 Task: Add a signature Elijah Davis containing Happy New Year, Elijah Davis to email address softage.4@softage.net and add a label Attractions
Action: Mouse moved to (1198, 120)
Screenshot: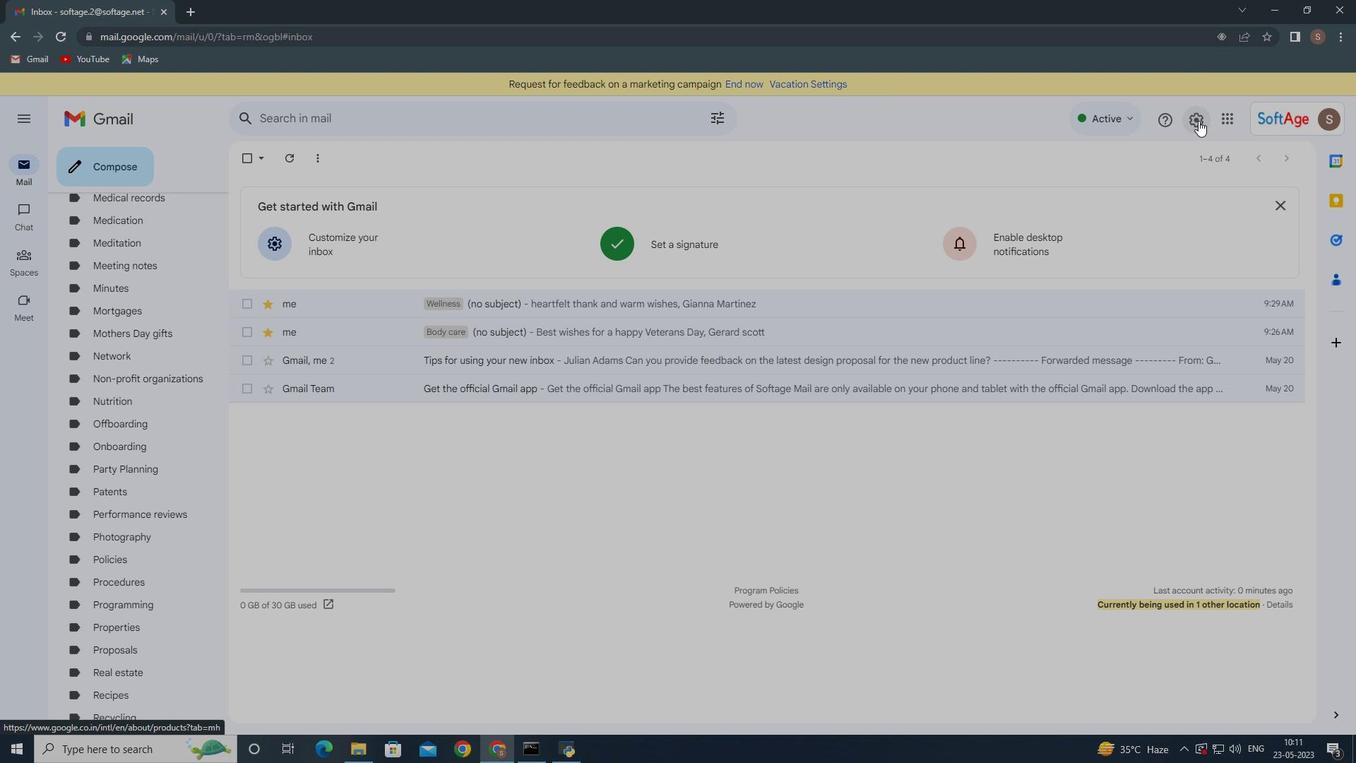 
Action: Mouse pressed left at (1198, 120)
Screenshot: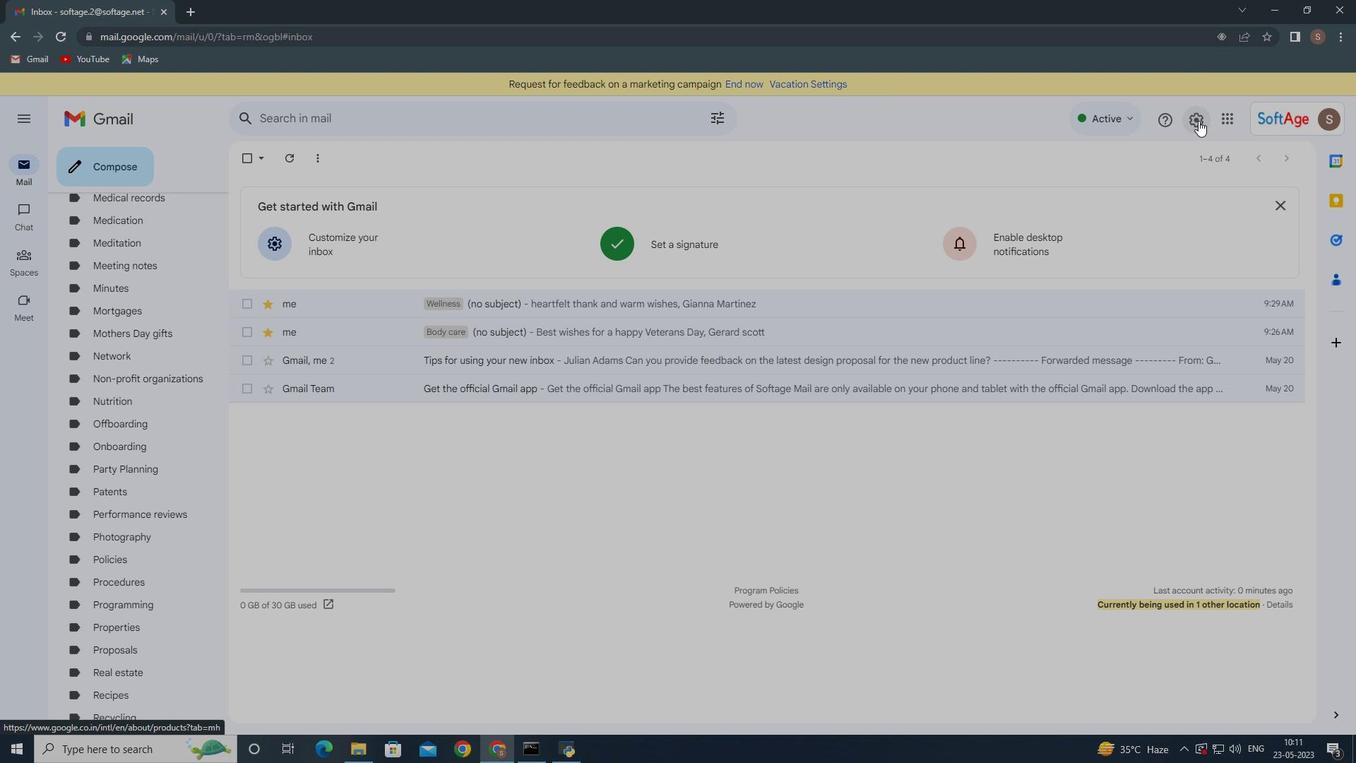 
Action: Mouse moved to (1193, 198)
Screenshot: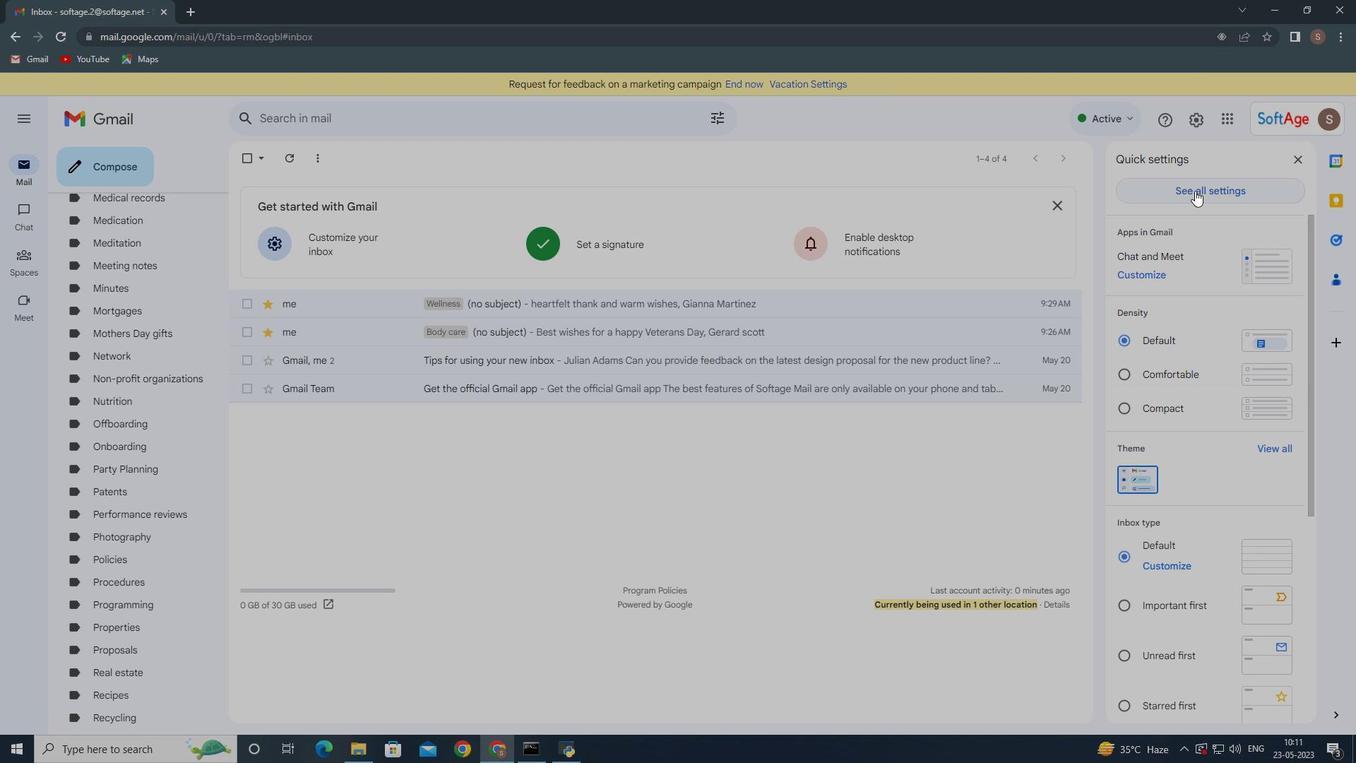 
Action: Mouse pressed left at (1193, 198)
Screenshot: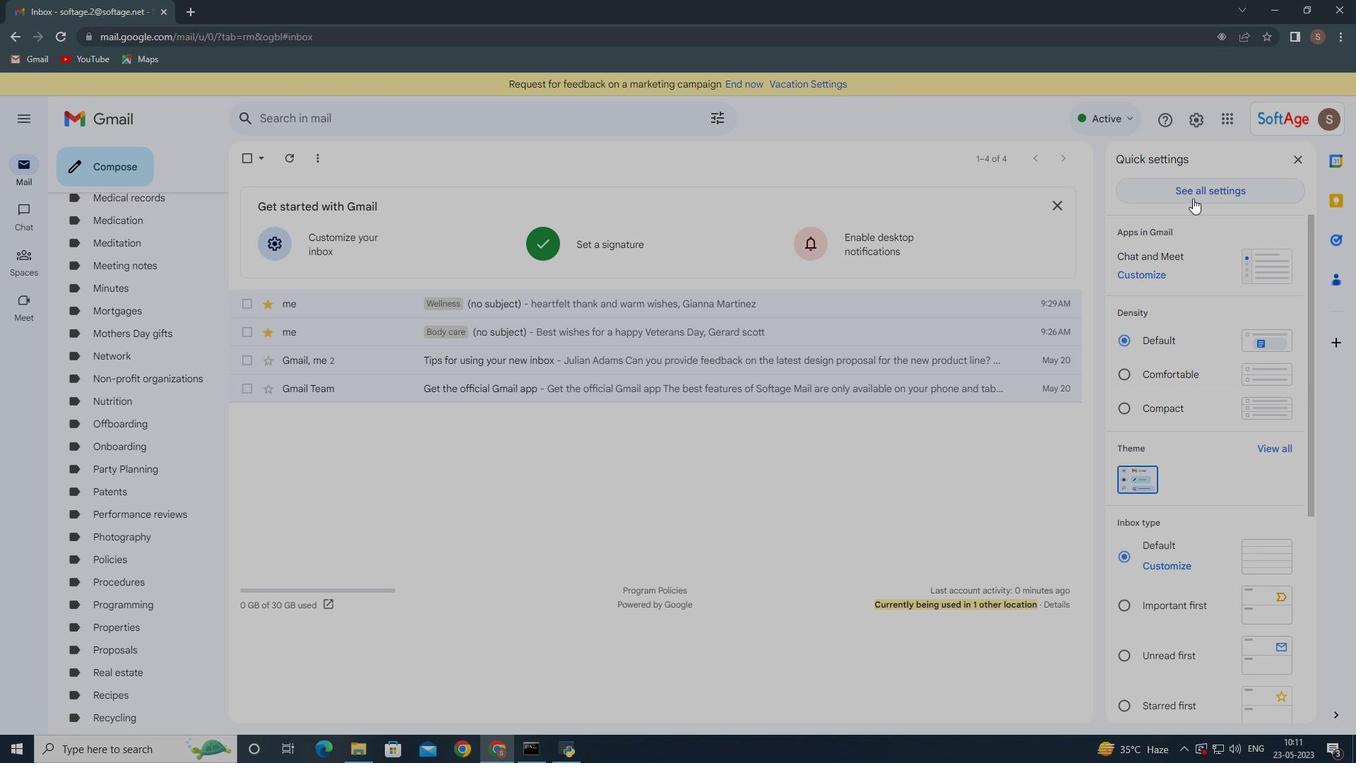 
Action: Mouse moved to (689, 266)
Screenshot: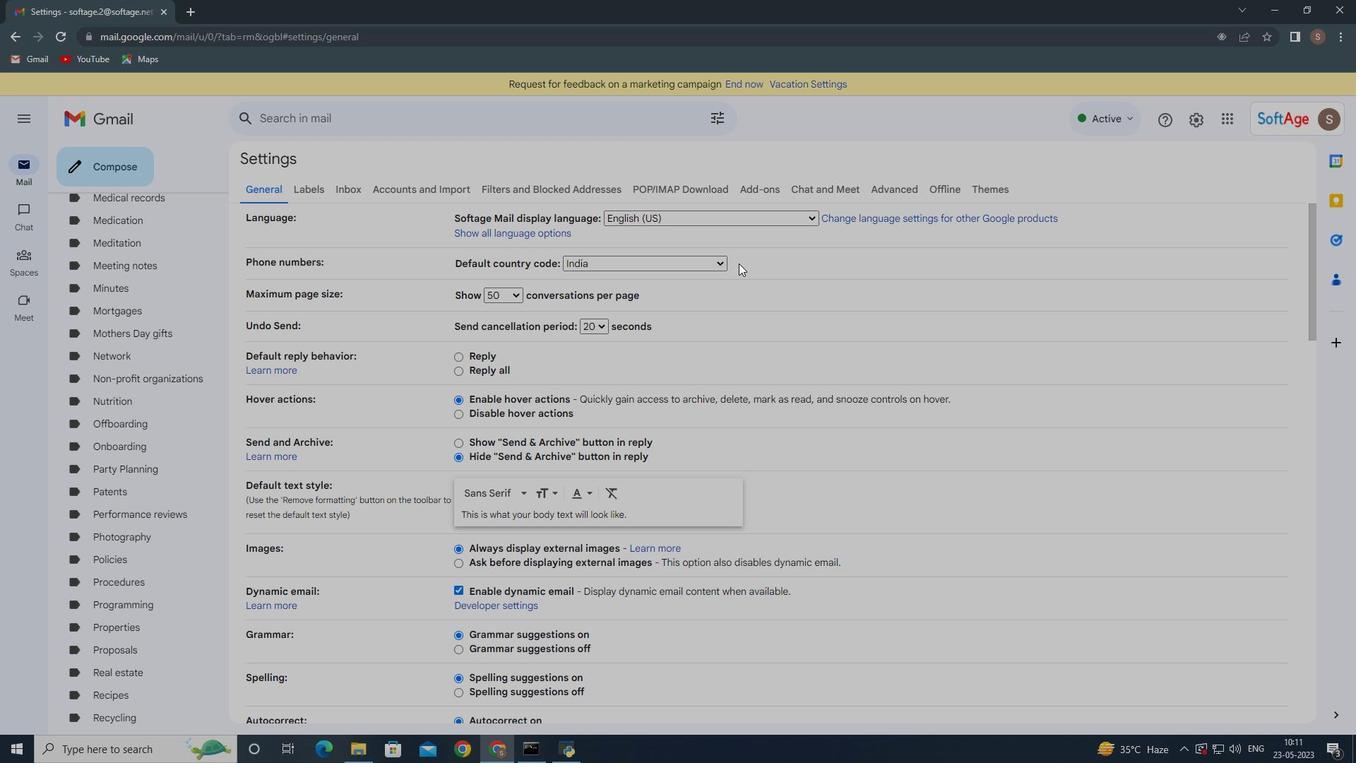 
Action: Mouse scrolled (690, 265) with delta (0, 0)
Screenshot: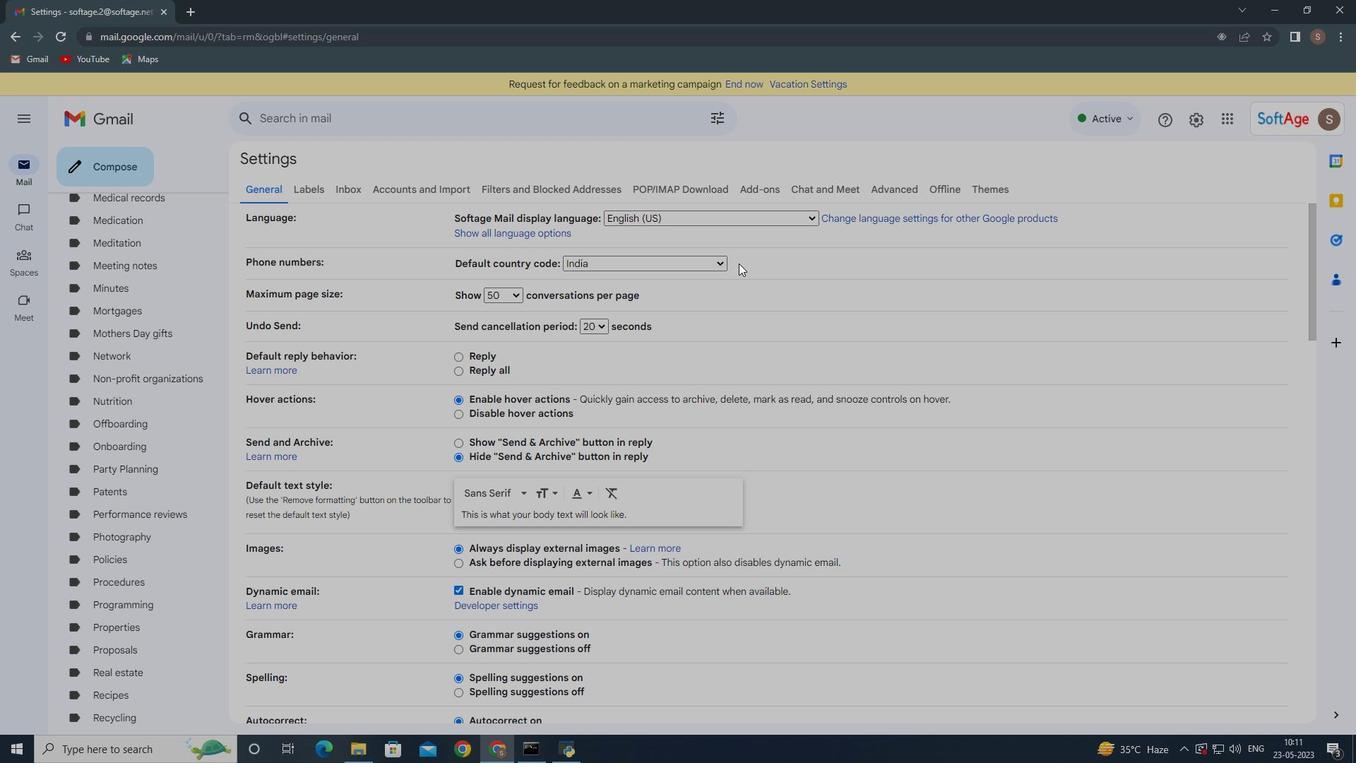 
Action: Mouse moved to (689, 266)
Screenshot: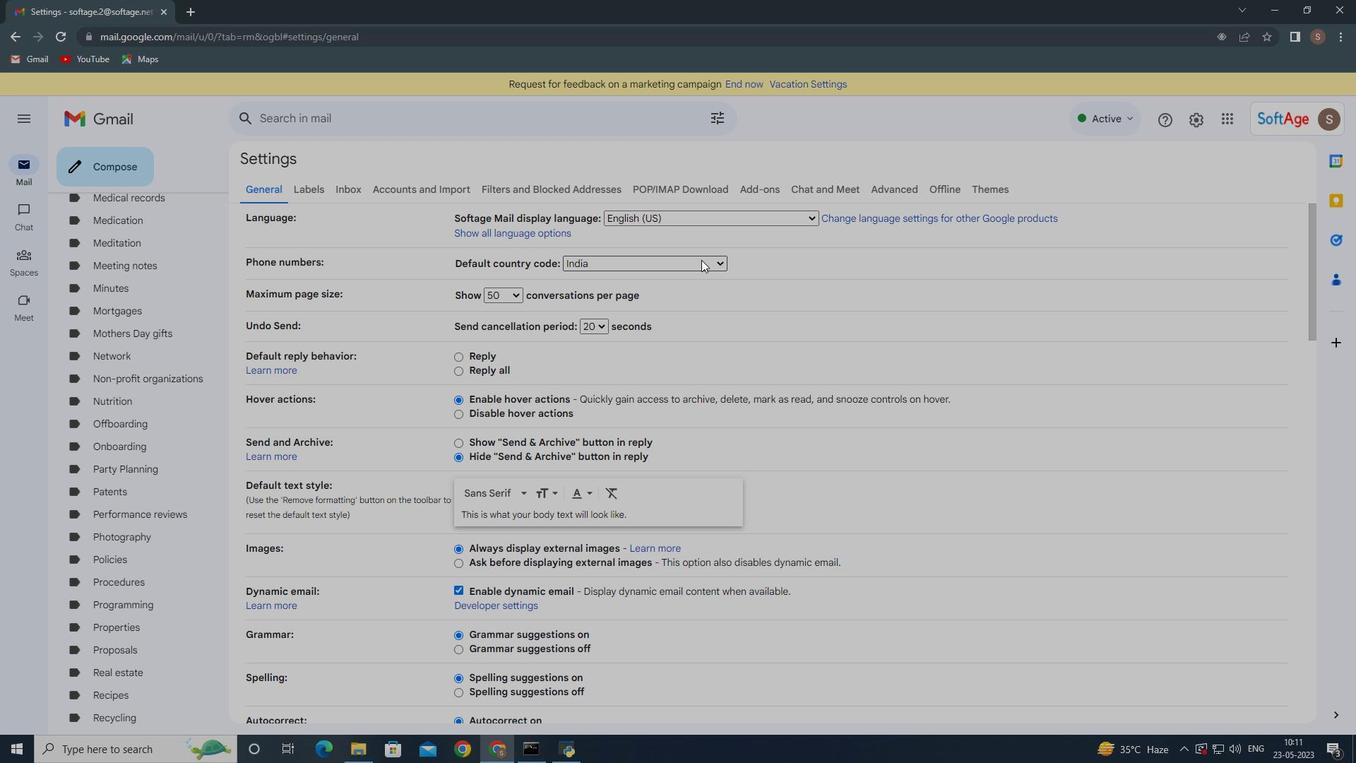 
Action: Mouse scrolled (689, 265) with delta (0, 0)
Screenshot: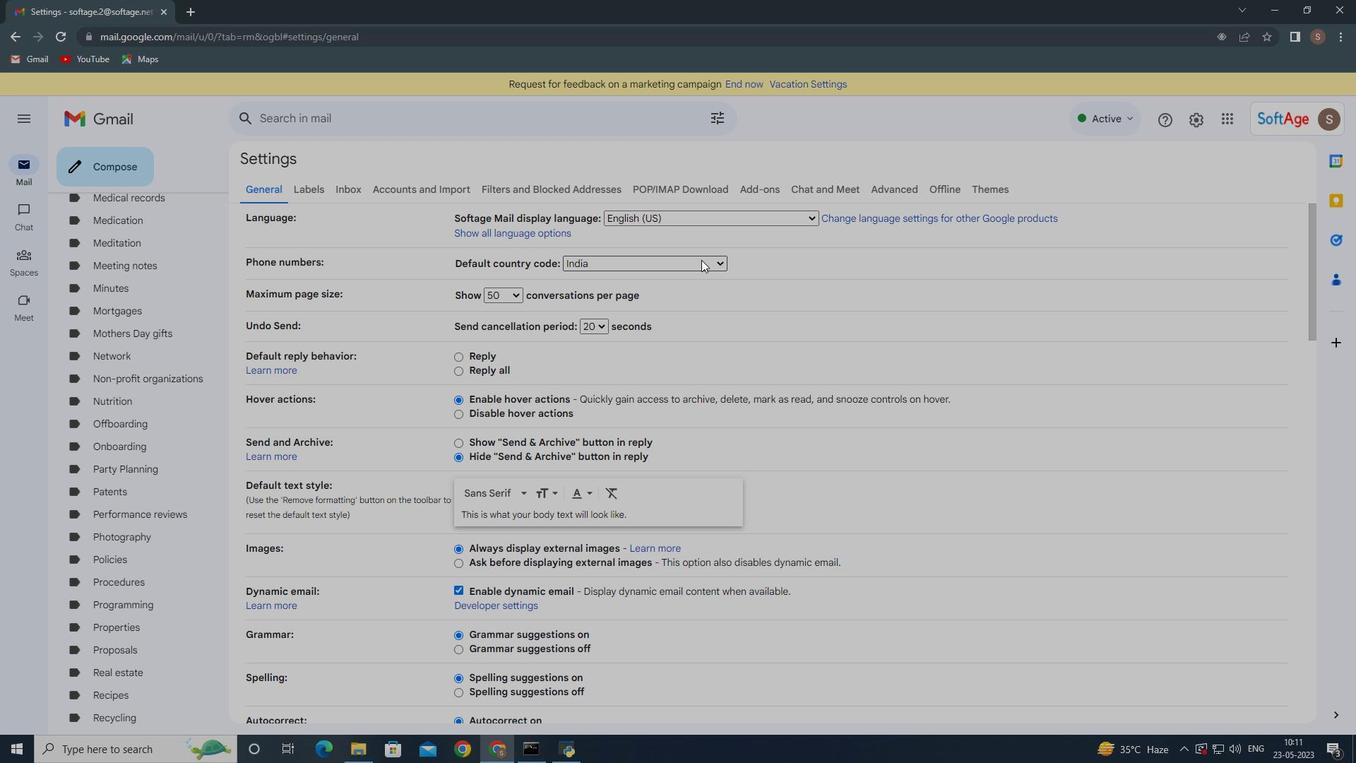 
Action: Mouse moved to (688, 267)
Screenshot: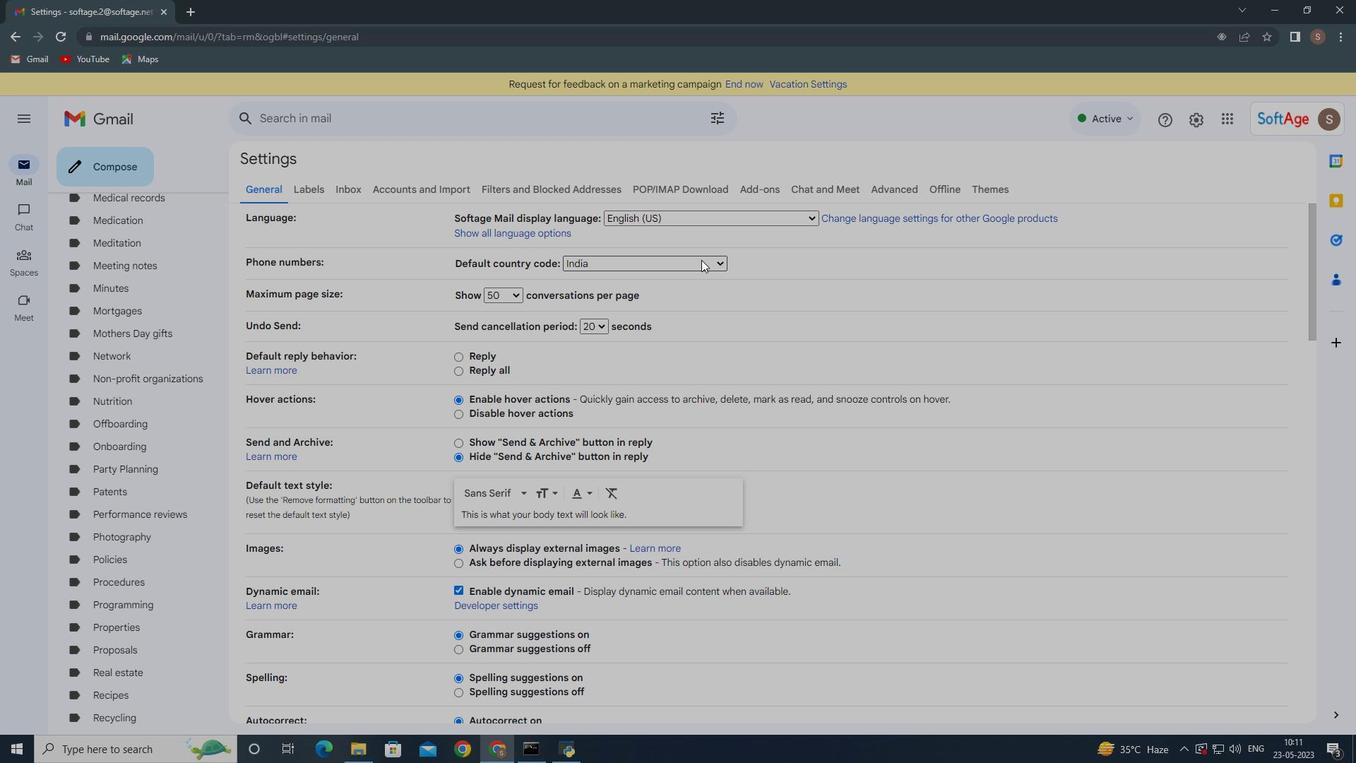 
Action: Mouse scrolled (688, 266) with delta (0, 0)
Screenshot: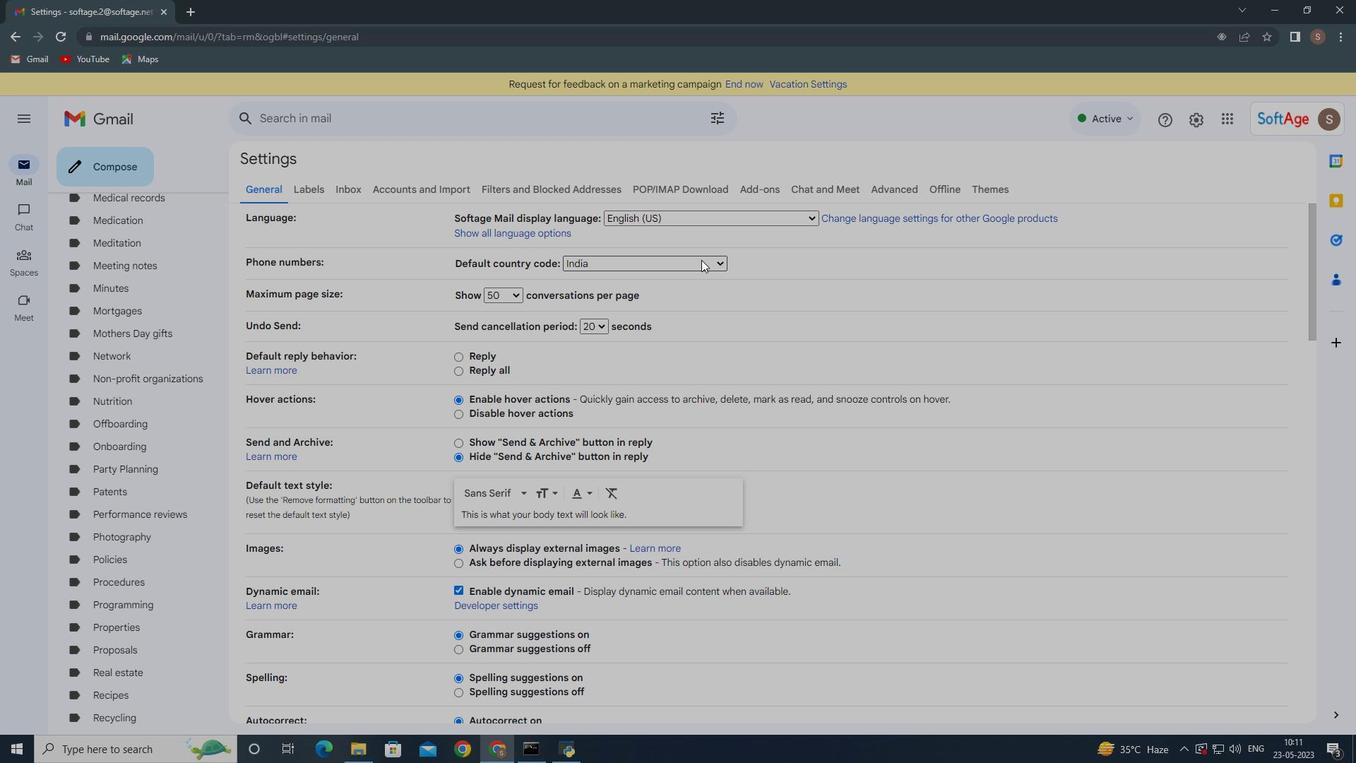 
Action: Mouse moved to (686, 267)
Screenshot: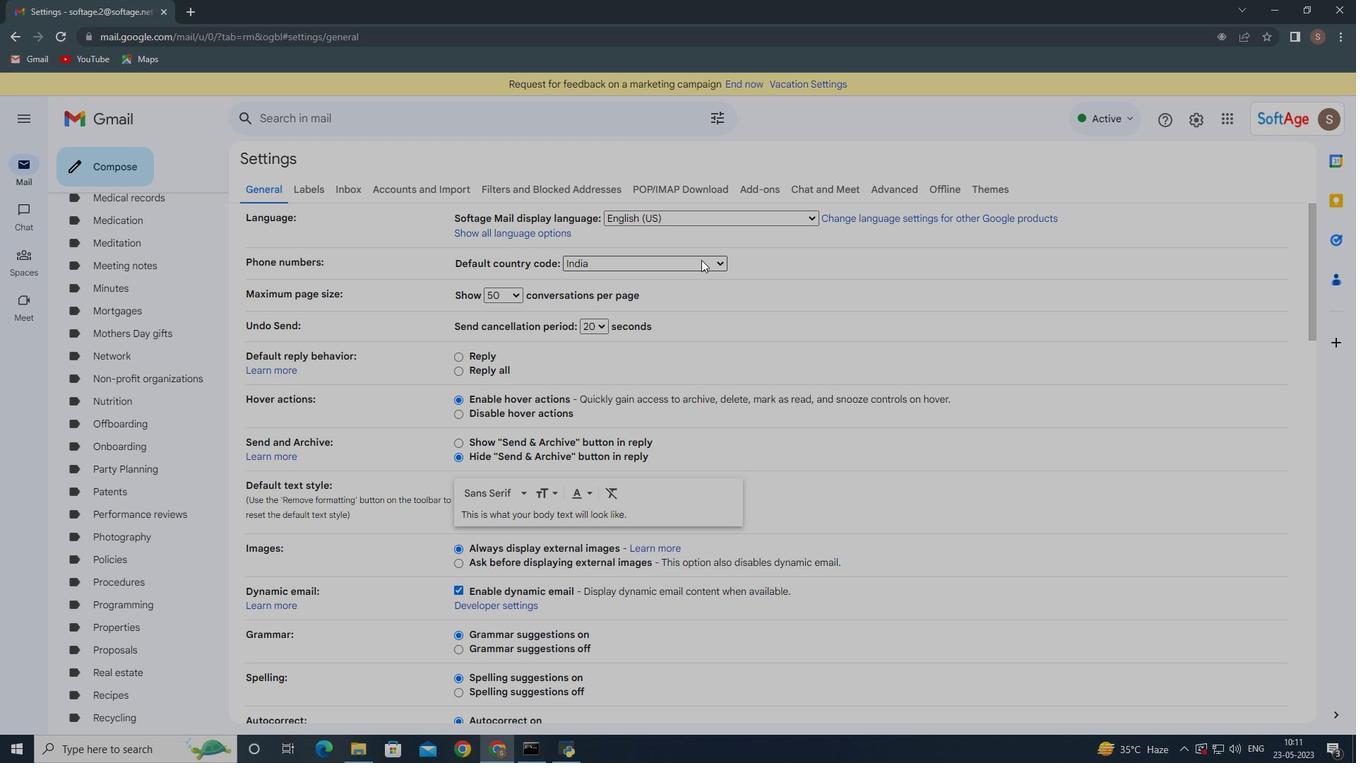 
Action: Mouse scrolled (687, 267) with delta (0, 0)
Screenshot: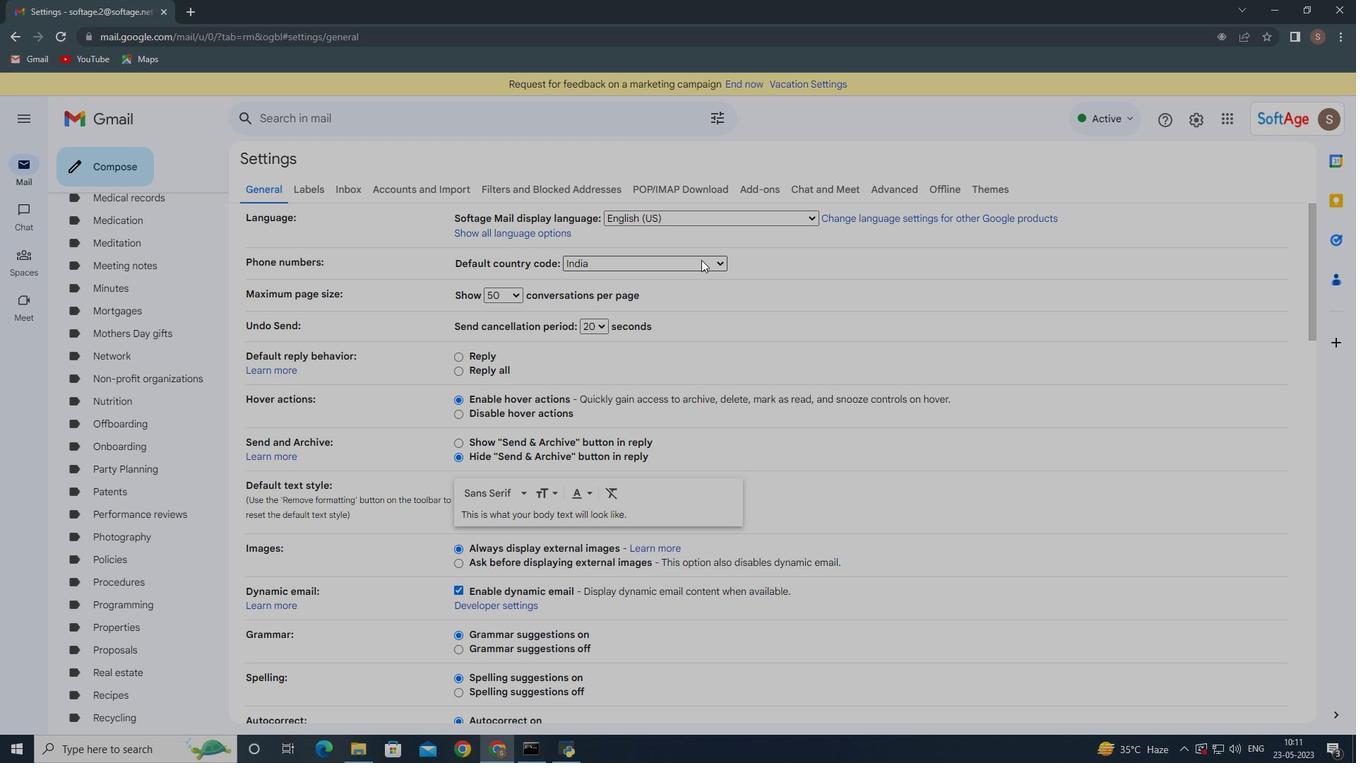 
Action: Mouse moved to (686, 268)
Screenshot: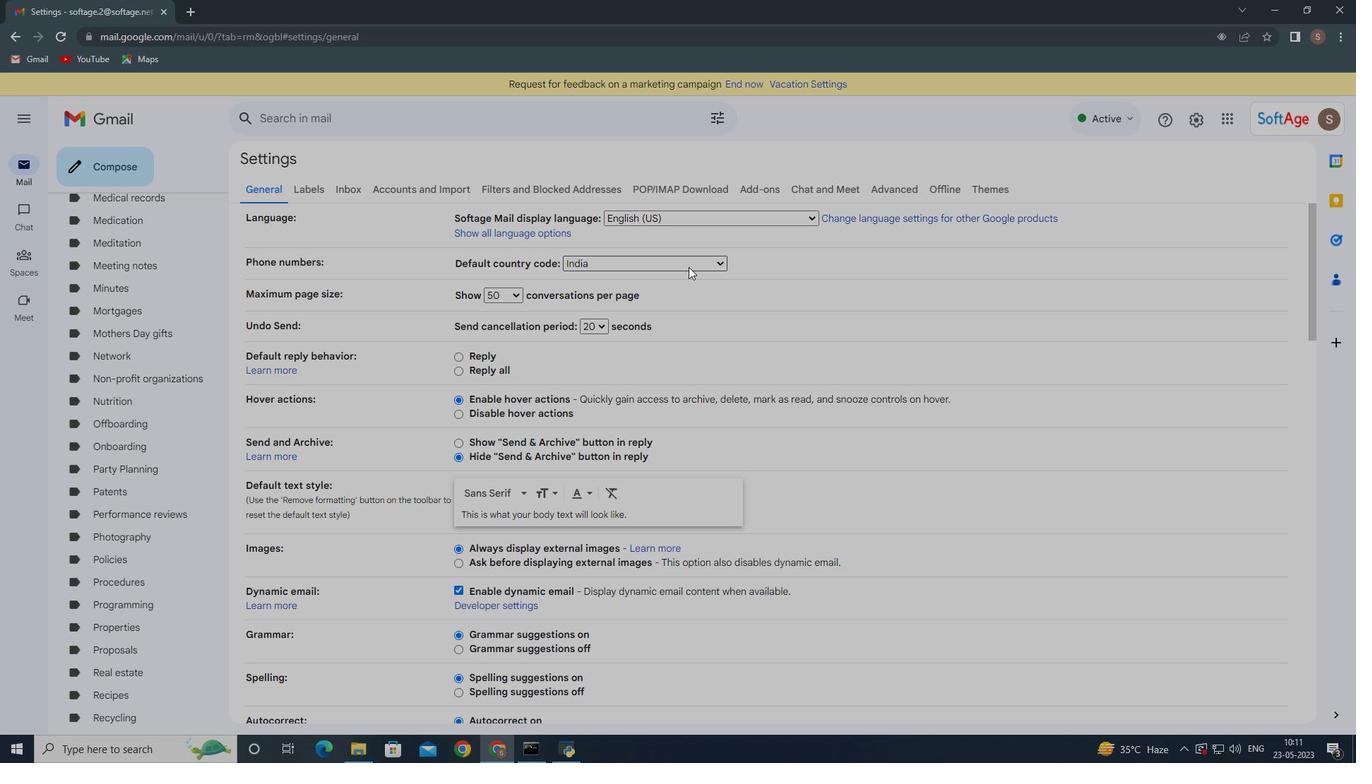 
Action: Mouse scrolled (686, 267) with delta (0, 0)
Screenshot: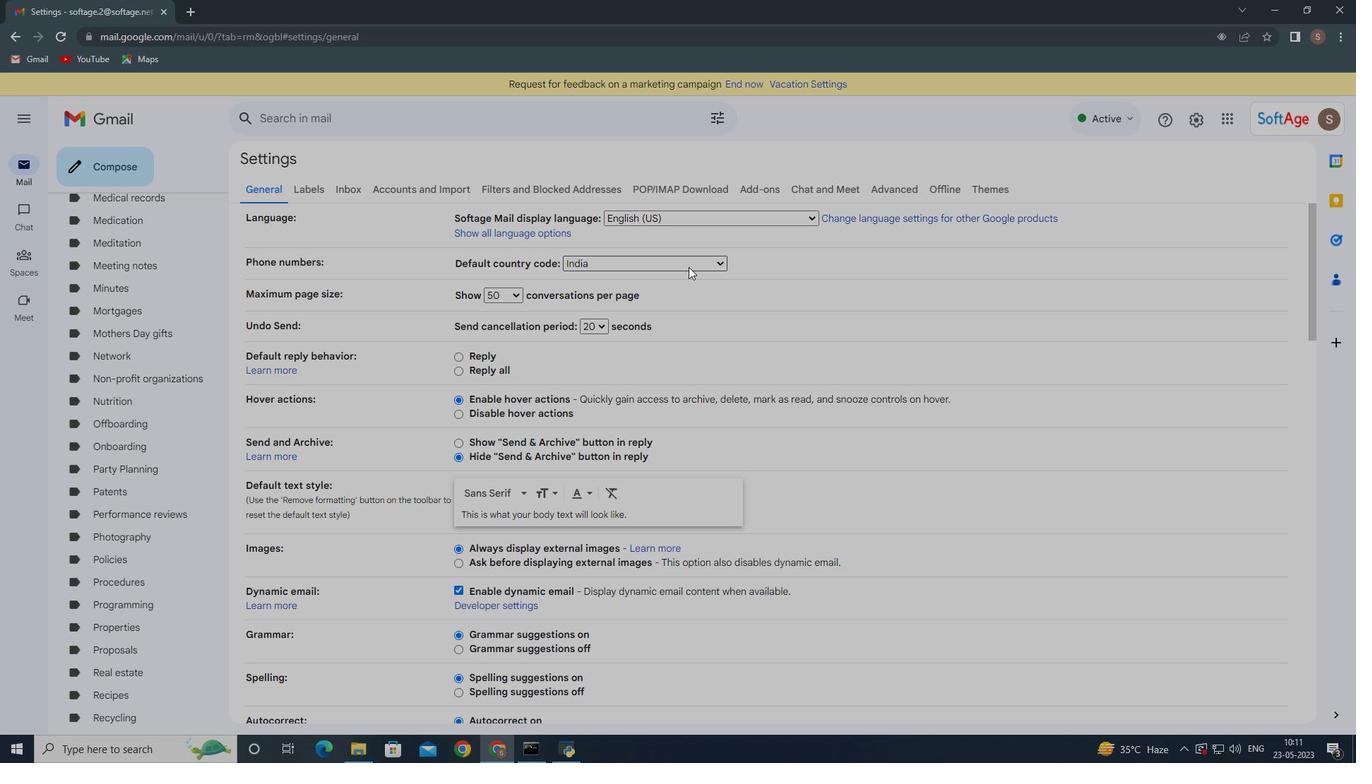
Action: Mouse moved to (685, 269)
Screenshot: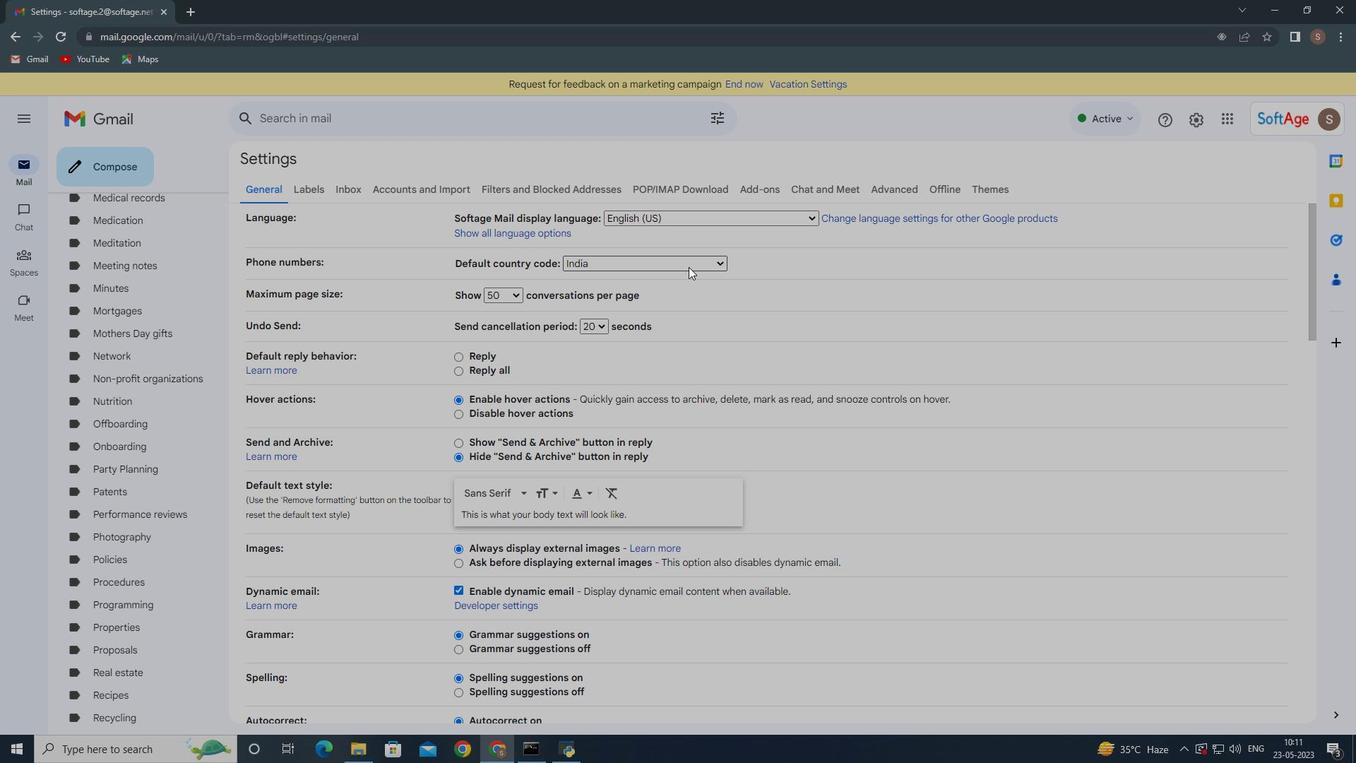 
Action: Mouse scrolled (685, 269) with delta (0, 0)
Screenshot: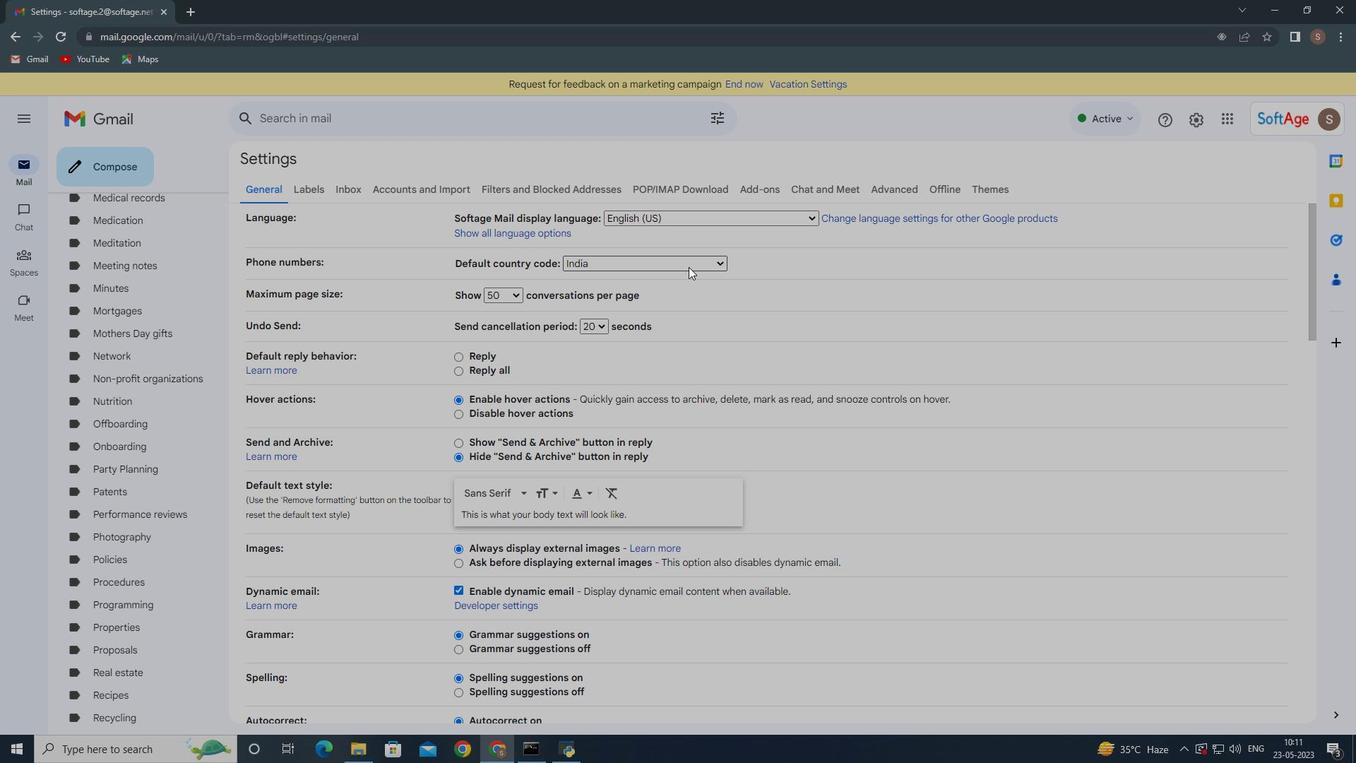 
Action: Mouse moved to (647, 325)
Screenshot: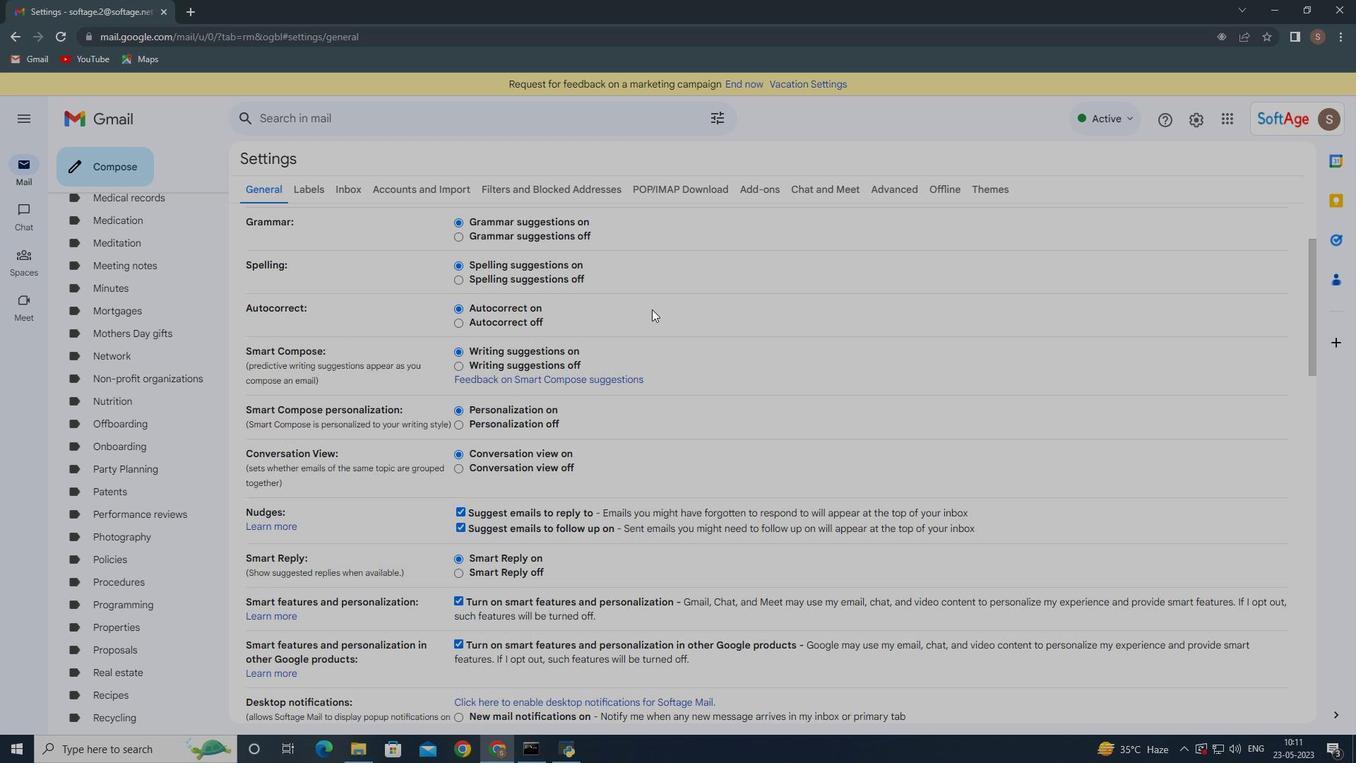 
Action: Mouse scrolled (647, 325) with delta (0, 0)
Screenshot: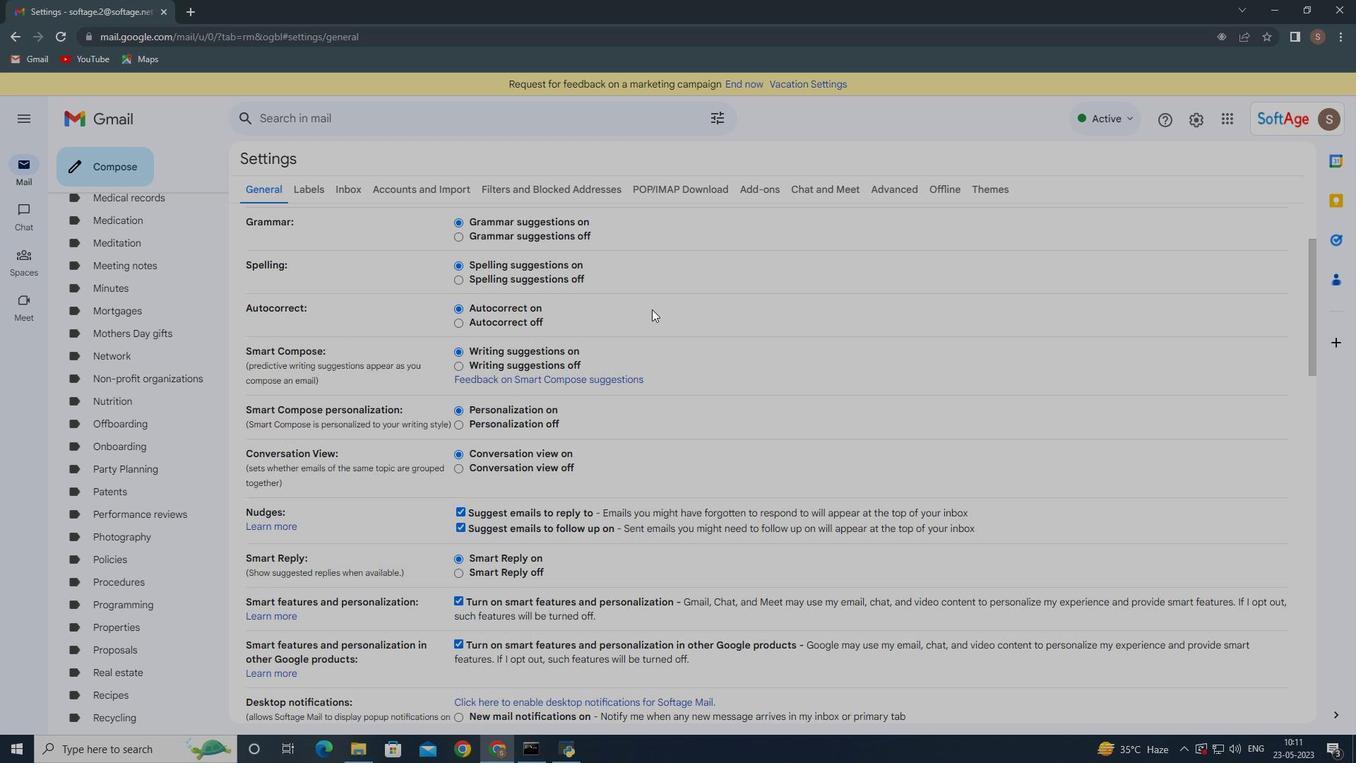 
Action: Mouse scrolled (647, 325) with delta (0, 0)
Screenshot: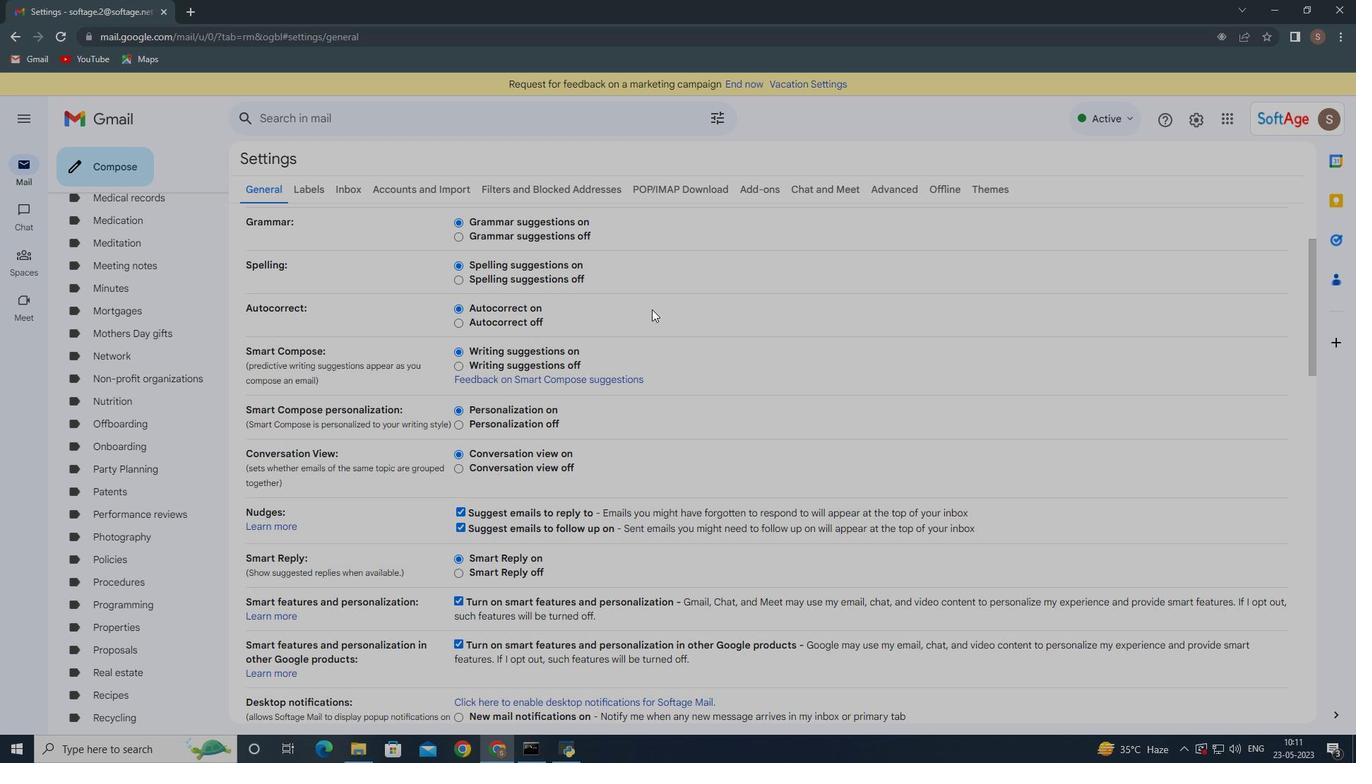 
Action: Mouse scrolled (647, 325) with delta (0, 0)
Screenshot: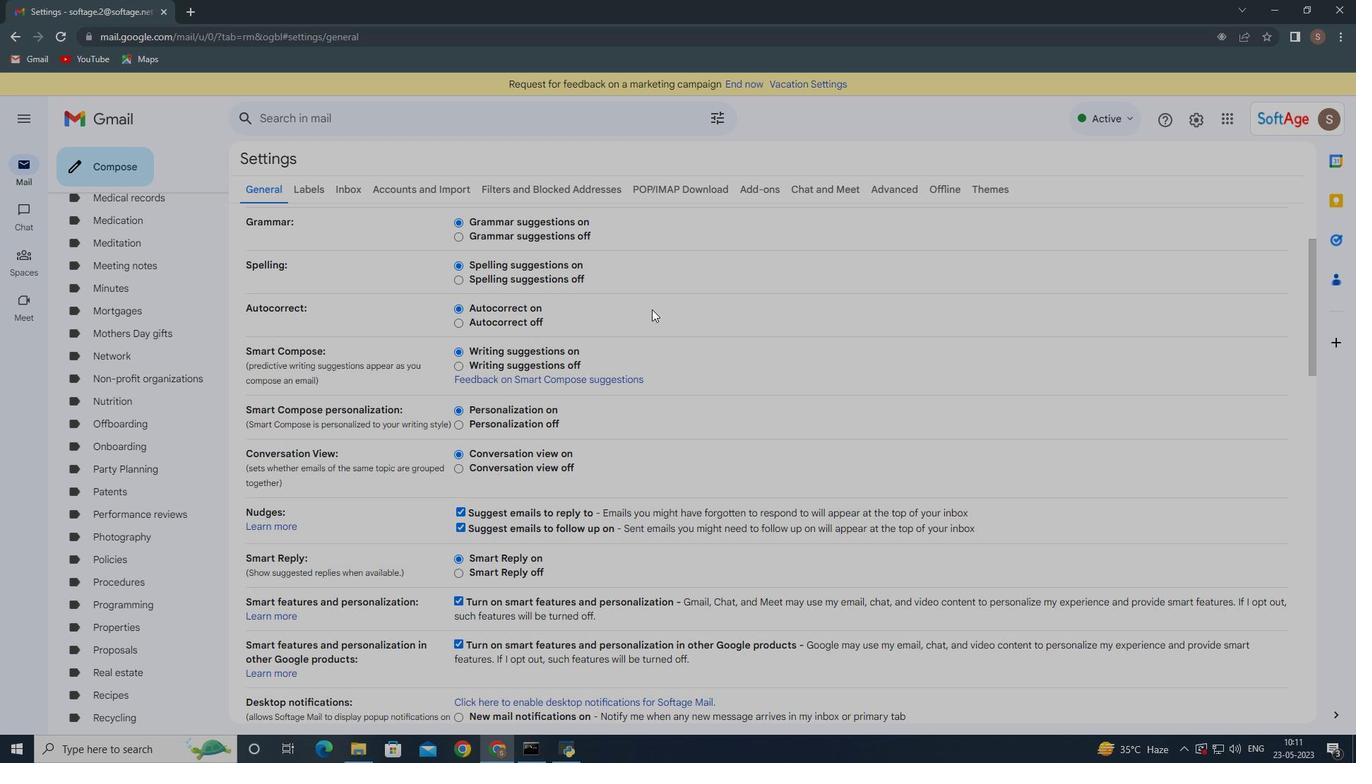 
Action: Mouse moved to (646, 326)
Screenshot: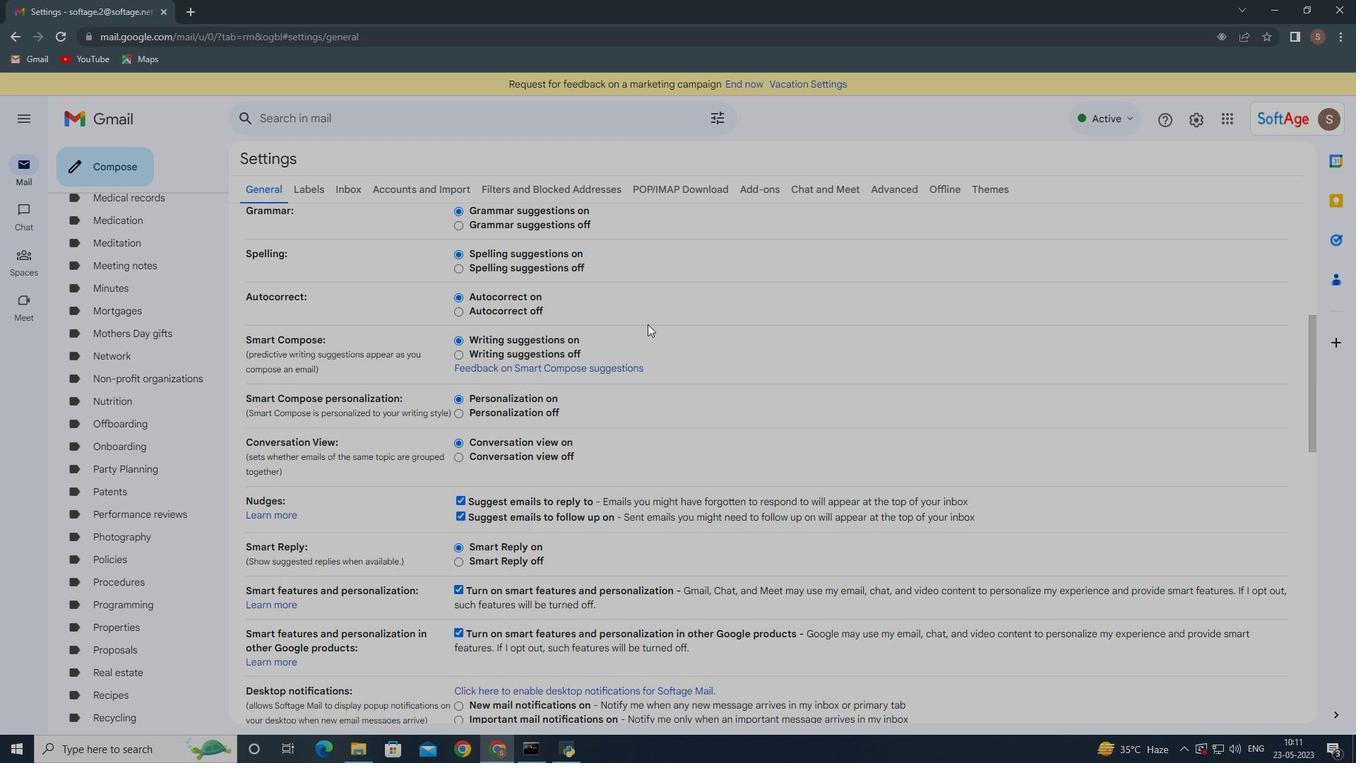 
Action: Mouse scrolled (647, 325) with delta (0, 0)
Screenshot: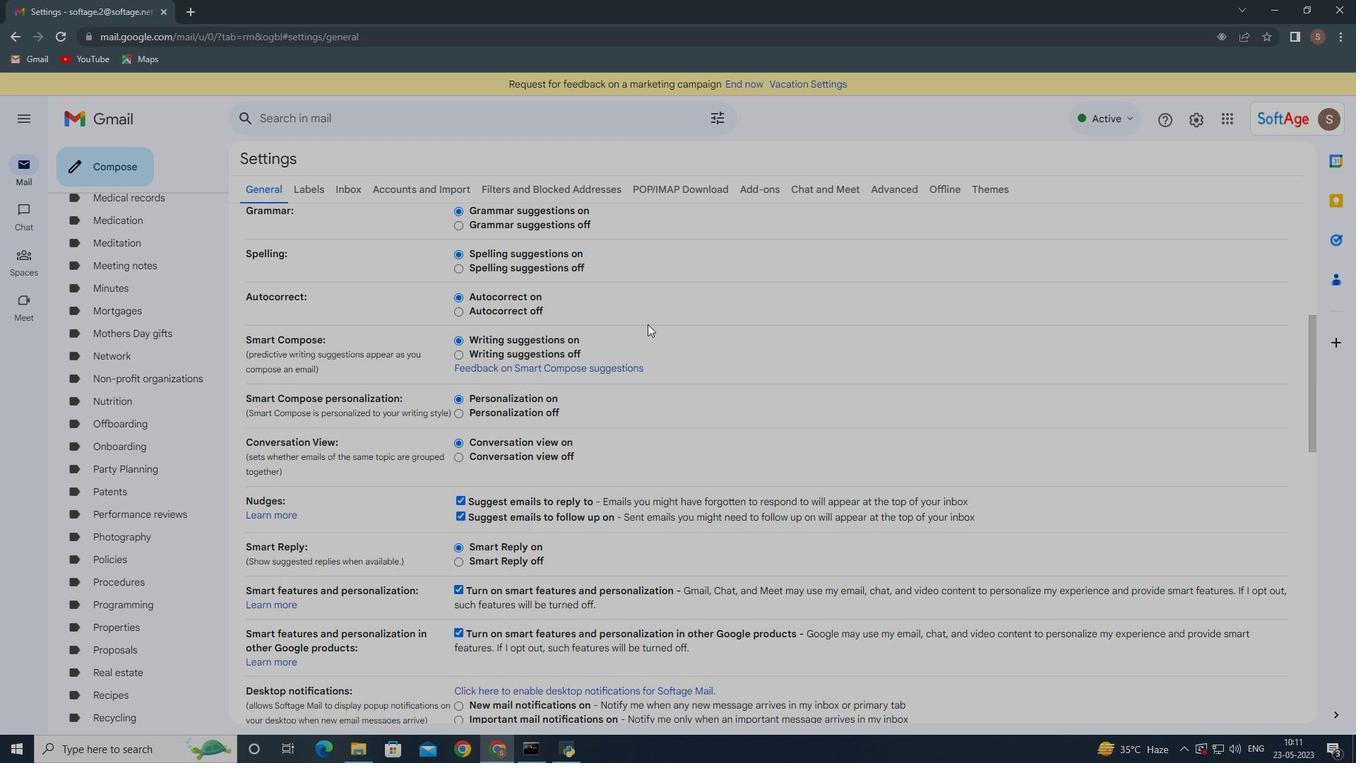 
Action: Mouse moved to (644, 332)
Screenshot: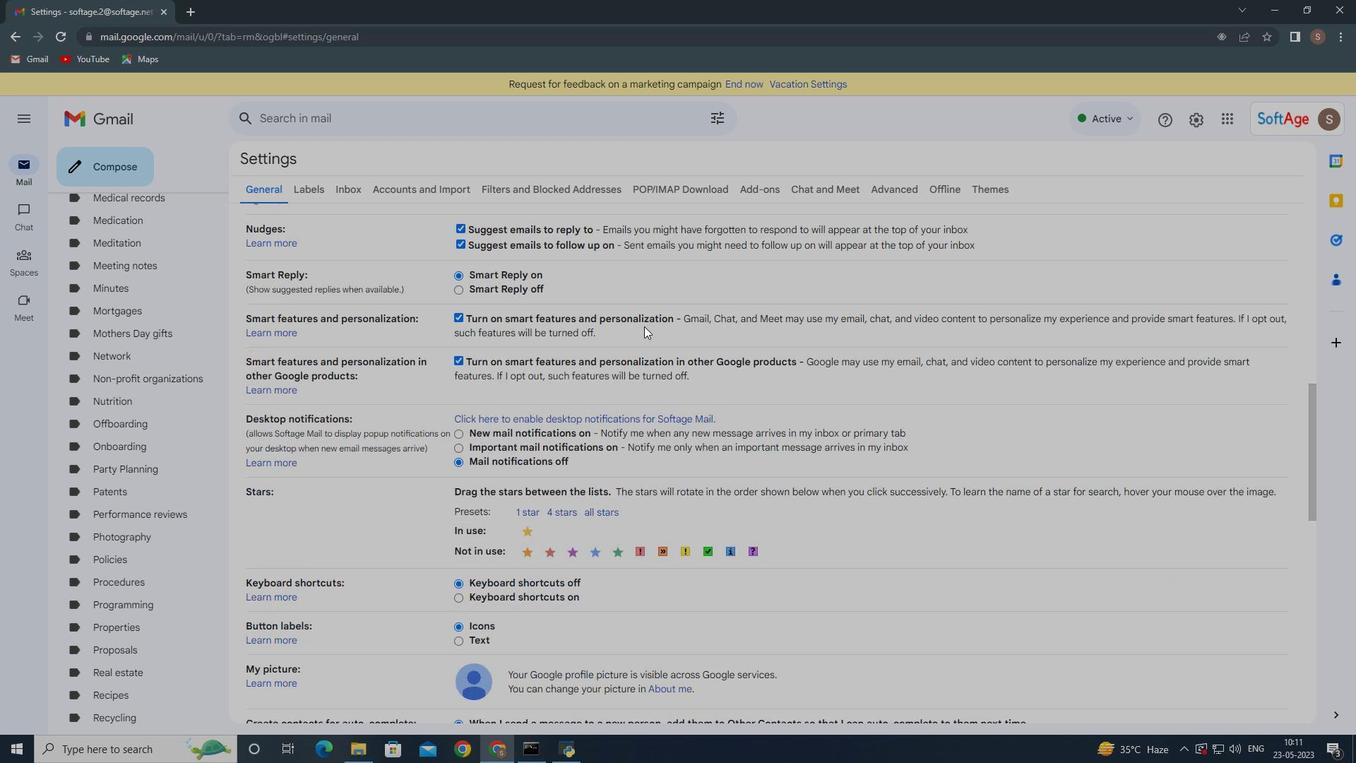 
Action: Mouse scrolled (644, 331) with delta (0, 0)
Screenshot: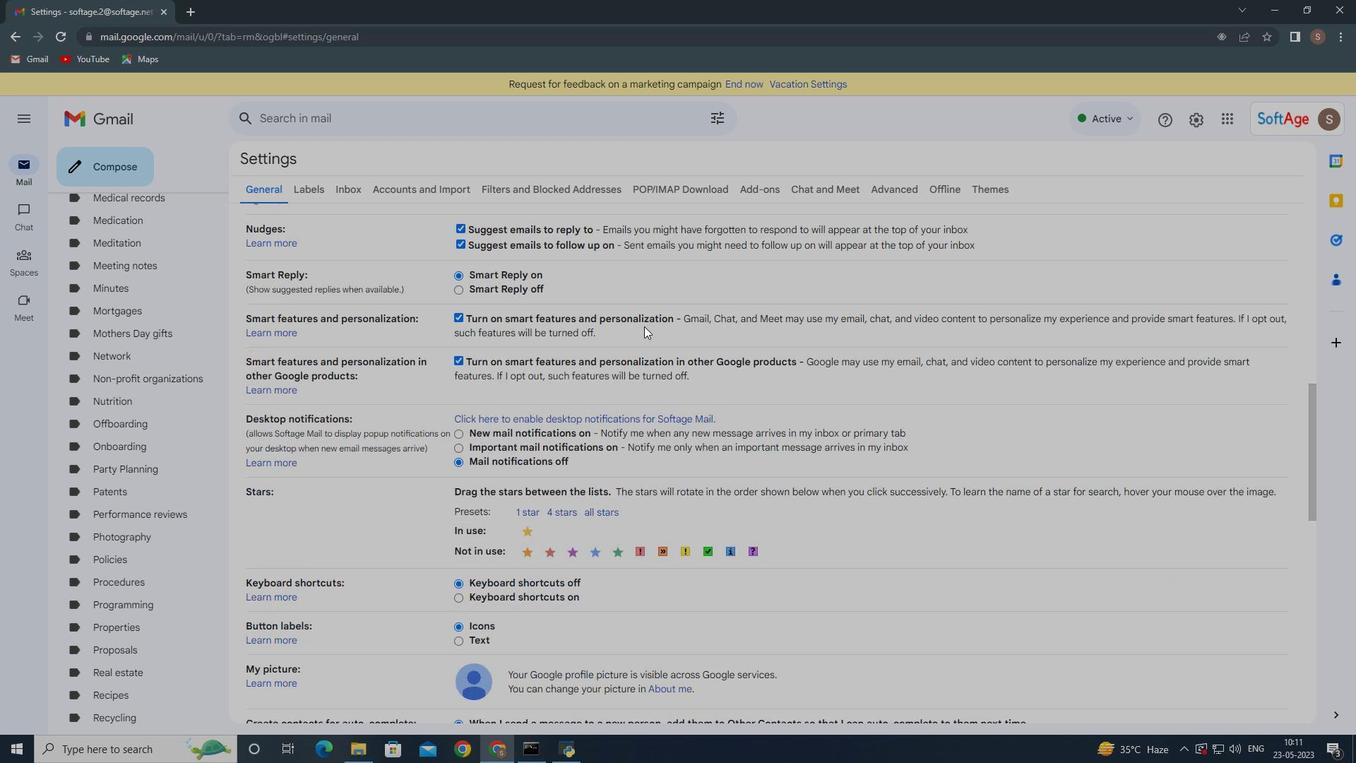 
Action: Mouse moved to (643, 334)
Screenshot: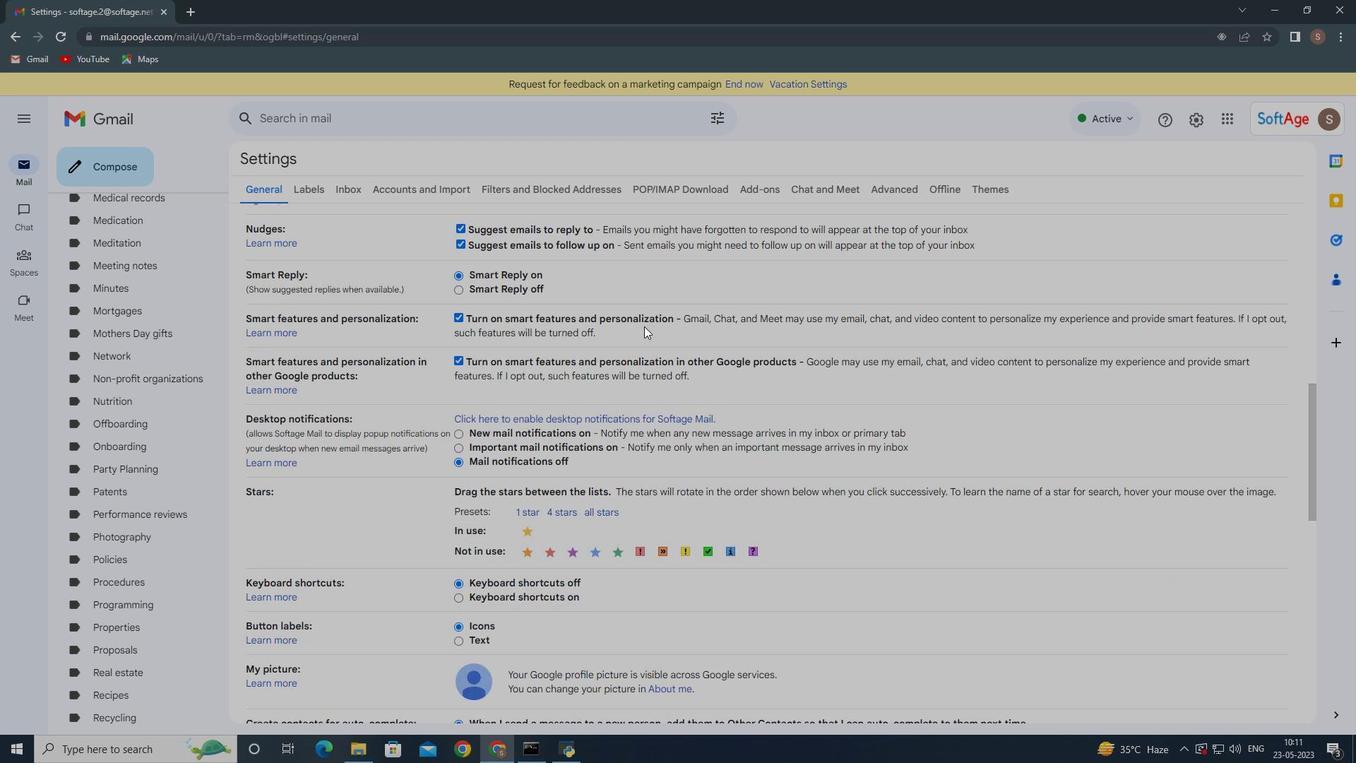 
Action: Mouse scrolled (643, 333) with delta (0, 0)
Screenshot: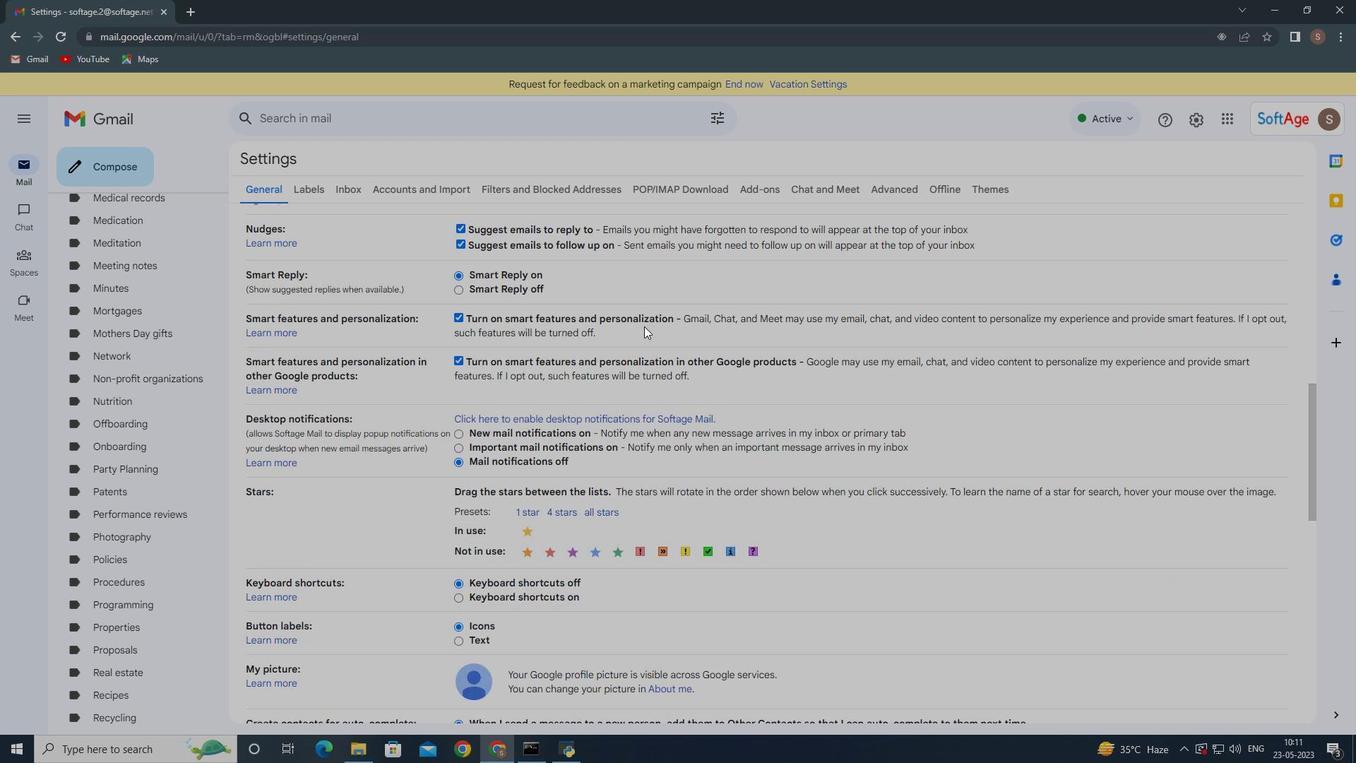 
Action: Mouse moved to (643, 334)
Screenshot: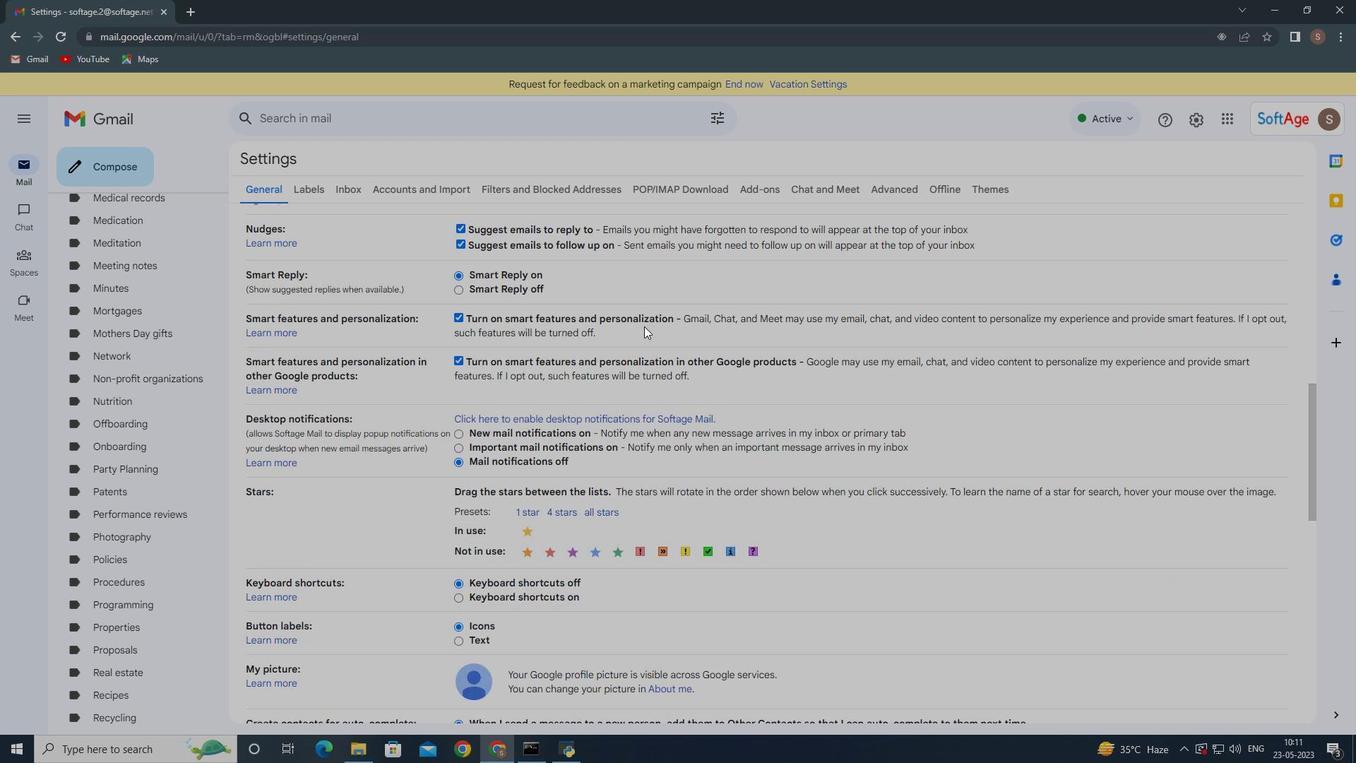 
Action: Mouse scrolled (643, 334) with delta (0, 0)
Screenshot: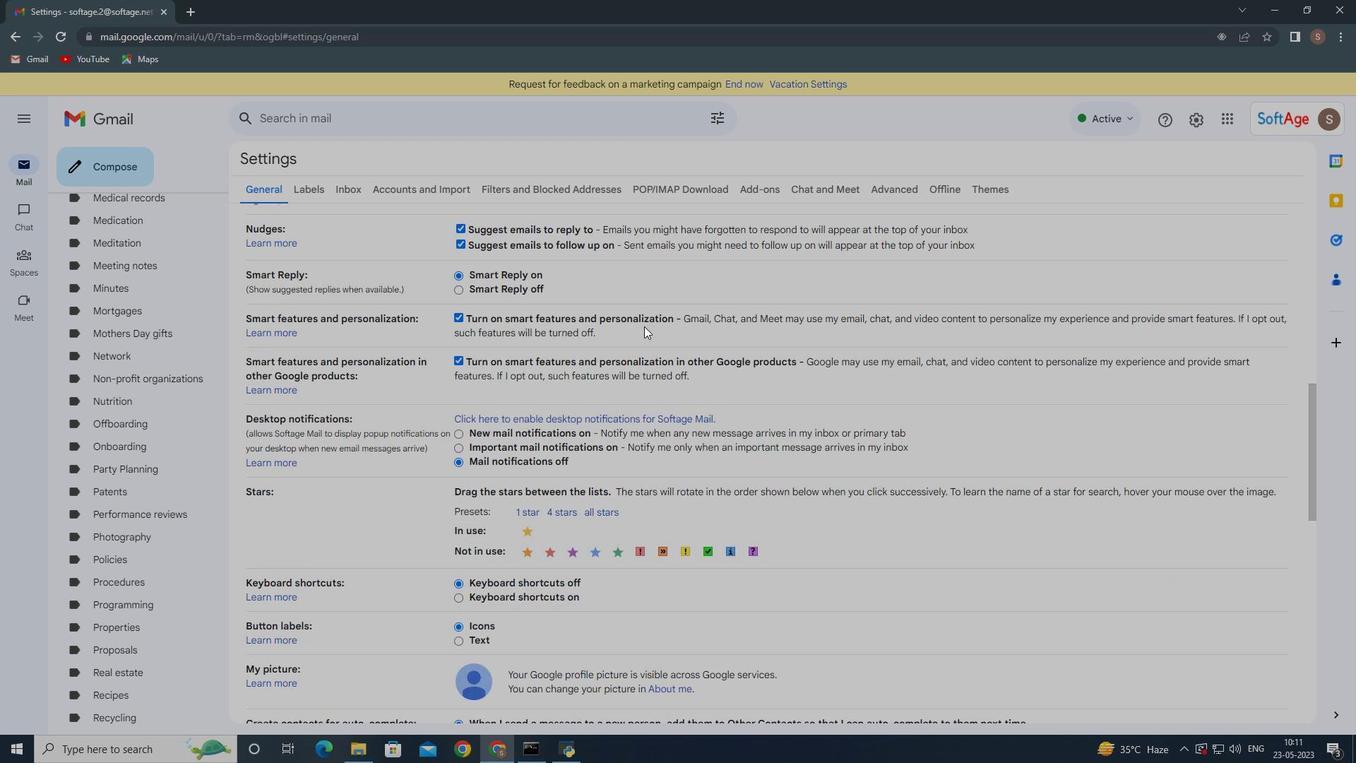 
Action: Mouse moved to (643, 334)
Screenshot: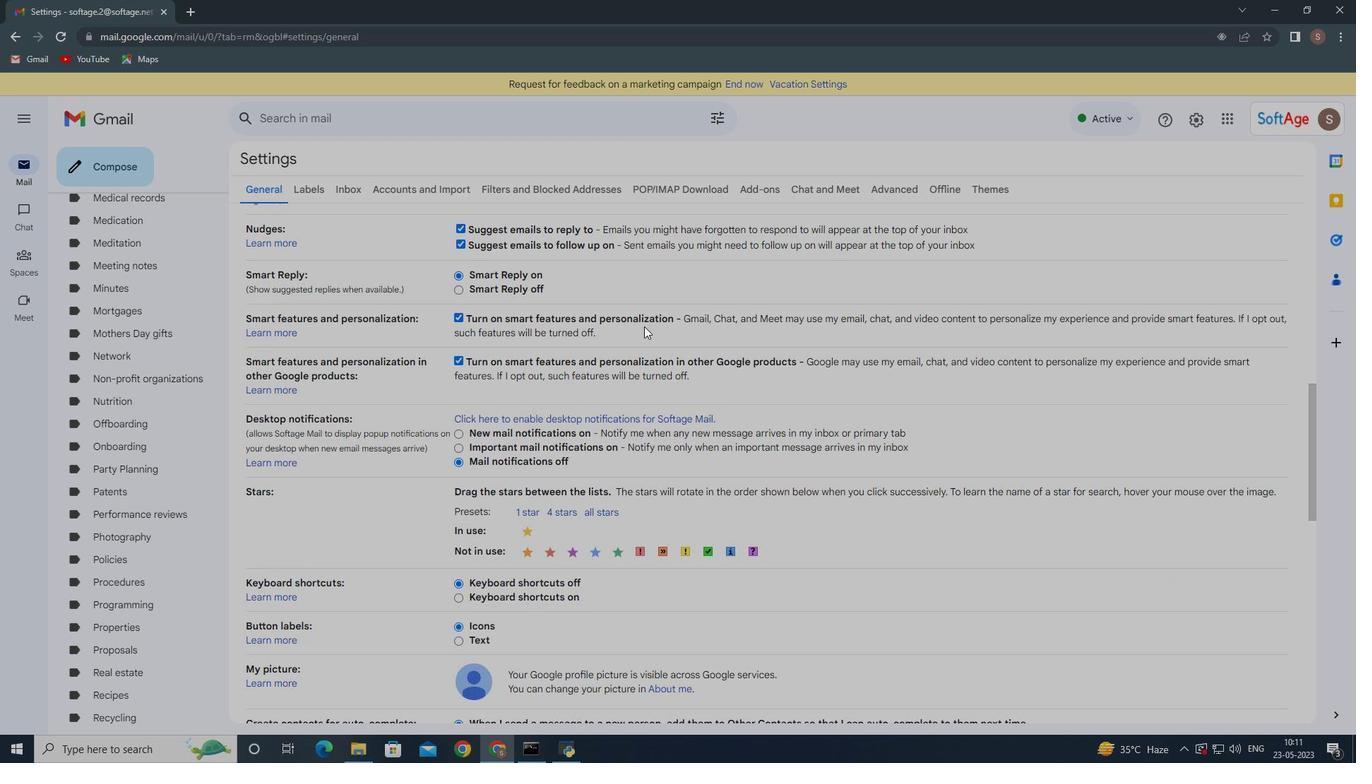 
Action: Mouse scrolled (643, 334) with delta (0, 0)
Screenshot: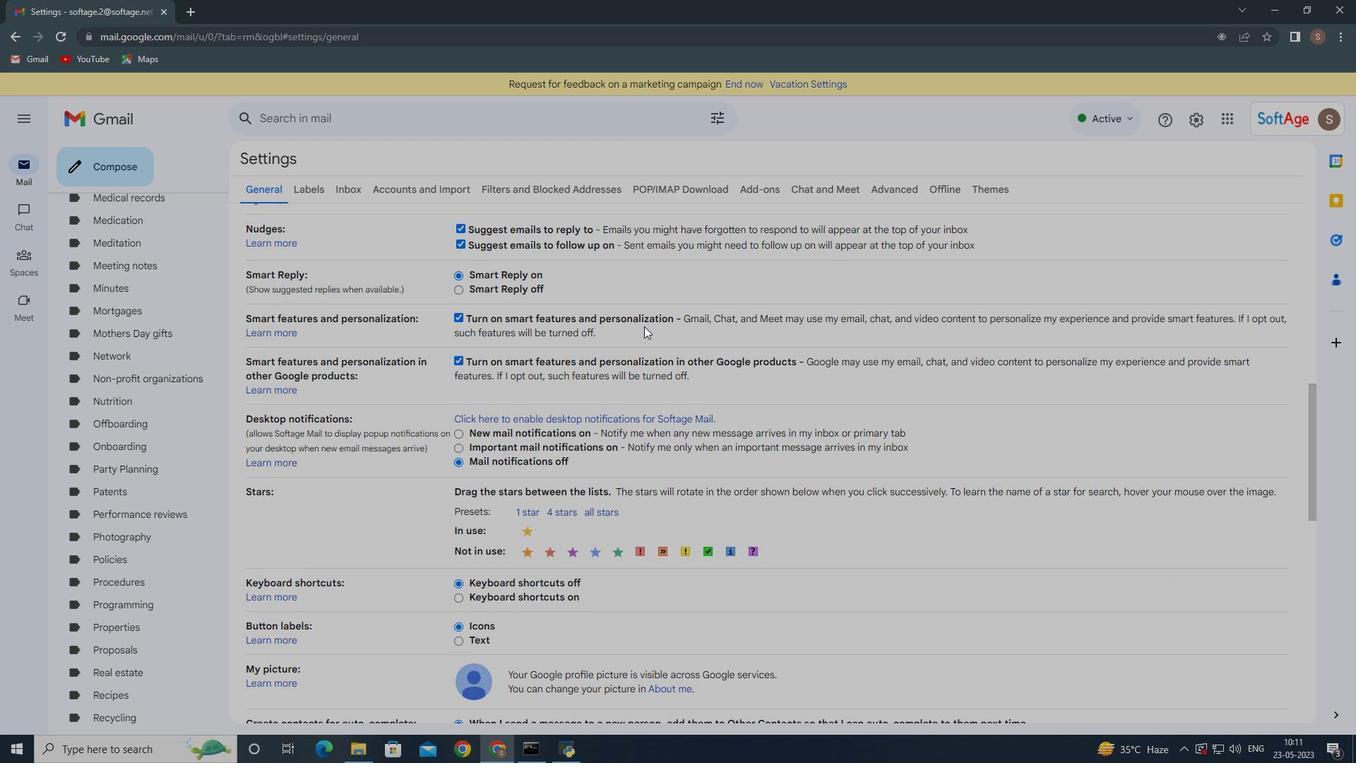 
Action: Mouse moved to (541, 604)
Screenshot: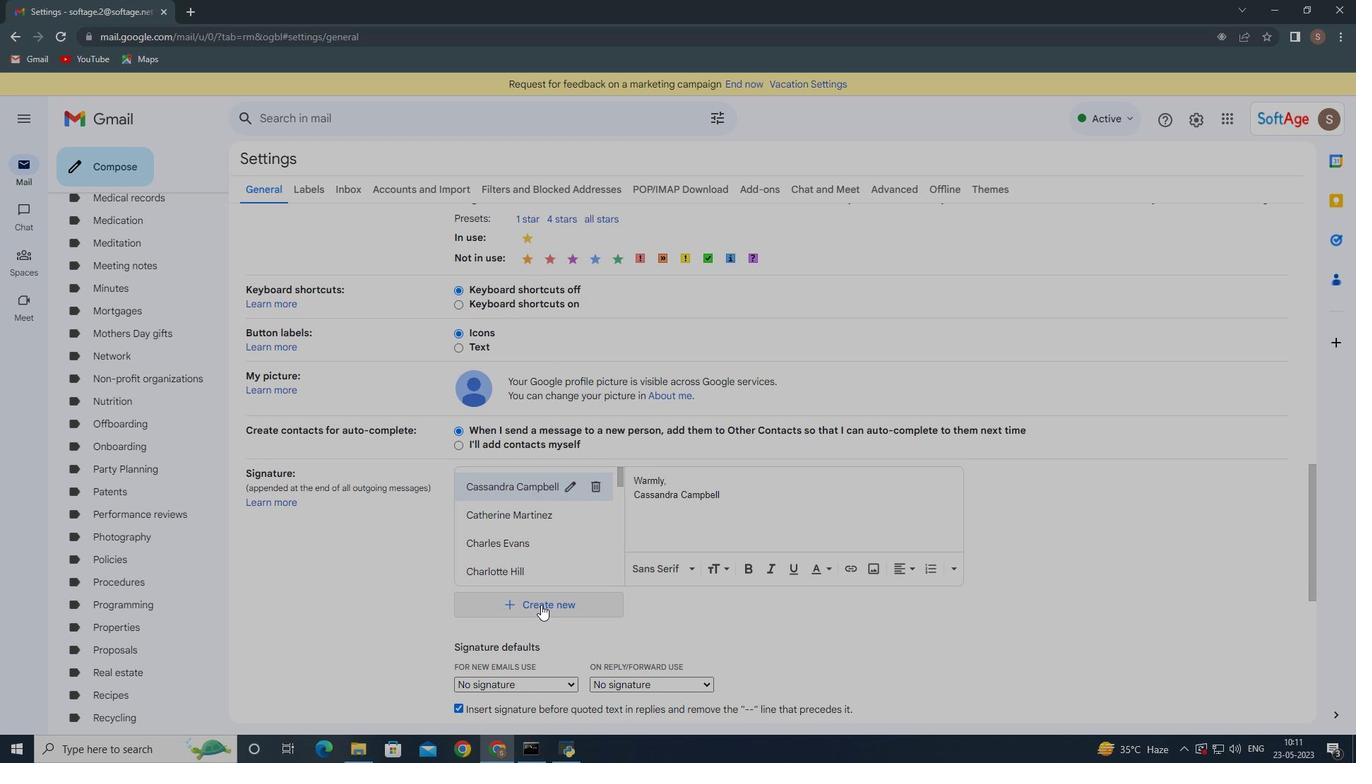 
Action: Mouse pressed left at (541, 604)
Screenshot: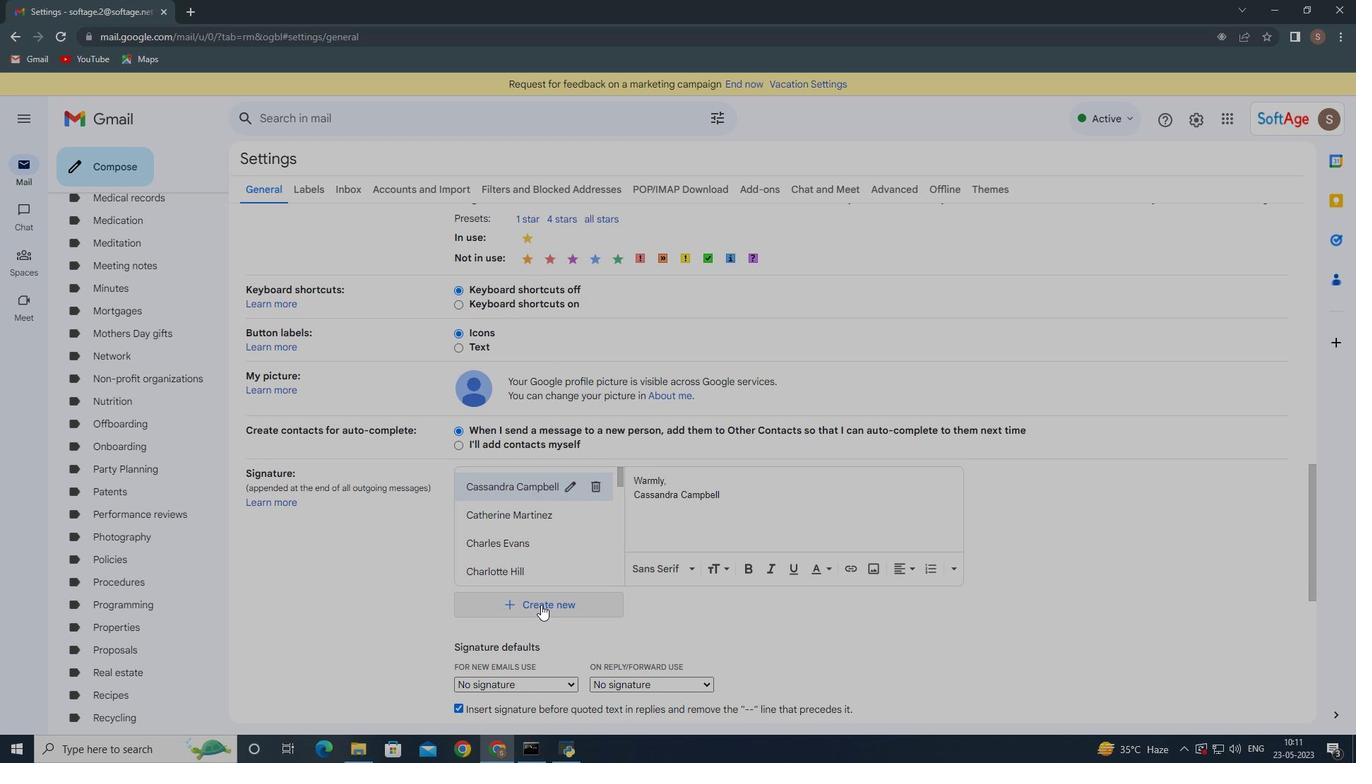 
Action: Mouse moved to (628, 399)
Screenshot: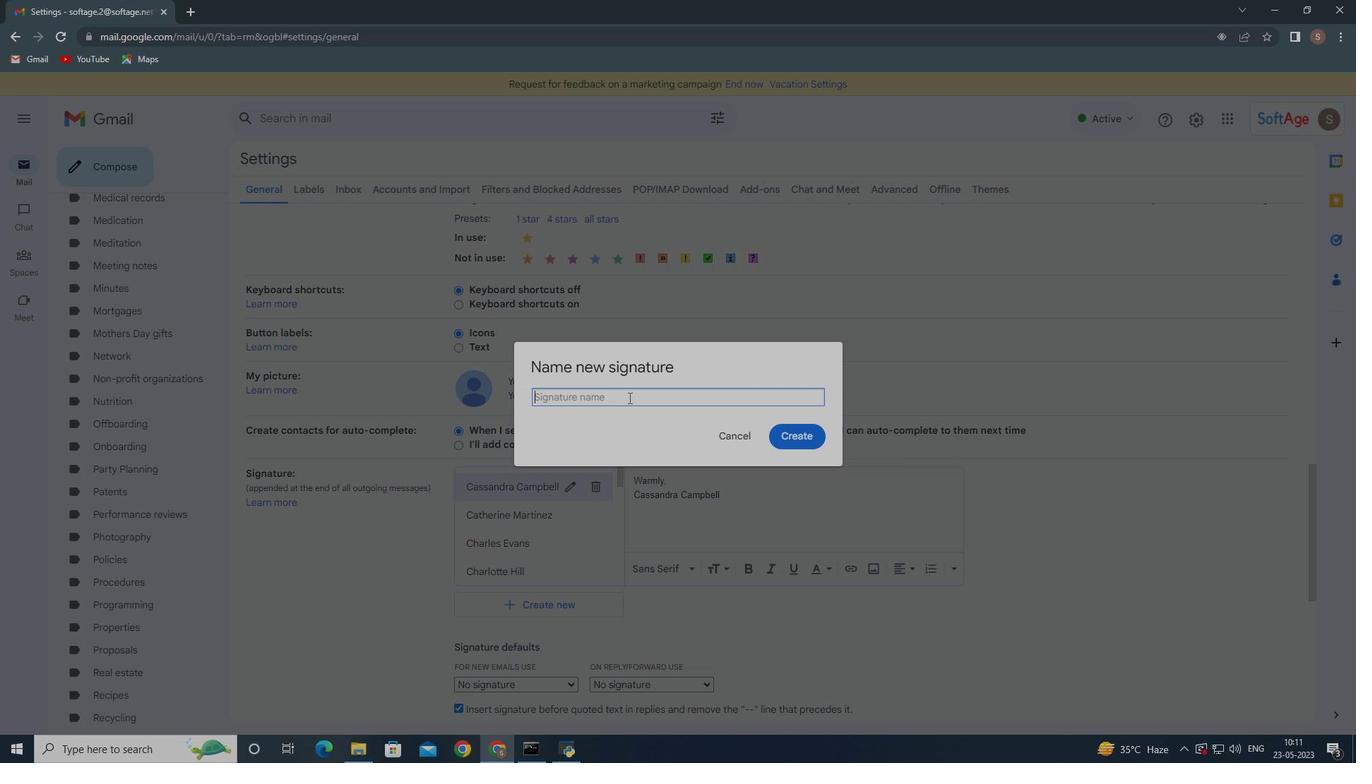 
Action: Mouse pressed left at (628, 399)
Screenshot: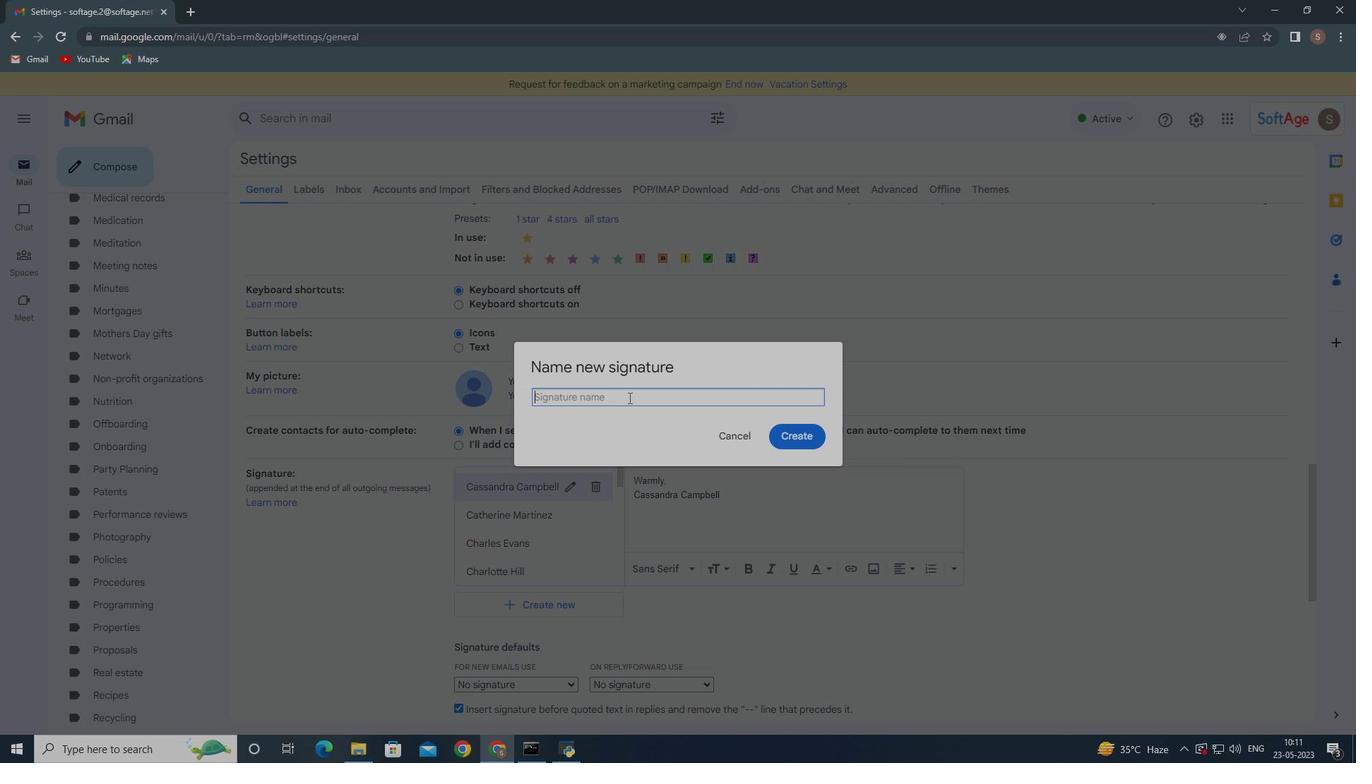 
Action: Mouse moved to (629, 397)
Screenshot: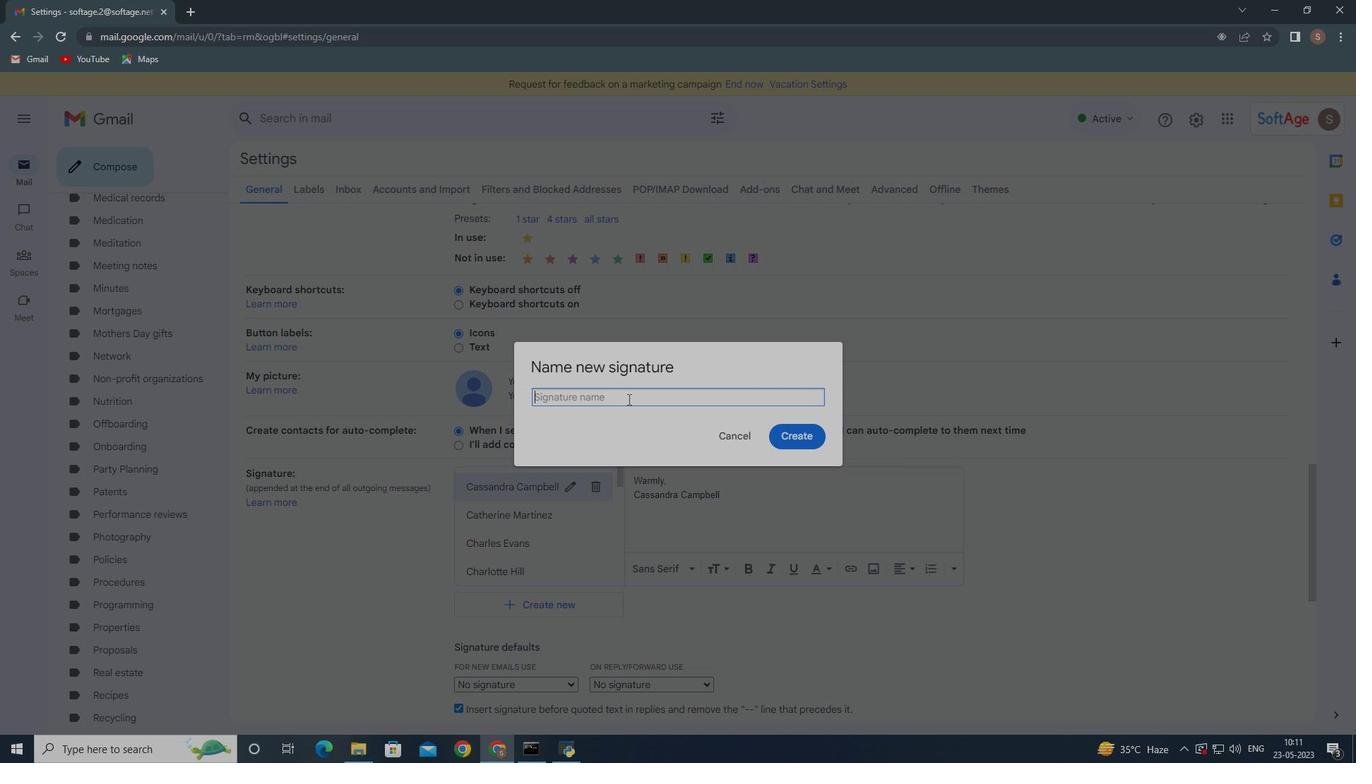 
Action: Key pressed <Key.shift><Key.shift><Key.shift><Key.shift>Elijah<Key.space><Key.shift>Davis
Screenshot: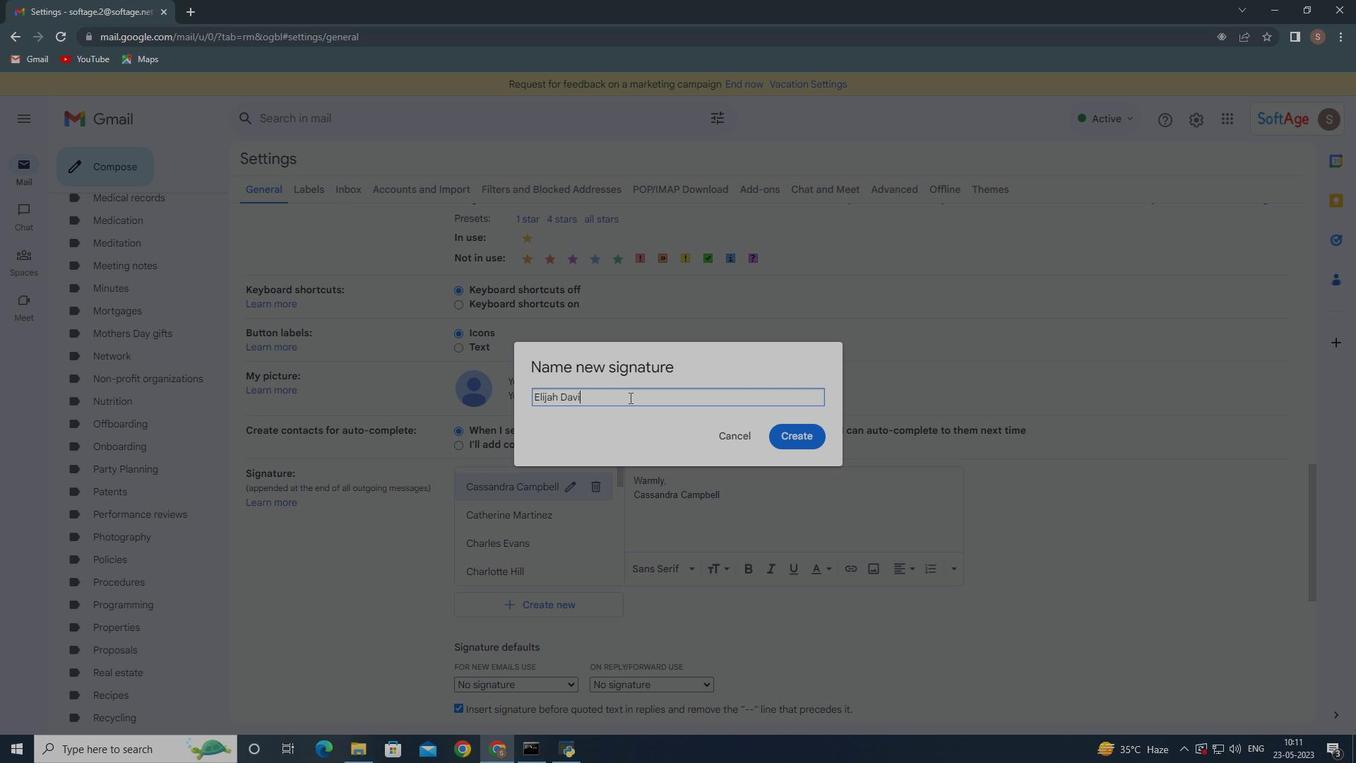 
Action: Mouse moved to (799, 440)
Screenshot: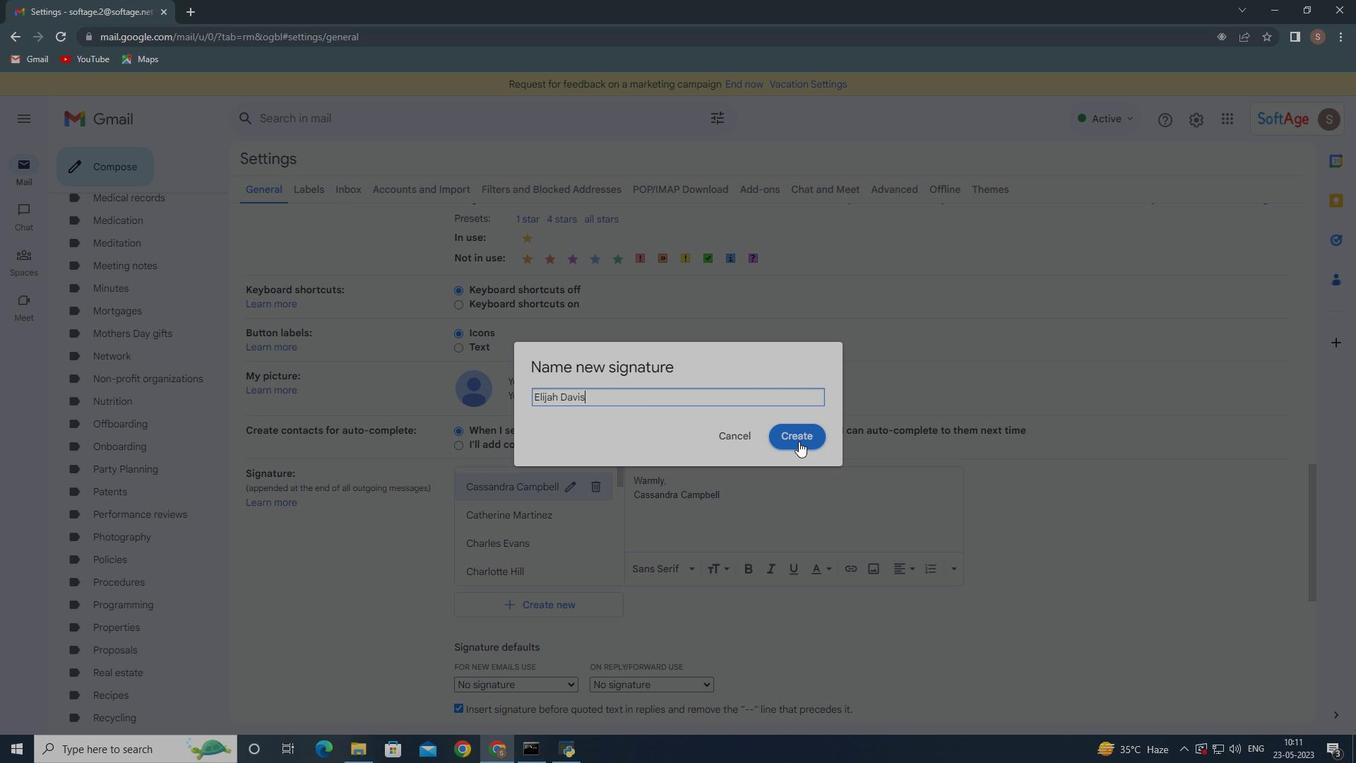 
Action: Mouse pressed left at (799, 440)
Screenshot: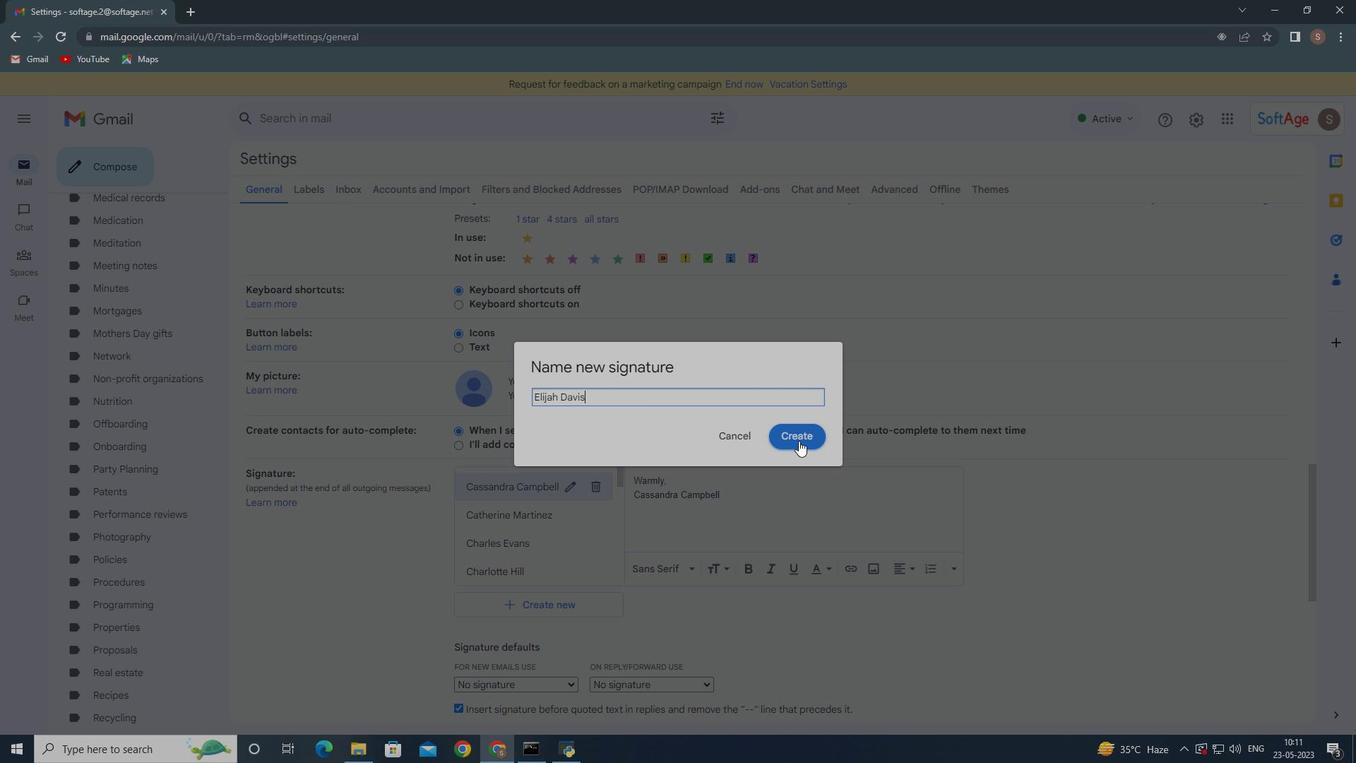 
Action: Mouse moved to (606, 398)
Screenshot: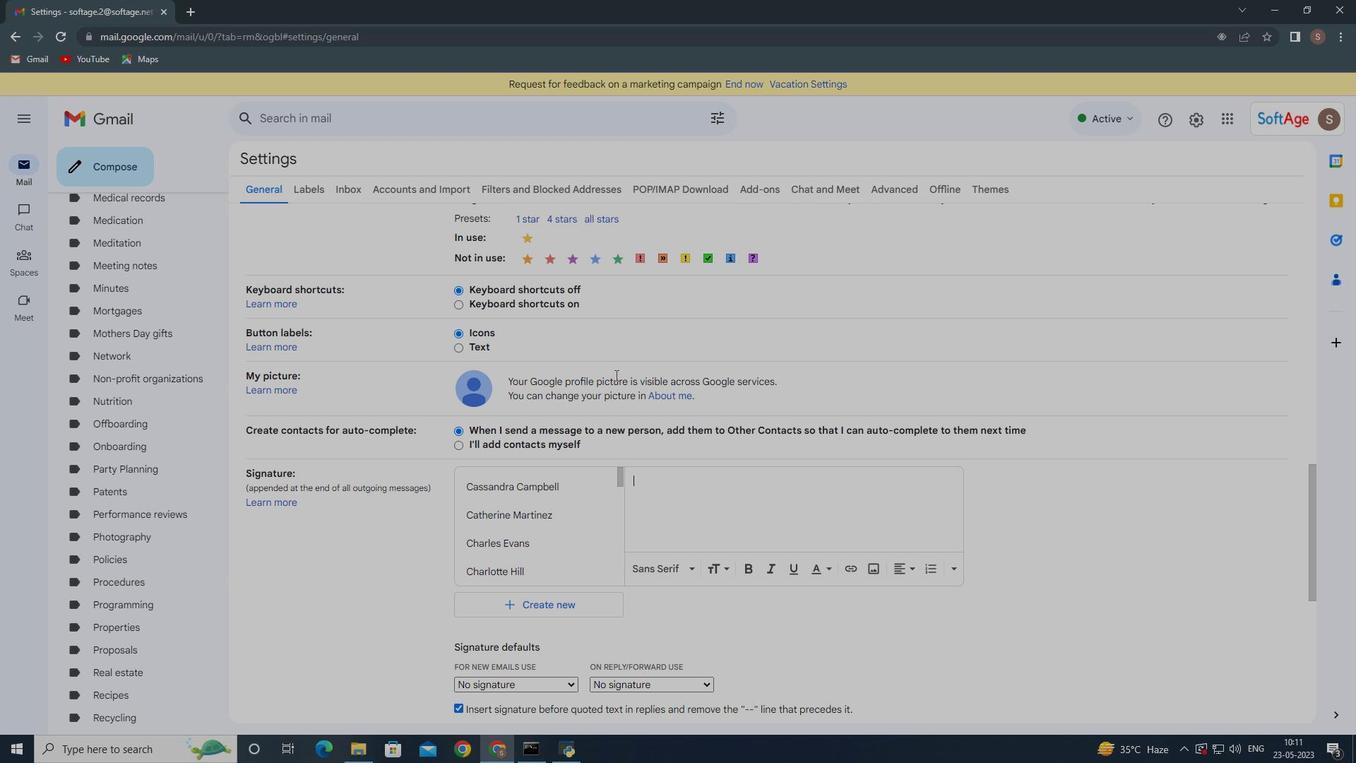 
Action: Mouse scrolled (606, 397) with delta (0, 0)
Screenshot: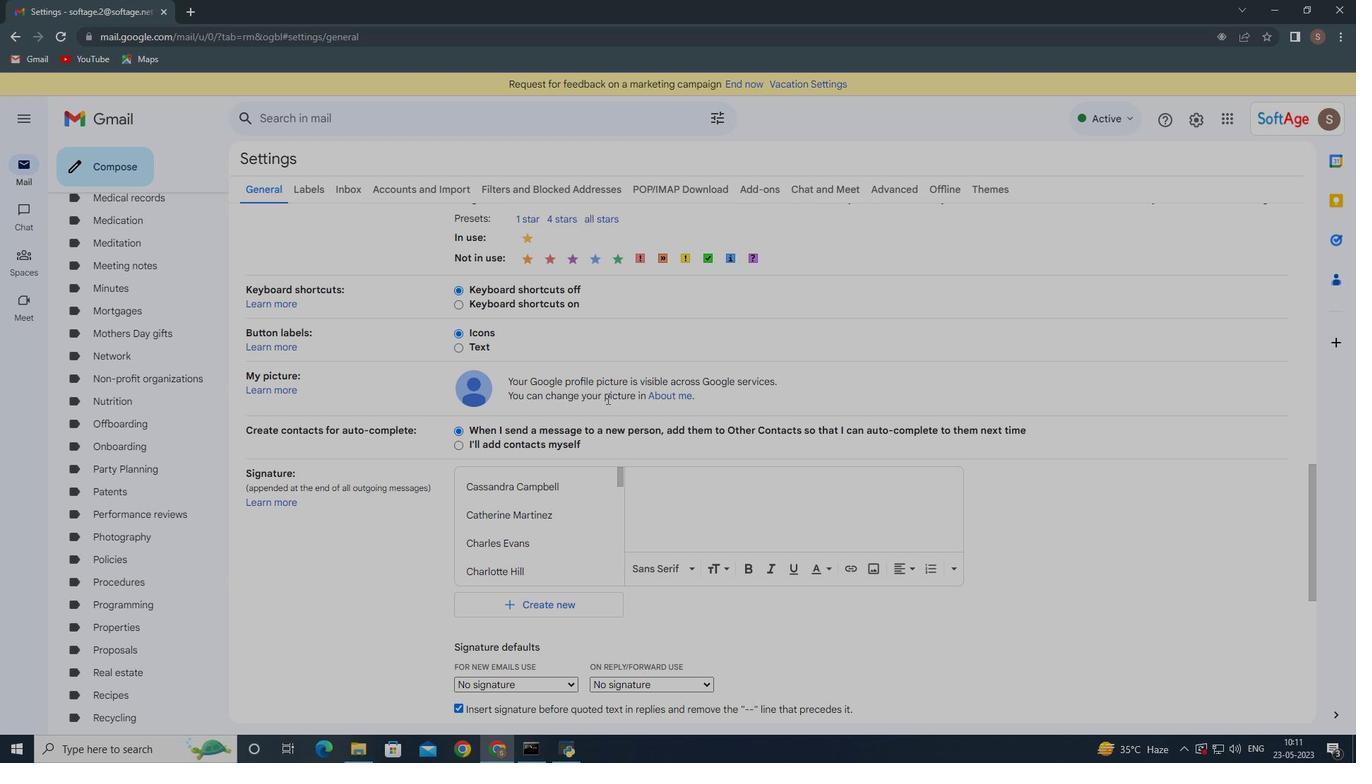 
Action: Mouse moved to (648, 414)
Screenshot: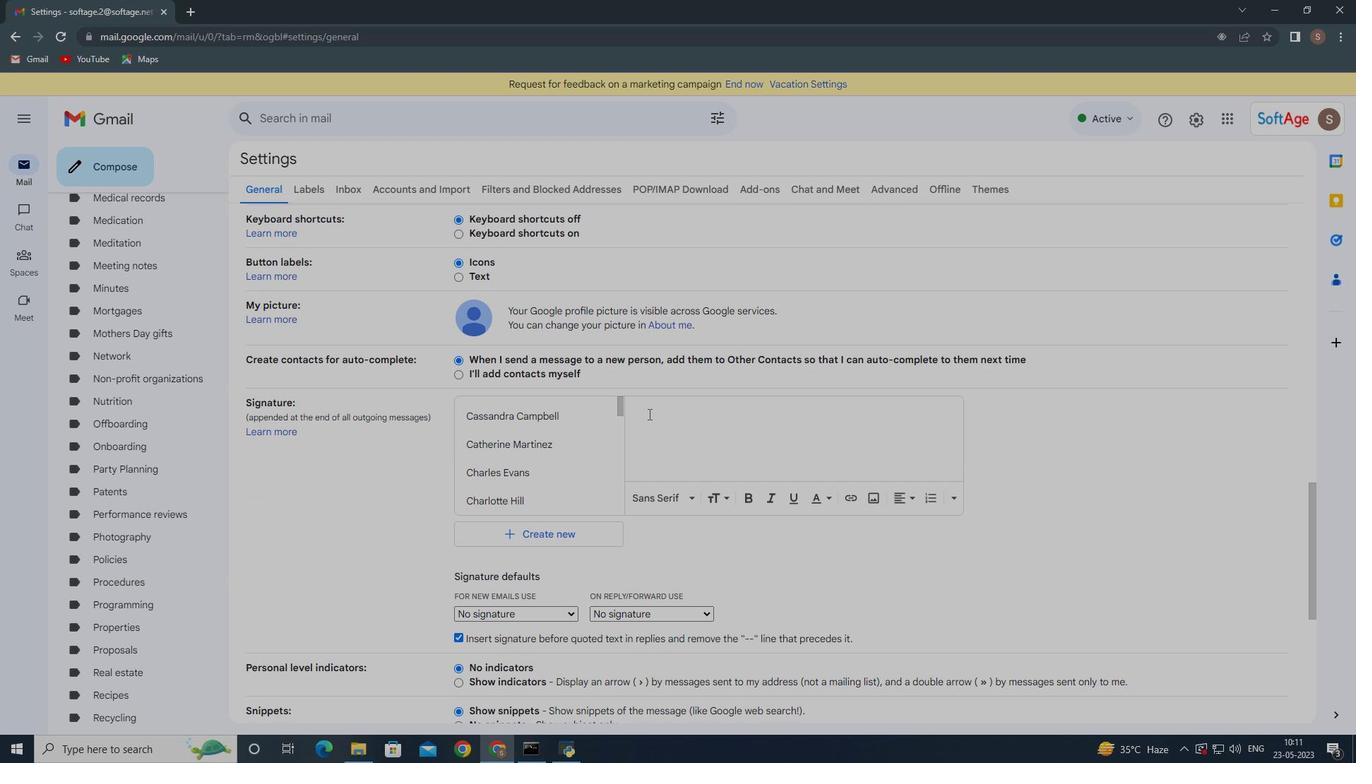 
Action: Key pressed <Key.shift>Happy<Key.space><Key.shift><Key.shift><Key.shift><Key.shift><Key.shift>New<Key.space><Key.shift>Year,<Key.shift>E<Key.backspace><Key.enter><Key.shift><Key.shift><Key.shift><Key.shift><Key.shift><Key.shift><Key.shift><Key.shift><Key.shift><Key.shift><Key.shift><Key.shift><Key.shift><Key.shift><Key.shift><Key.shift><Key.shift><Key.shift><Key.shift><Key.shift><Key.shift><Key.shift><Key.shift><Key.shift><Key.shift><Key.shift><Key.shift><Key.shift><Key.shift><Key.shift><Key.shift><Key.shift><Key.shift><Key.shift><Key.shift><Key.shift>Elijag<Key.space><Key.backspace><Key.backspace>h<Key.space><Key.shift>Davis
Screenshot: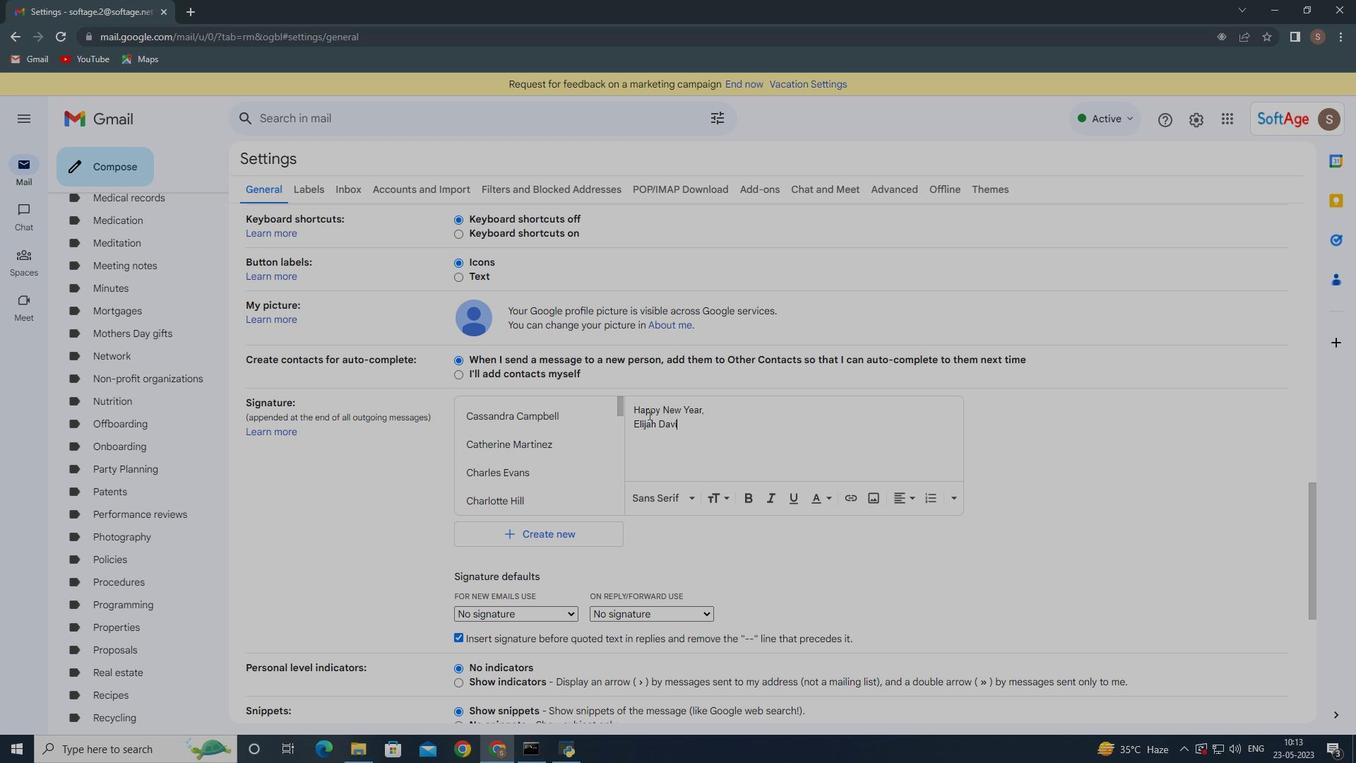 
Action: Mouse moved to (686, 433)
Screenshot: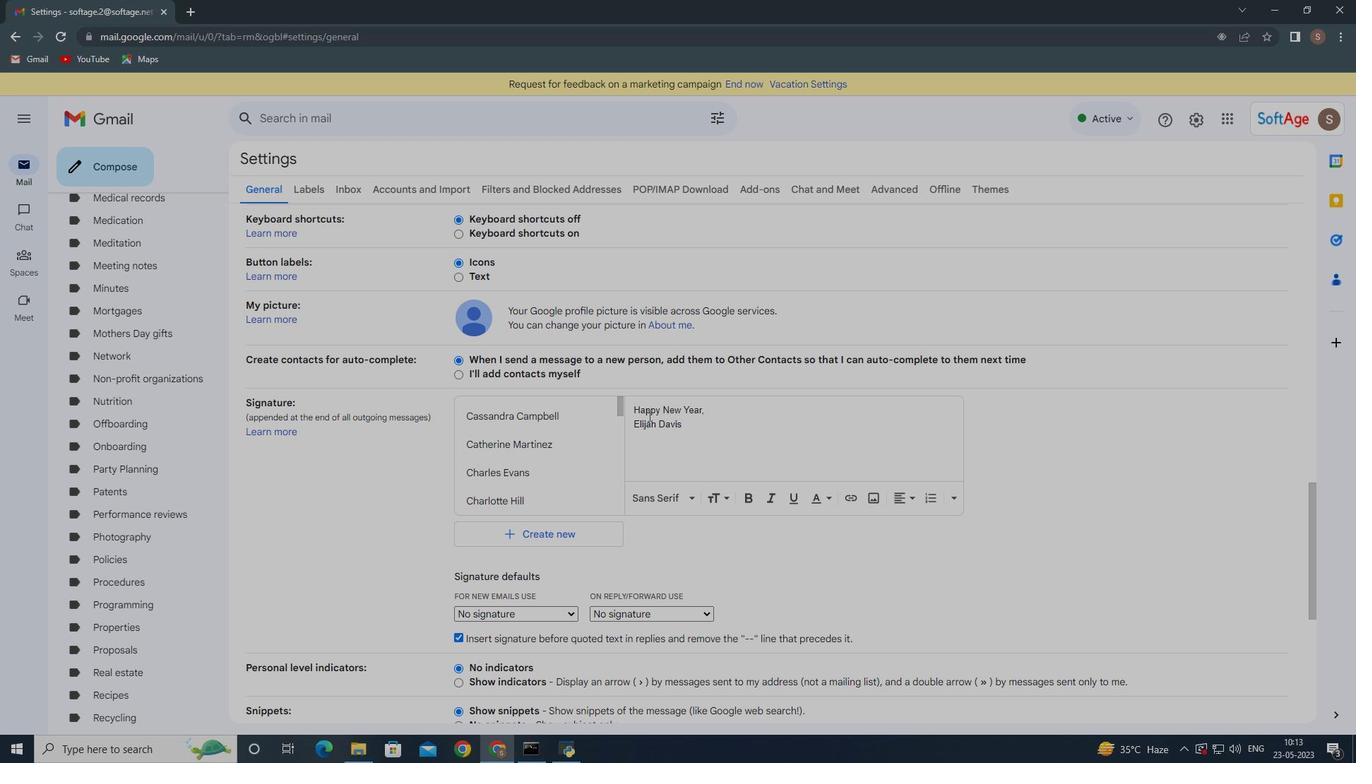 
Action: Mouse scrolled (686, 433) with delta (0, 0)
Screenshot: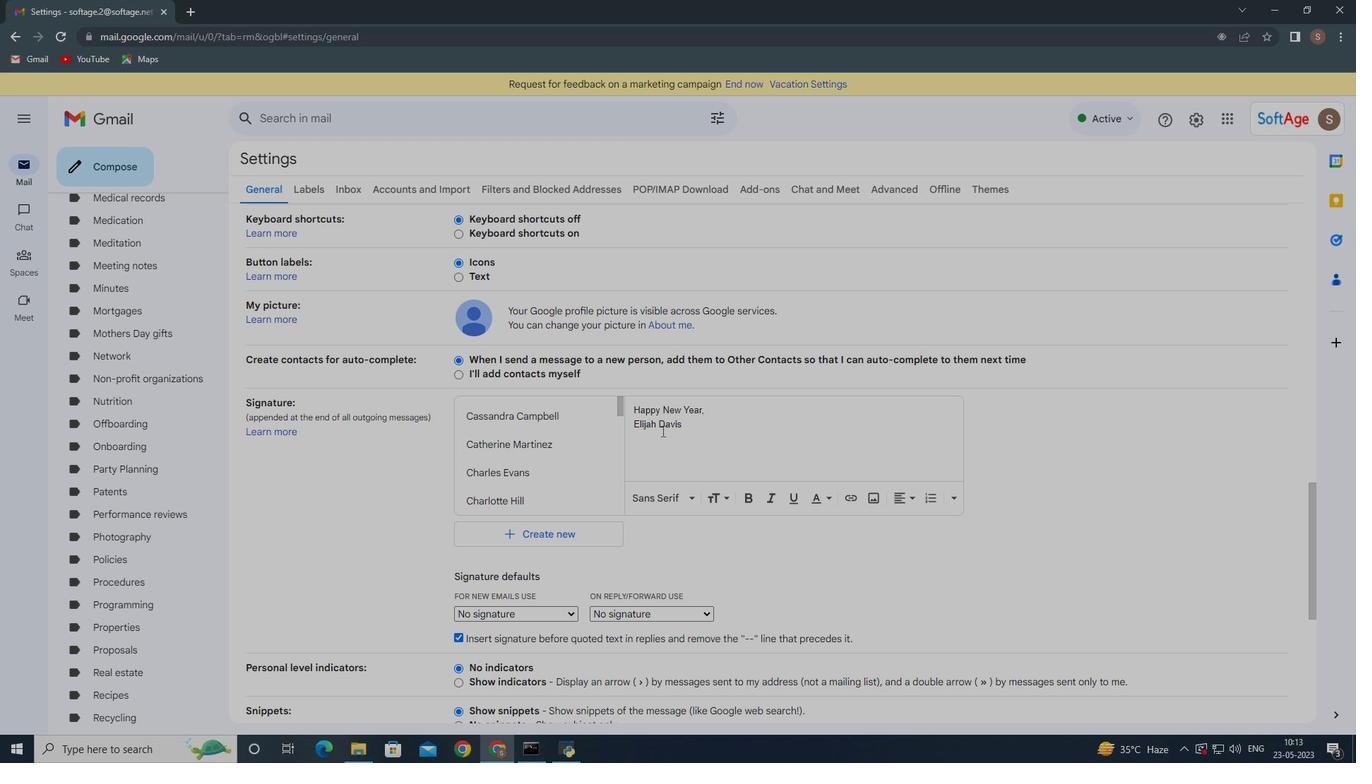 
Action: Mouse moved to (686, 434)
Screenshot: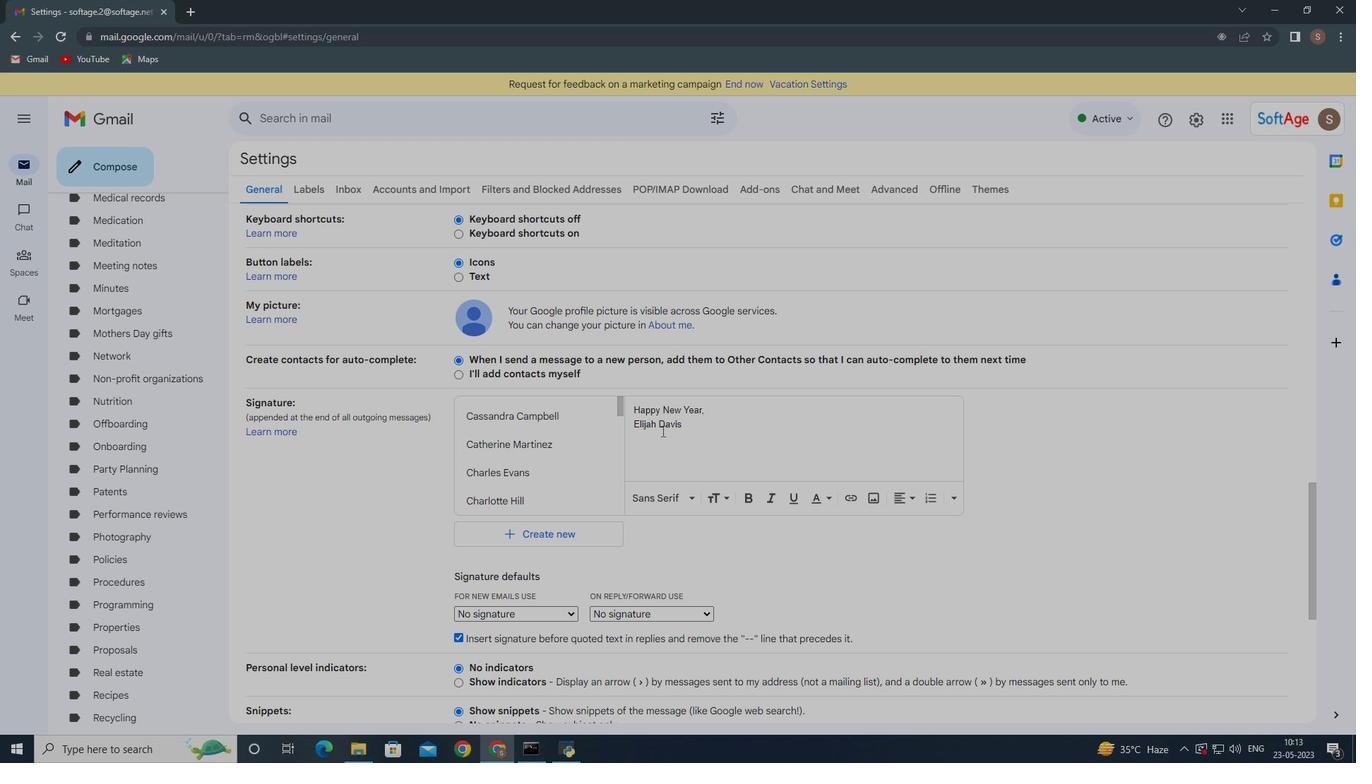
Action: Mouse scrolled (686, 433) with delta (0, 0)
Screenshot: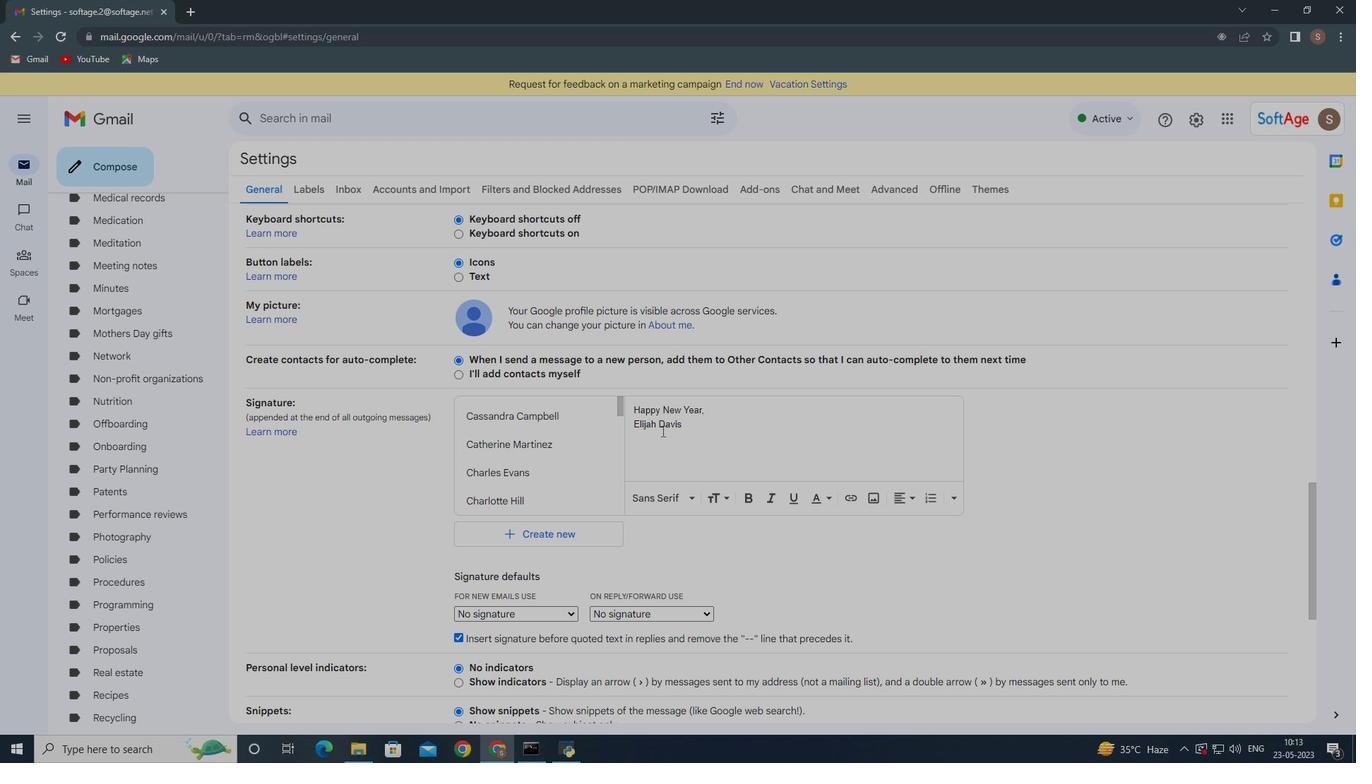 
Action: Mouse scrolled (686, 433) with delta (0, 0)
Screenshot: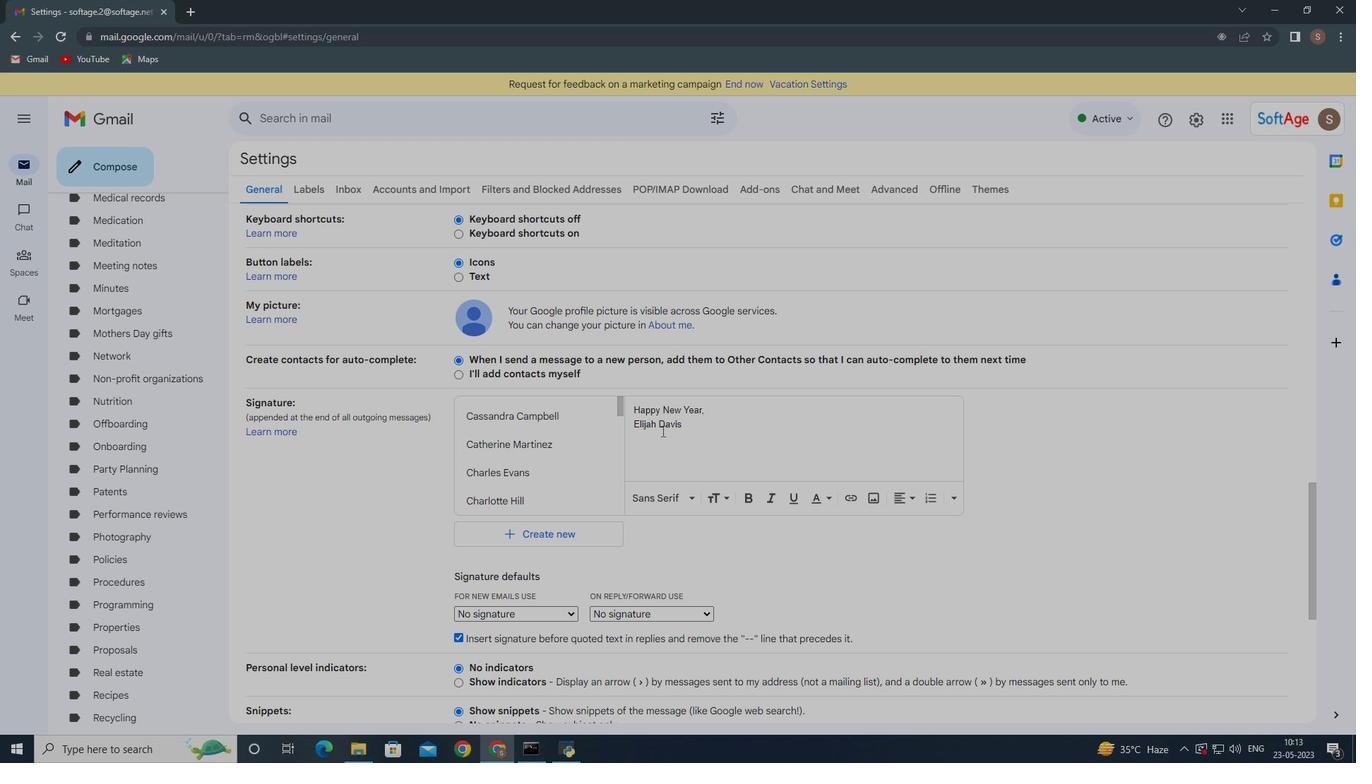 
Action: Mouse scrolled (686, 433) with delta (0, 0)
Screenshot: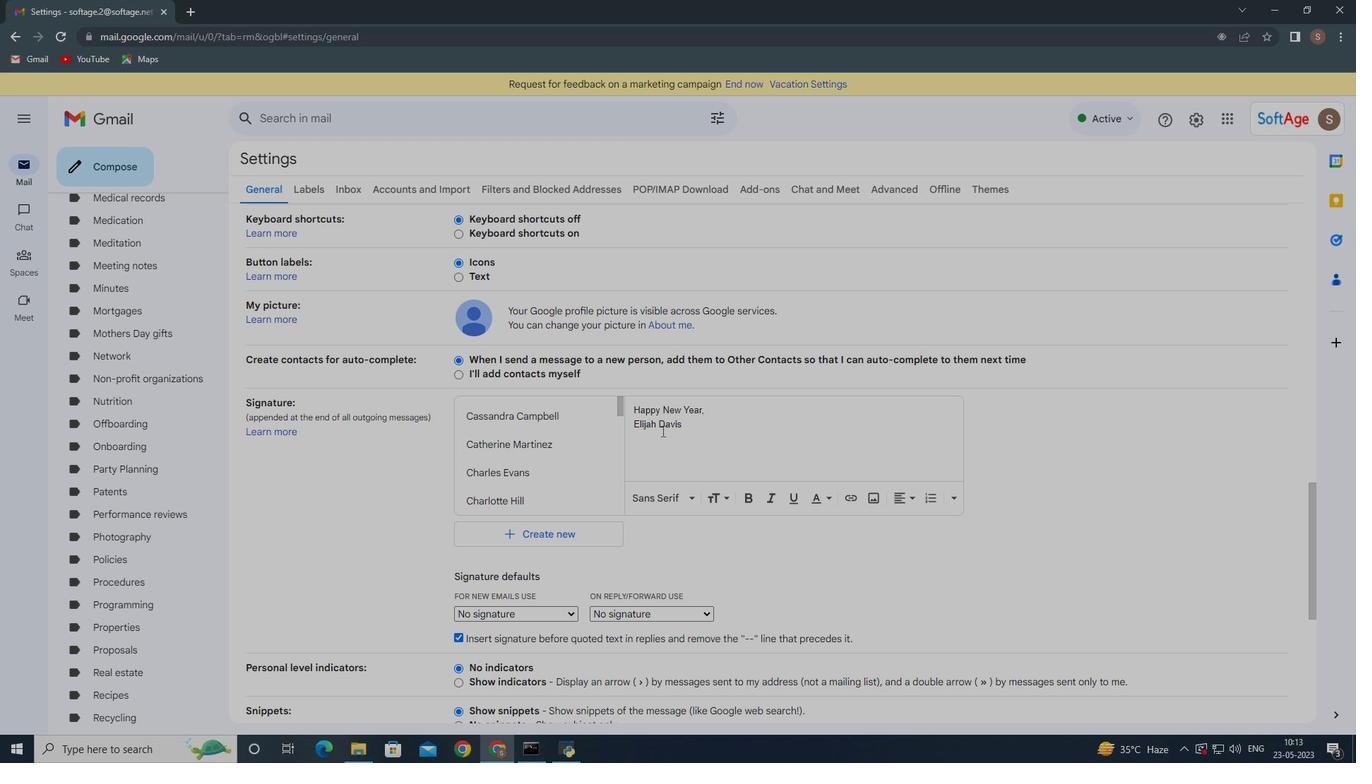 
Action: Mouse scrolled (686, 433) with delta (0, 0)
Screenshot: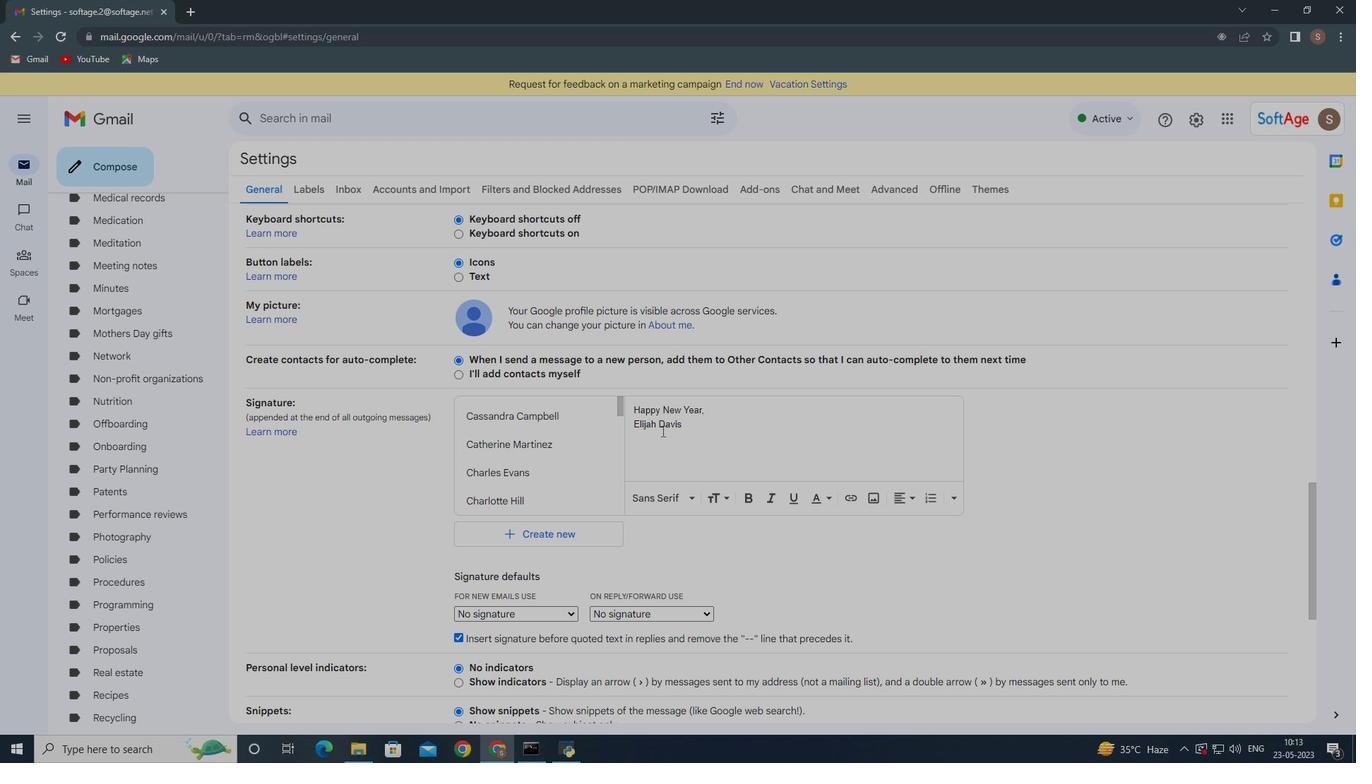 
Action: Mouse moved to (686, 434)
Screenshot: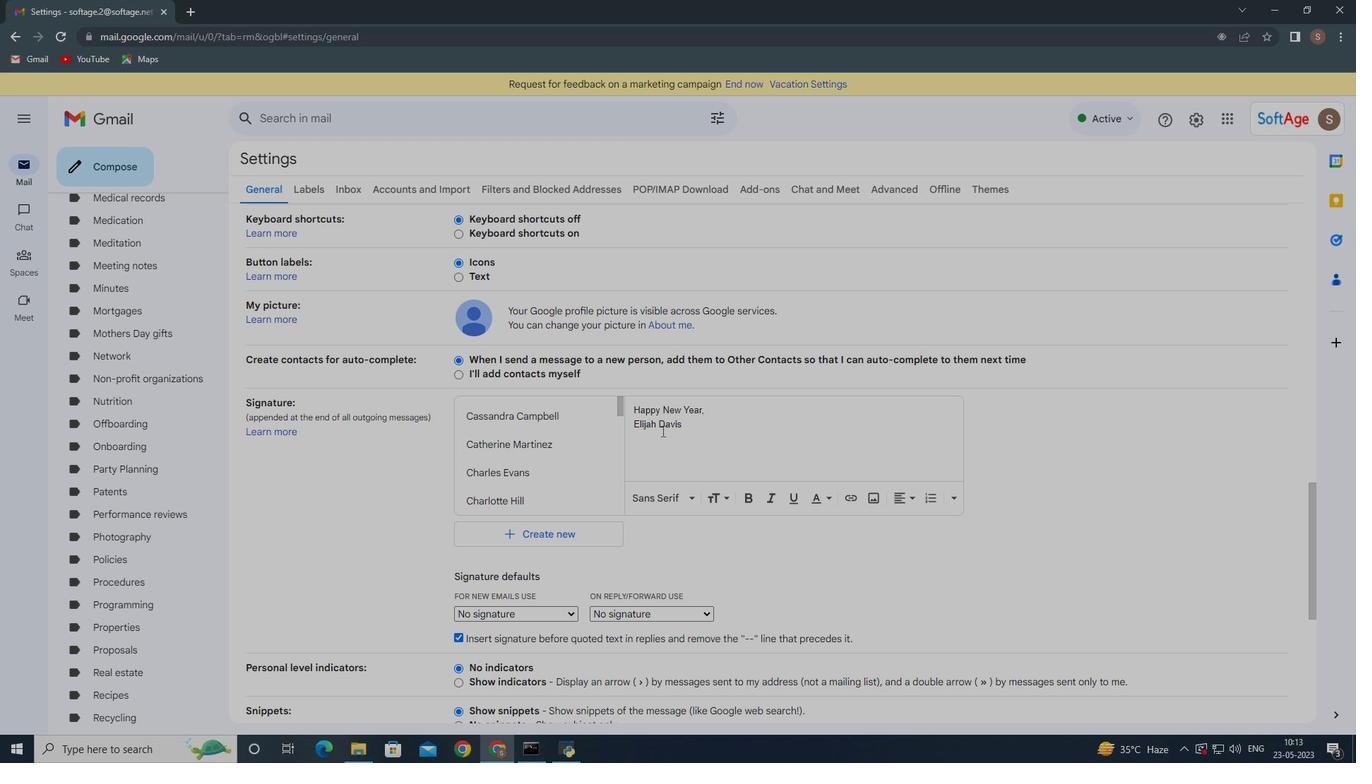 
Action: Mouse scrolled (686, 433) with delta (0, 0)
Screenshot: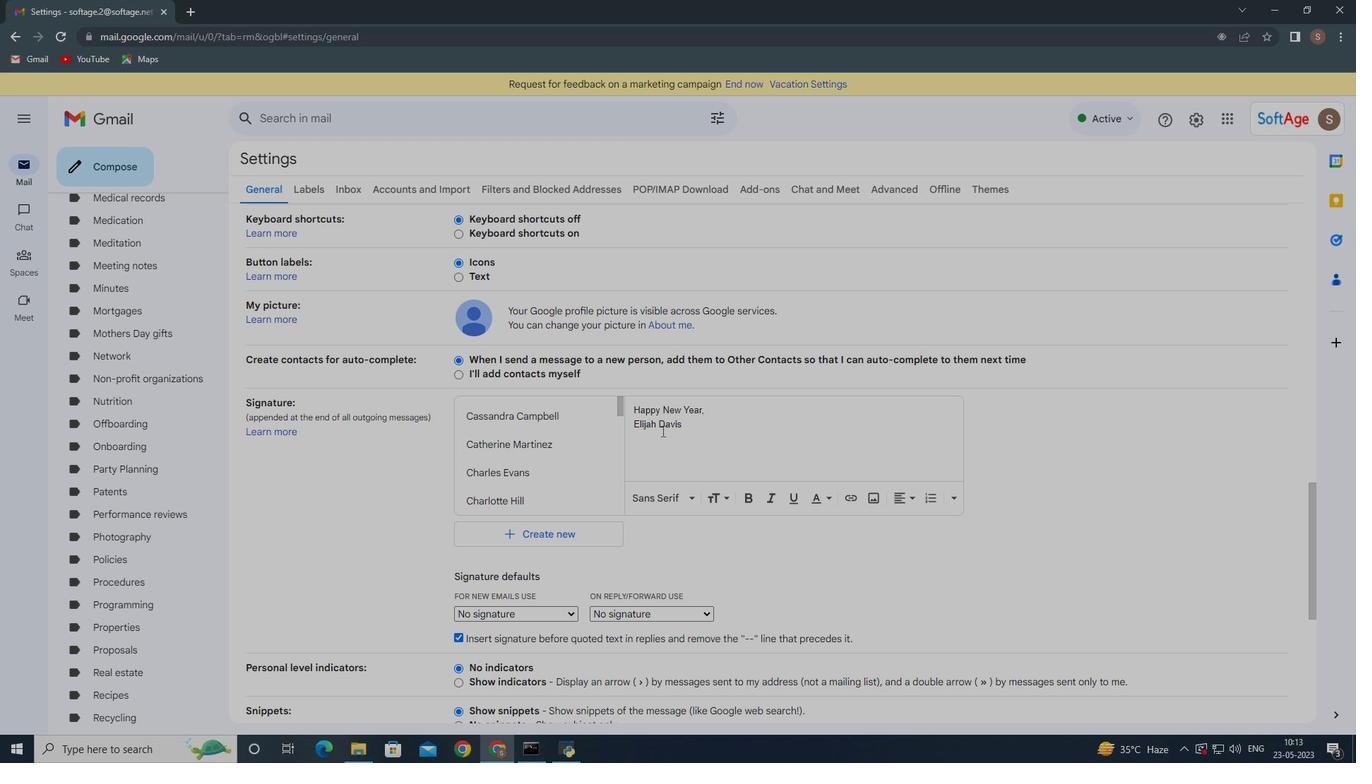 
Action: Mouse moved to (689, 427)
Screenshot: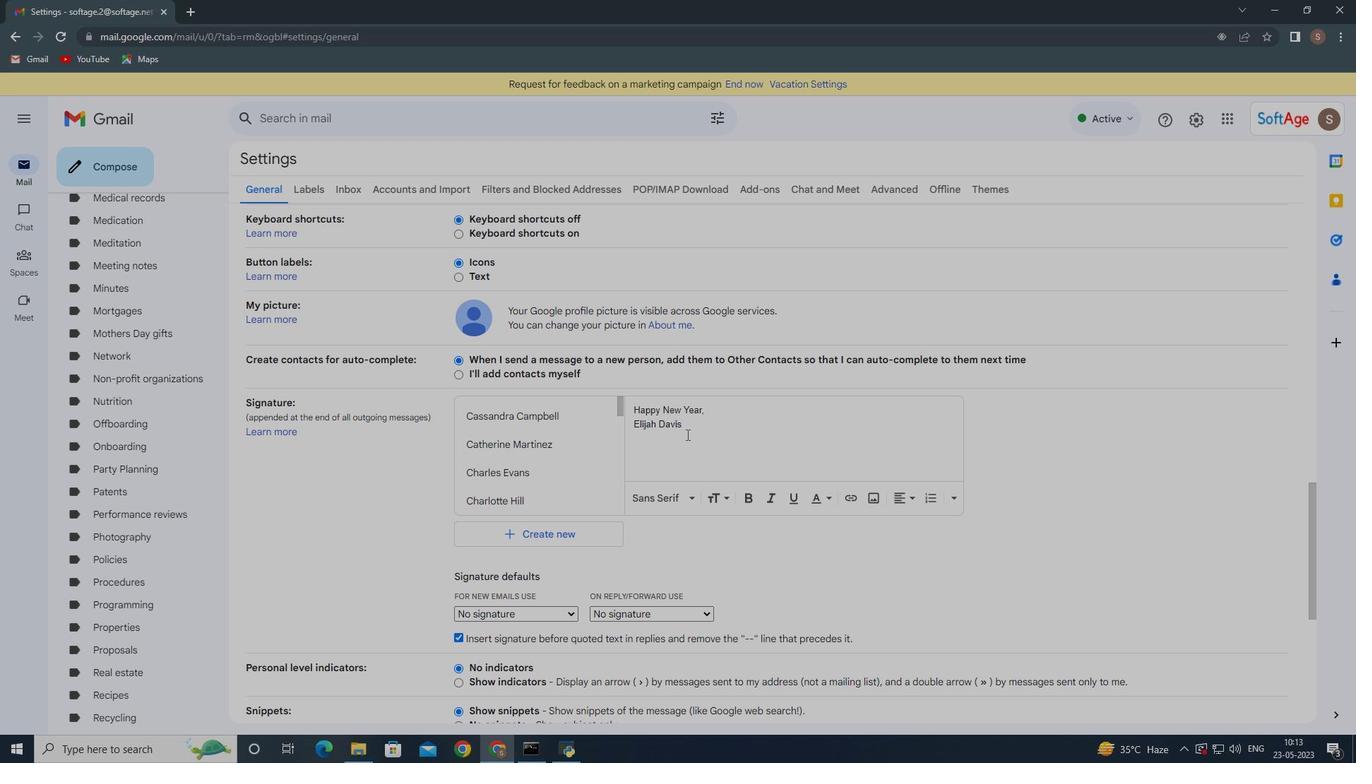 
Action: Mouse scrolled (689, 426) with delta (0, 0)
Screenshot: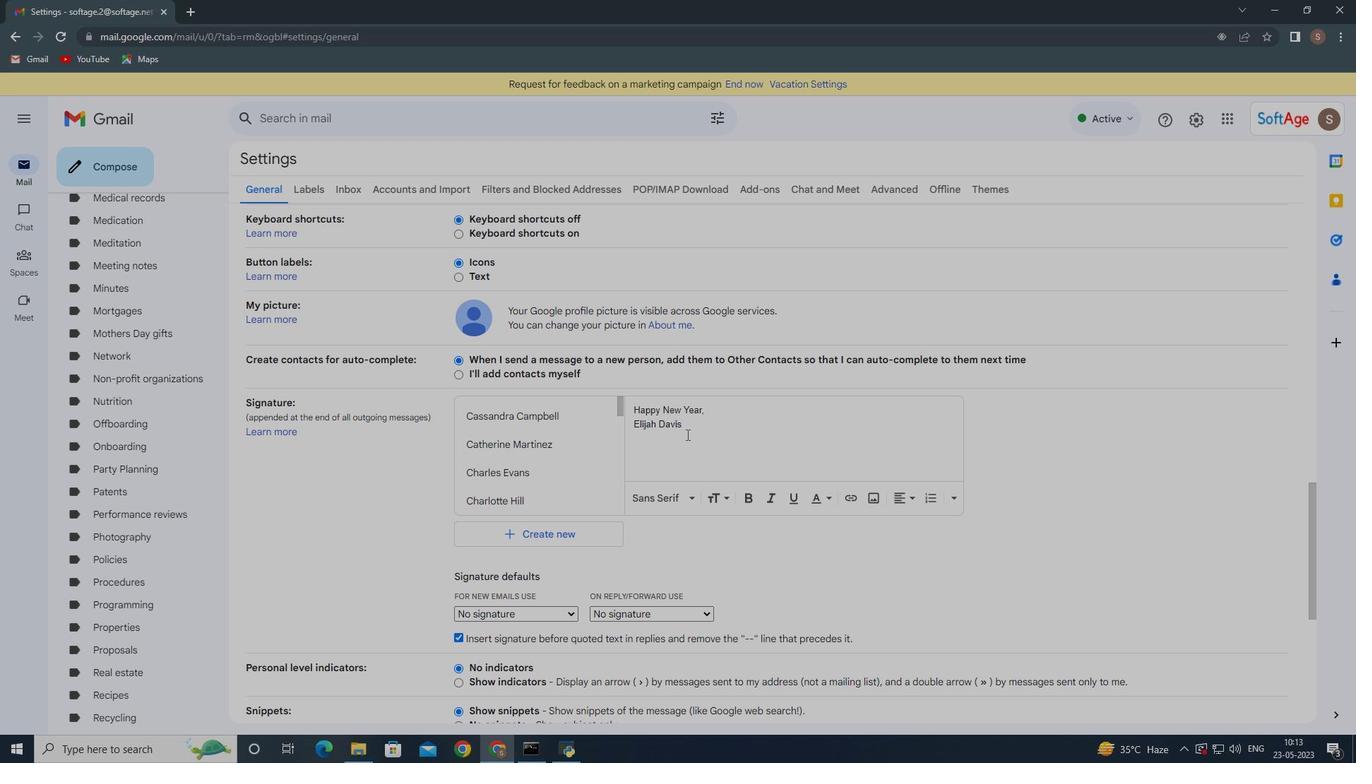 
Action: Mouse moved to (751, 645)
Screenshot: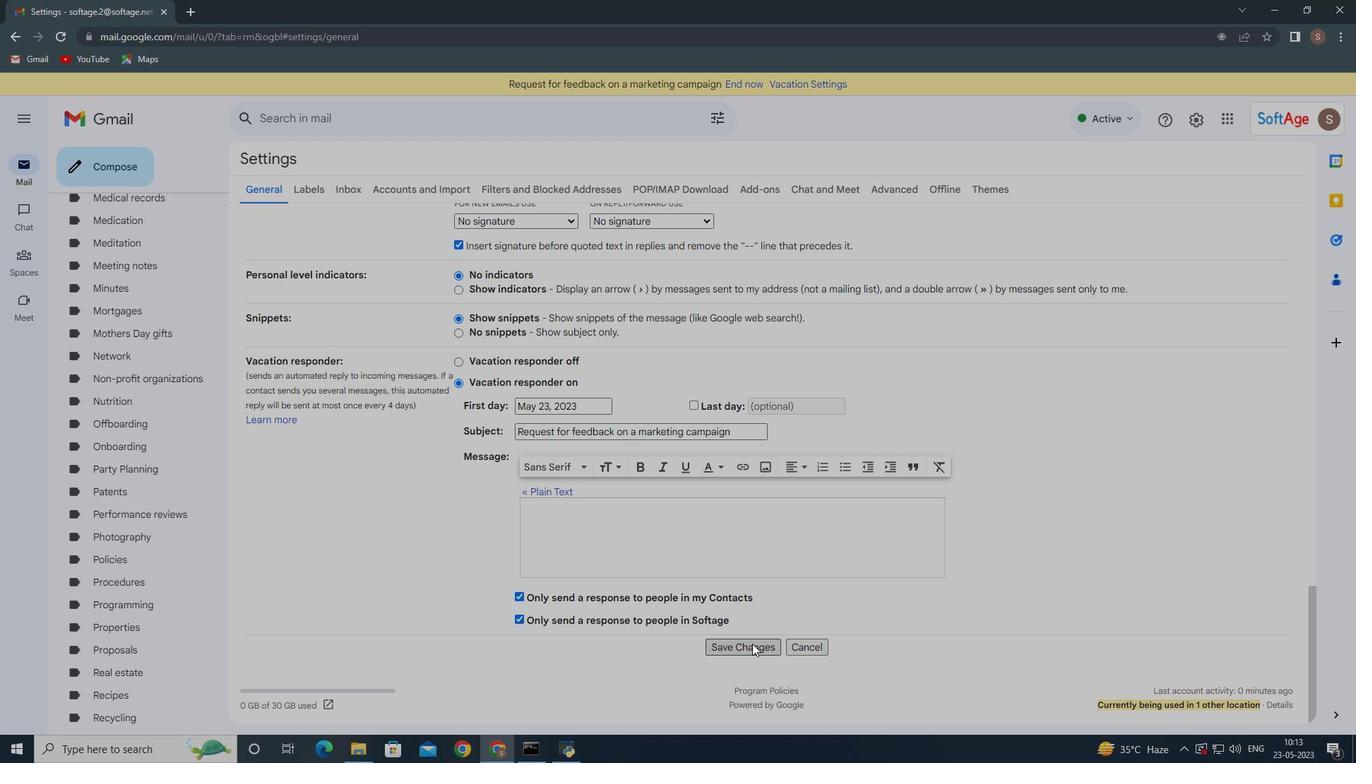 
Action: Mouse pressed left at (751, 645)
Screenshot: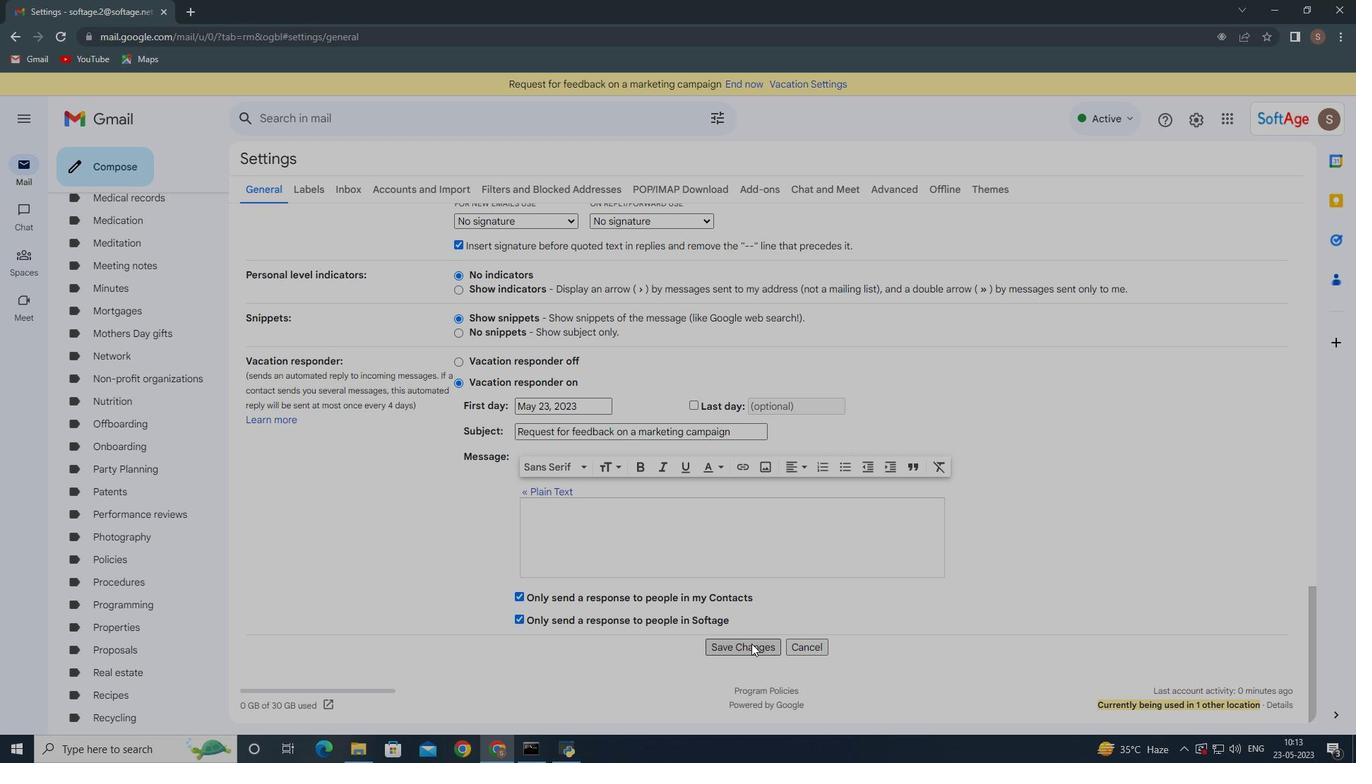 
Action: Mouse moved to (82, 160)
Screenshot: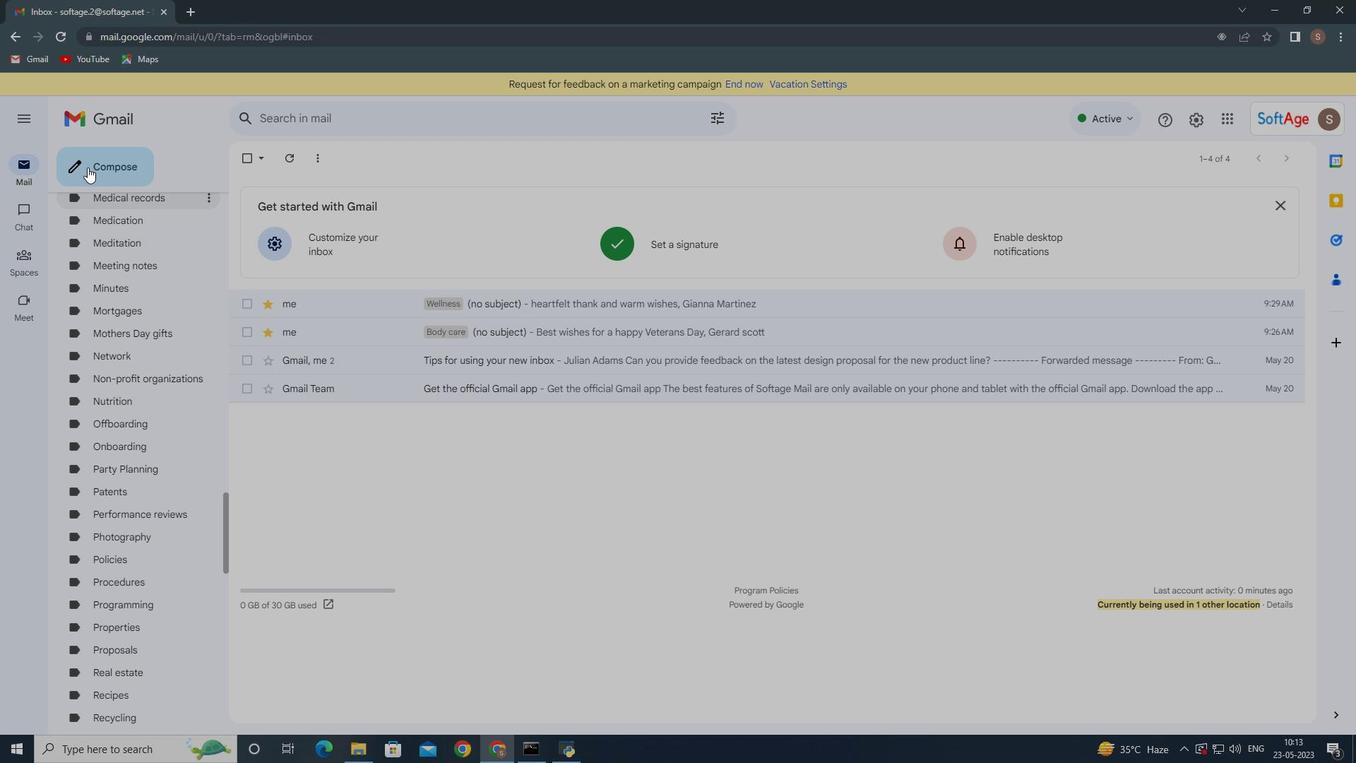 
Action: Mouse pressed left at (82, 160)
Screenshot: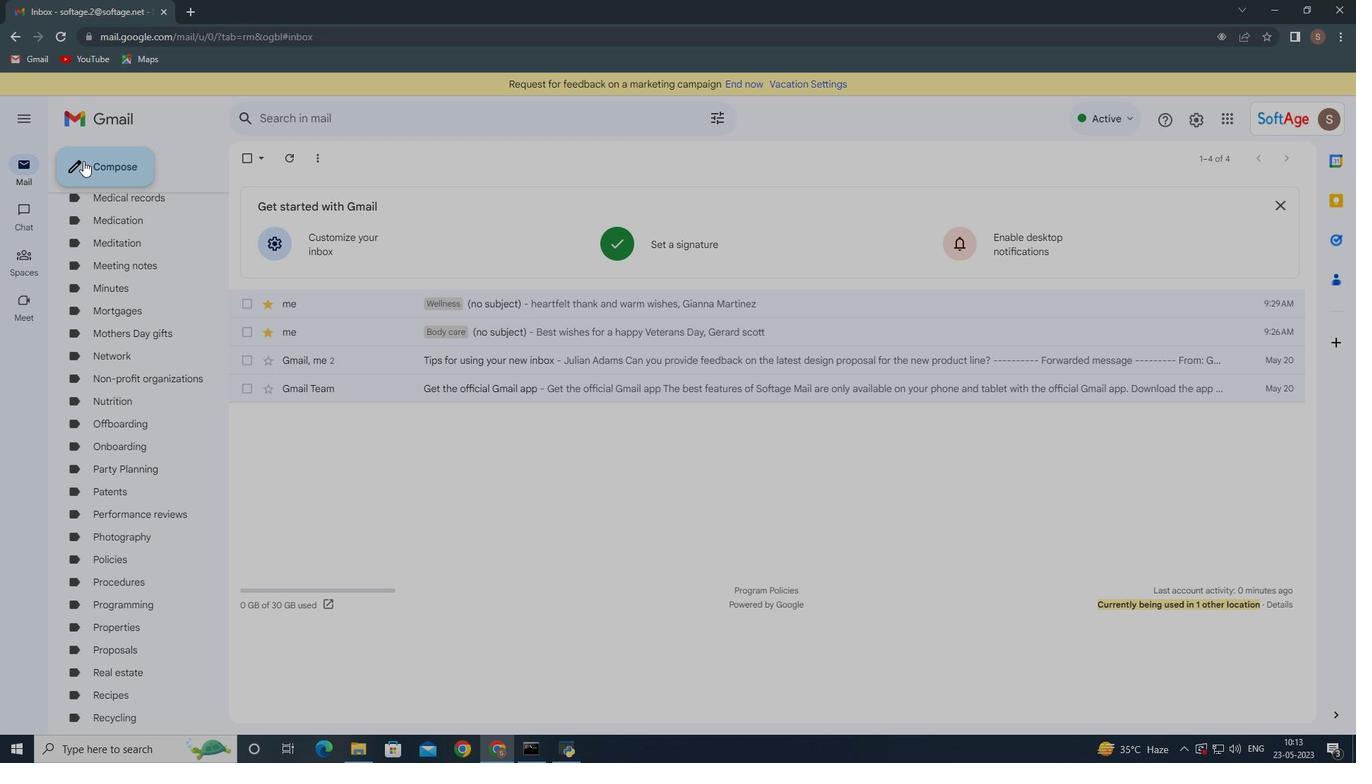 
Action: Mouse moved to (488, 322)
Screenshot: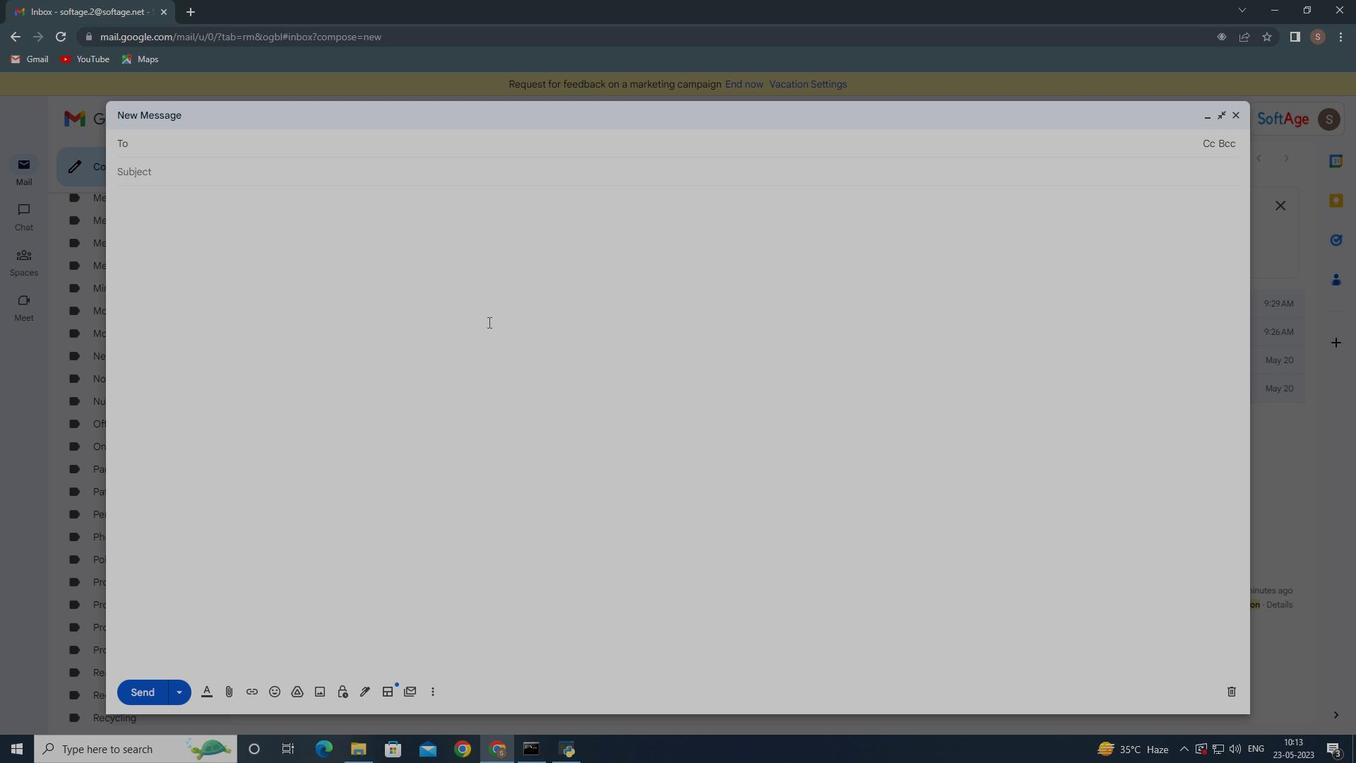 
Action: Key pressed softage.4
Screenshot: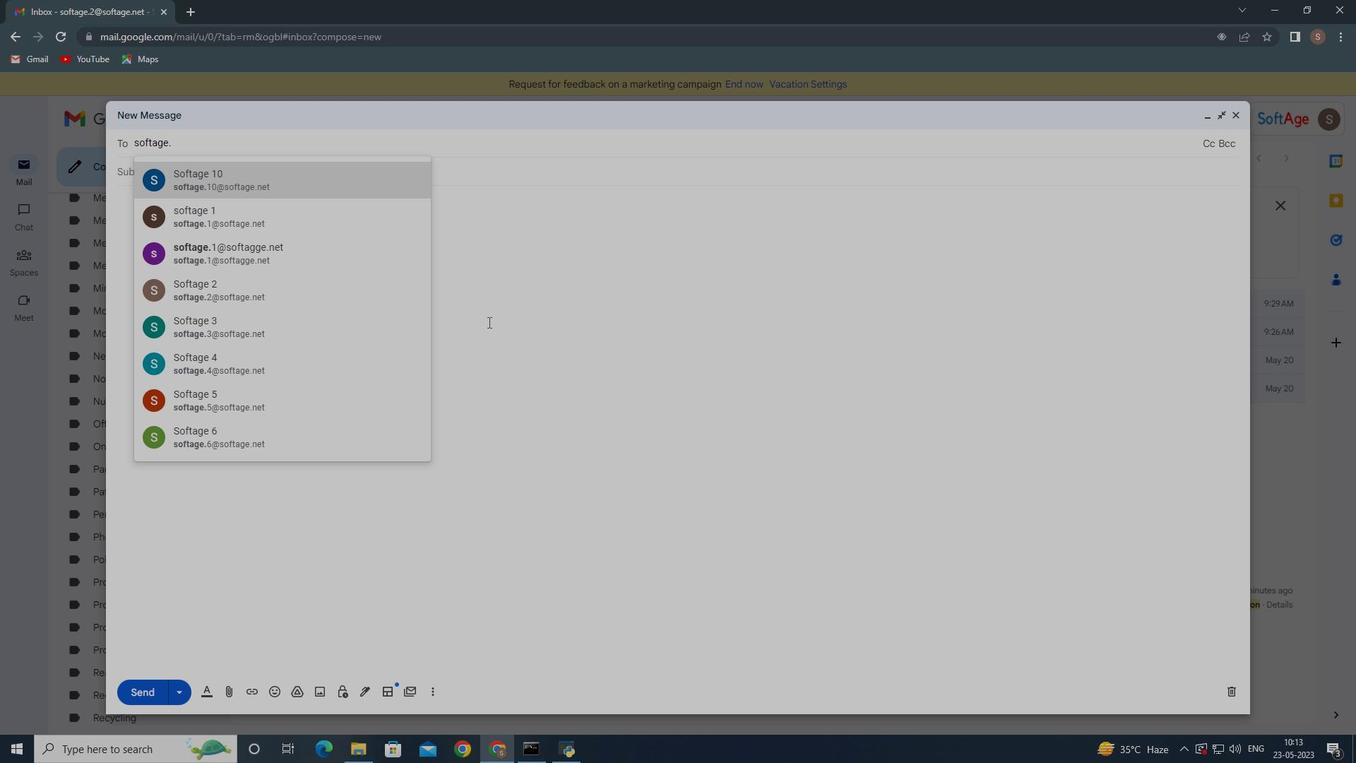 
Action: Mouse moved to (178, 170)
Screenshot: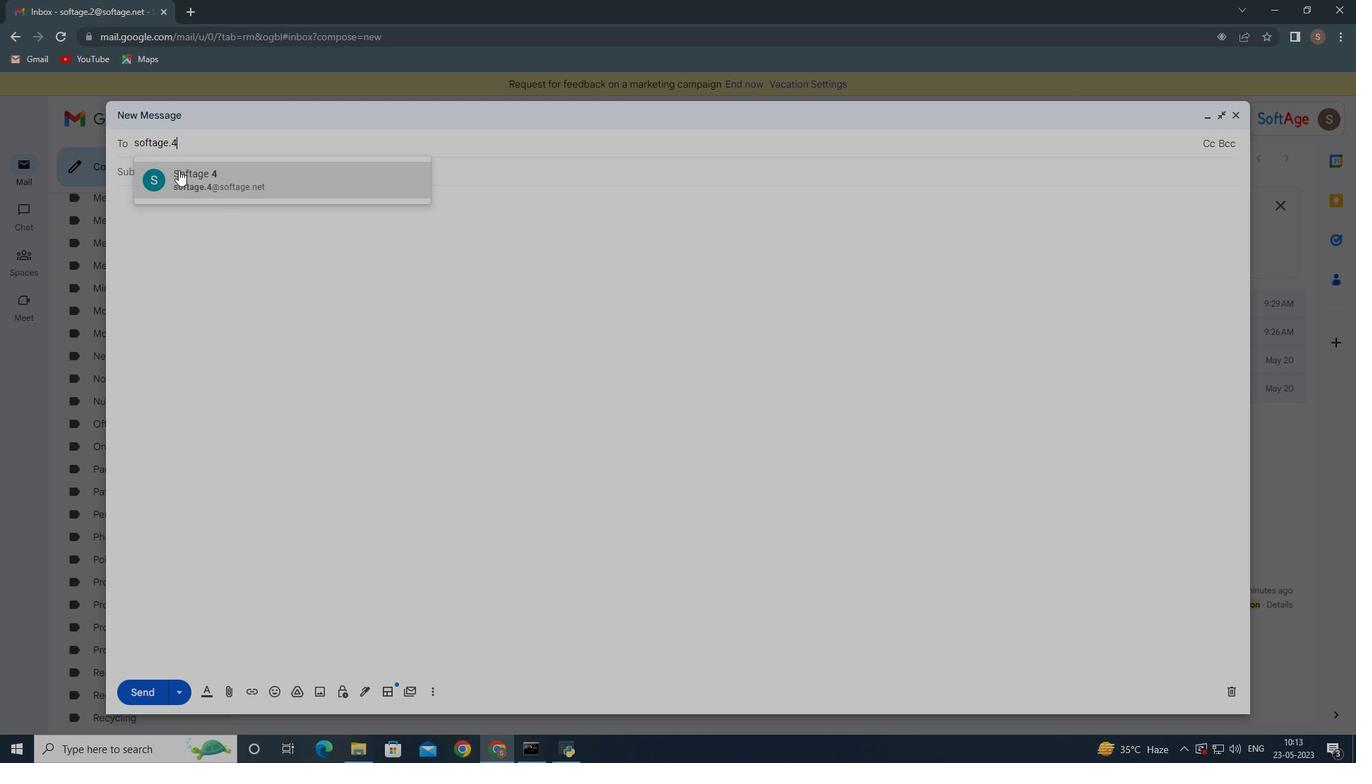 
Action: Mouse pressed left at (178, 170)
Screenshot: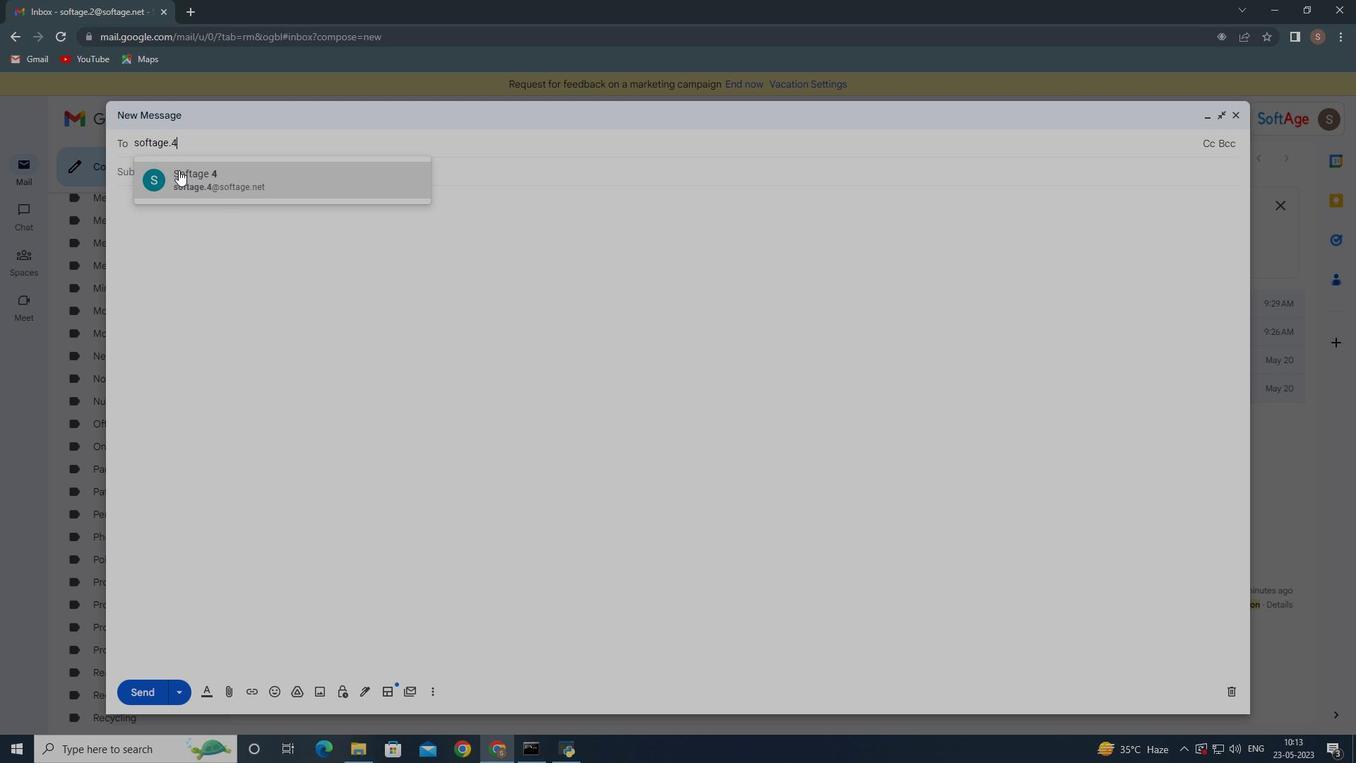 
Action: Mouse moved to (362, 693)
Screenshot: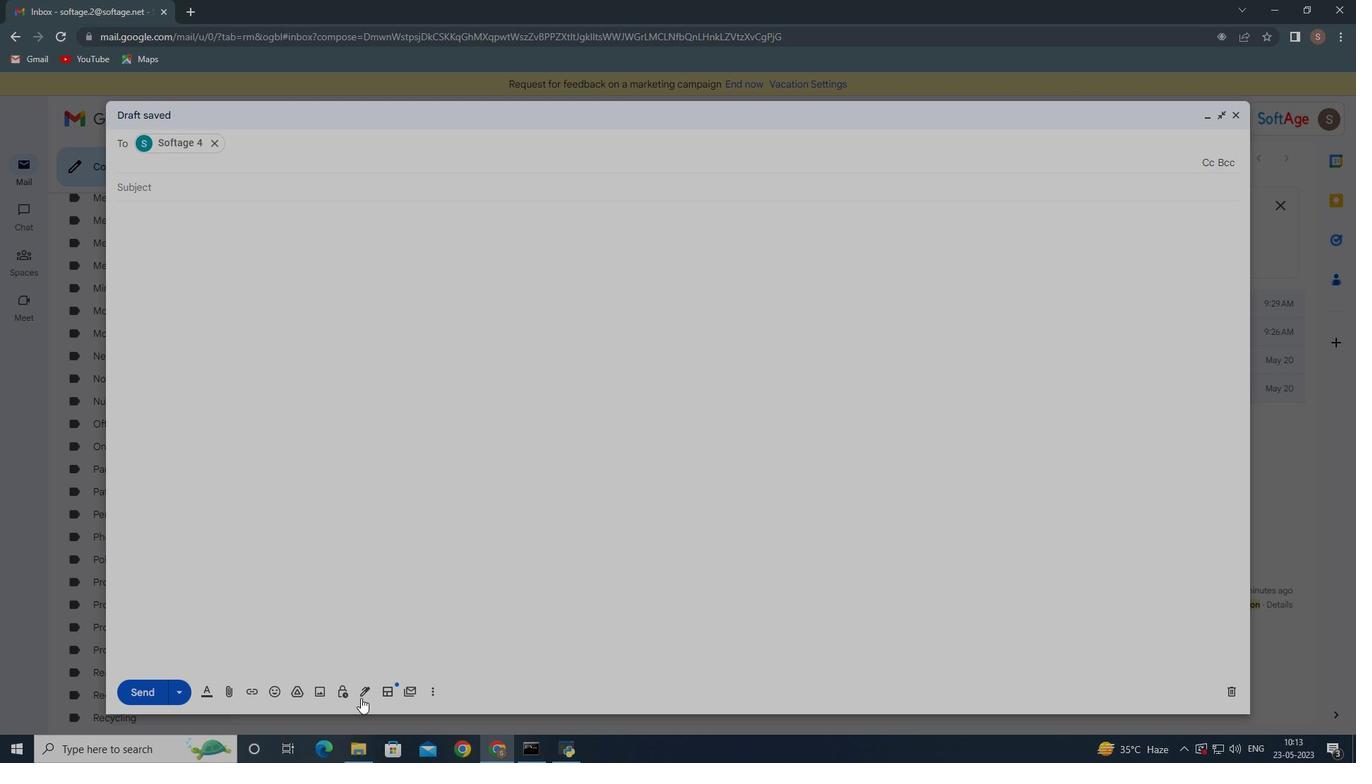 
Action: Mouse pressed left at (362, 693)
Screenshot: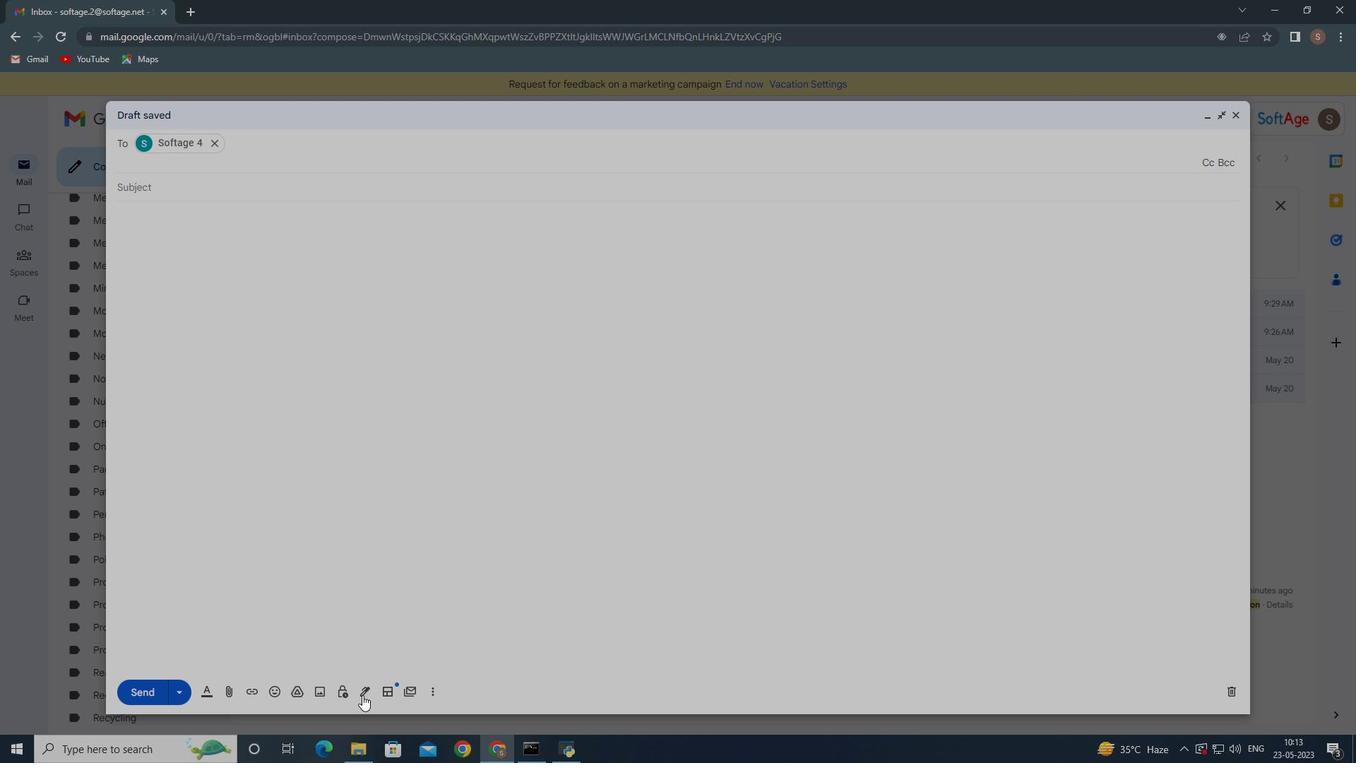 
Action: Mouse moved to (415, 423)
Screenshot: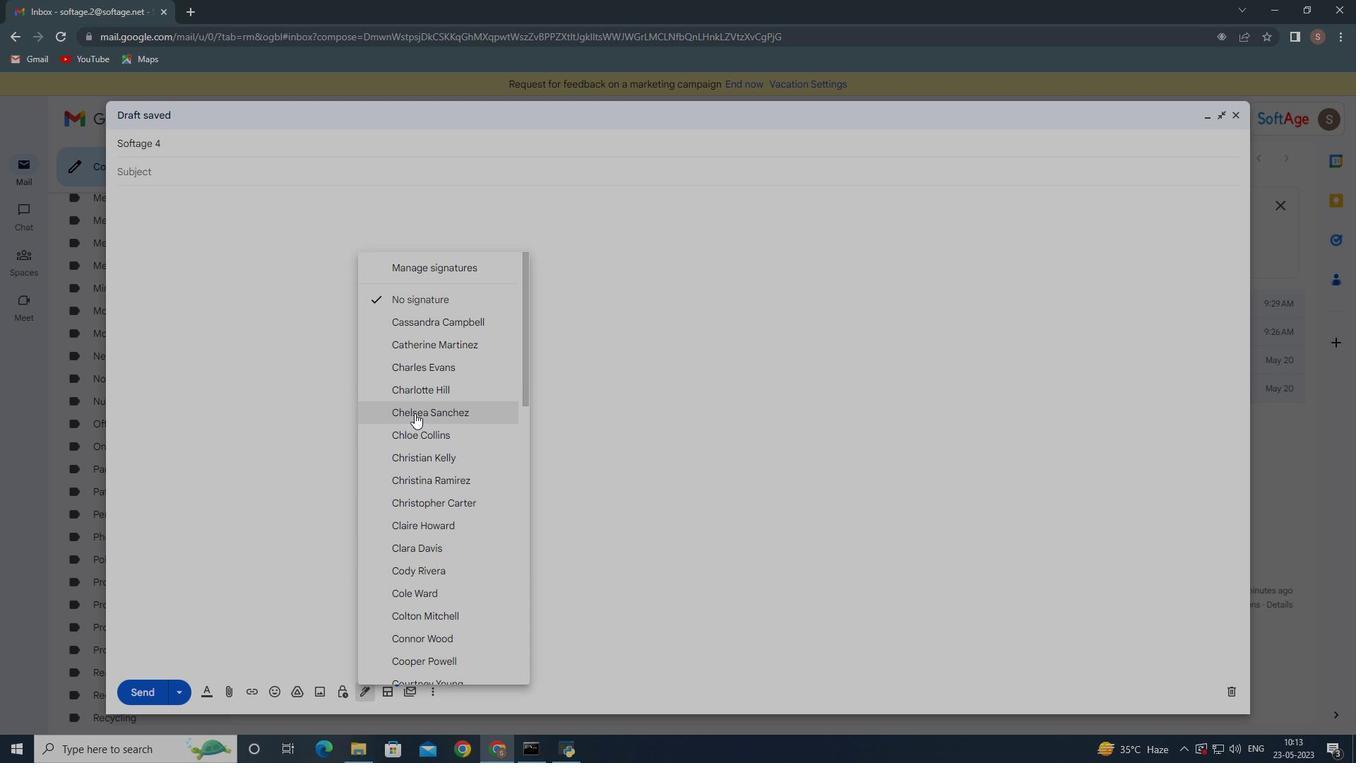 
Action: Mouse scrolled (415, 414) with delta (0, 0)
Screenshot: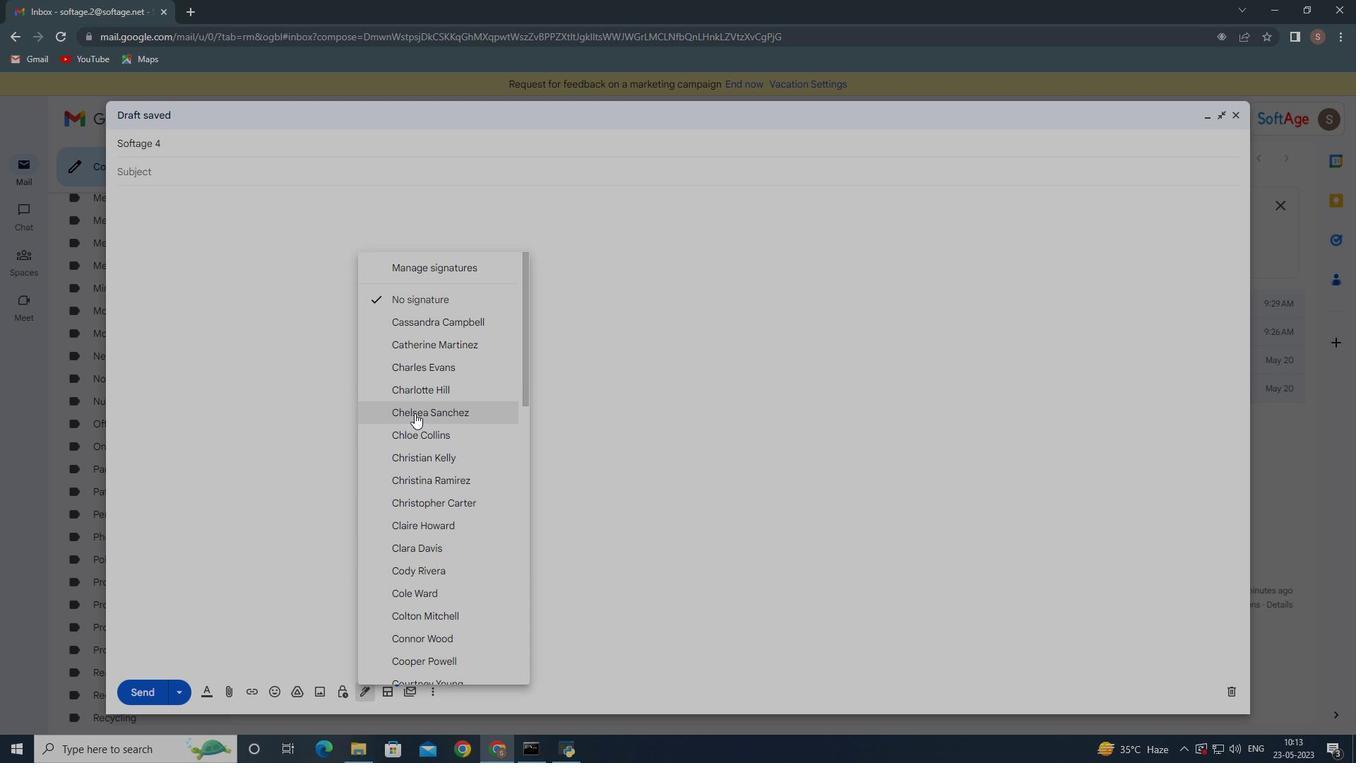 
Action: Mouse moved to (415, 423)
Screenshot: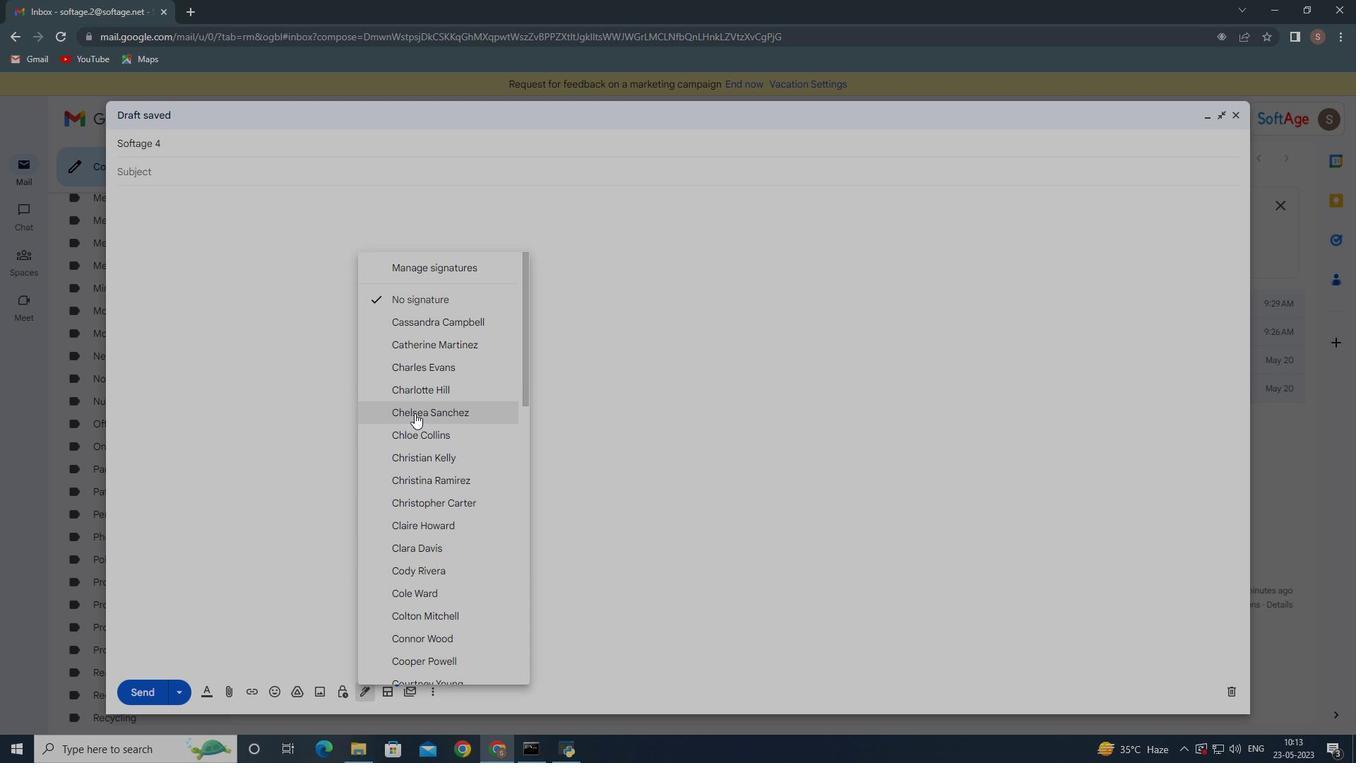
Action: Mouse scrolled (415, 414) with delta (0, 0)
Screenshot: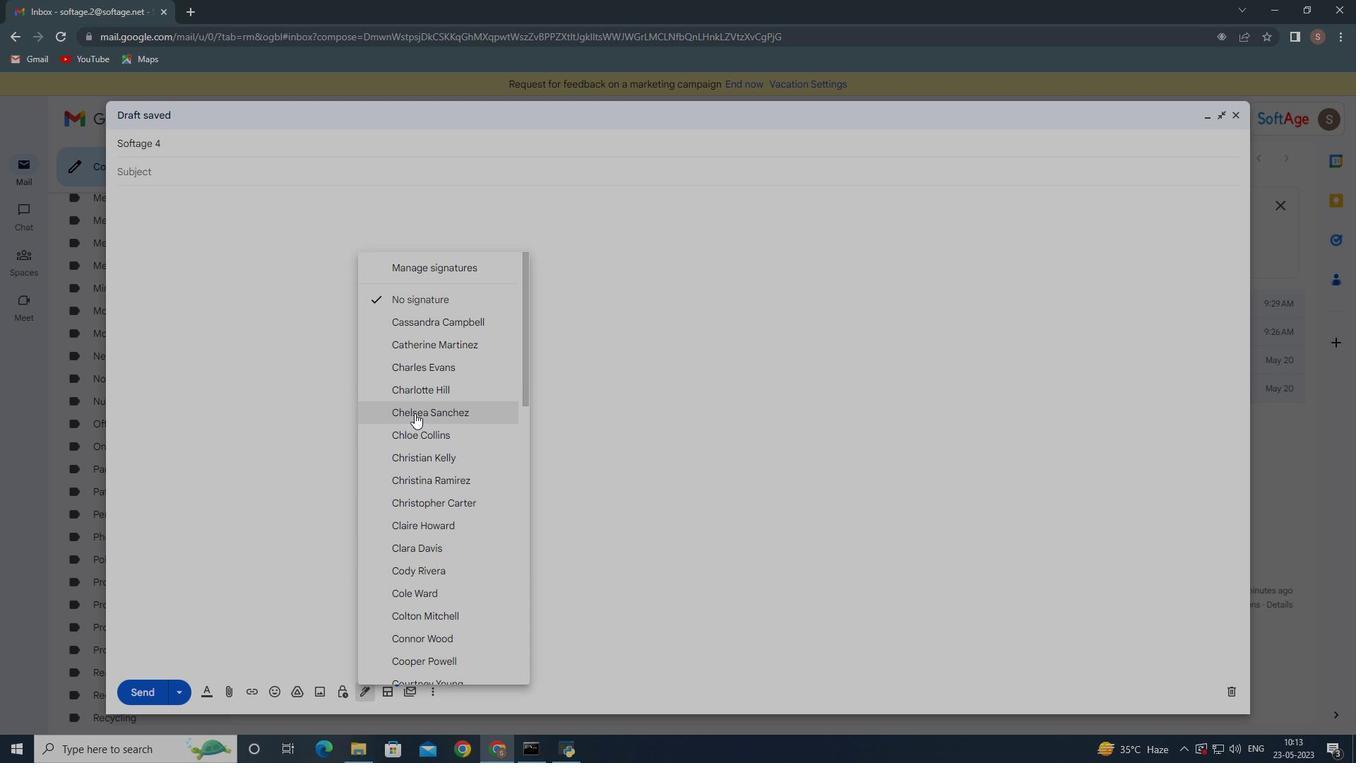 
Action: Mouse moved to (415, 424)
Screenshot: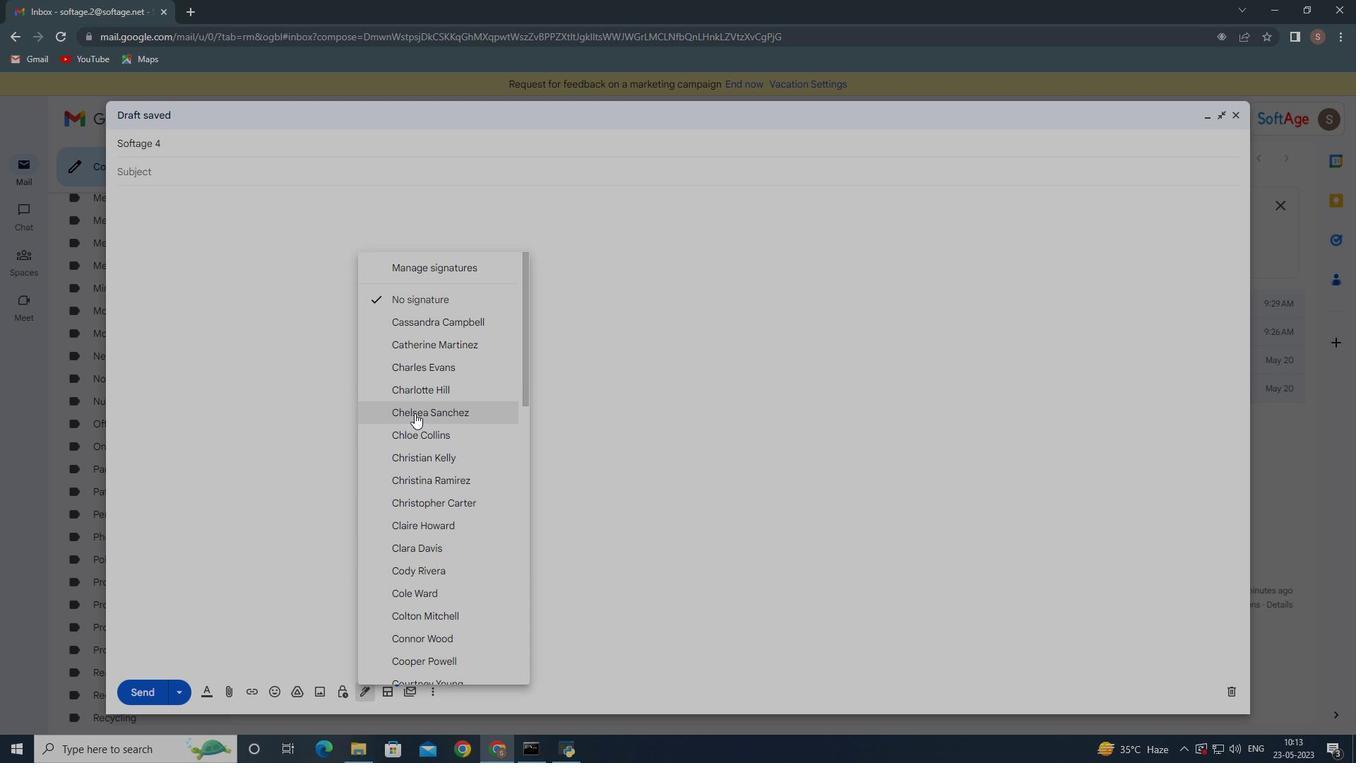 
Action: Mouse scrolled (415, 415) with delta (0, 0)
Screenshot: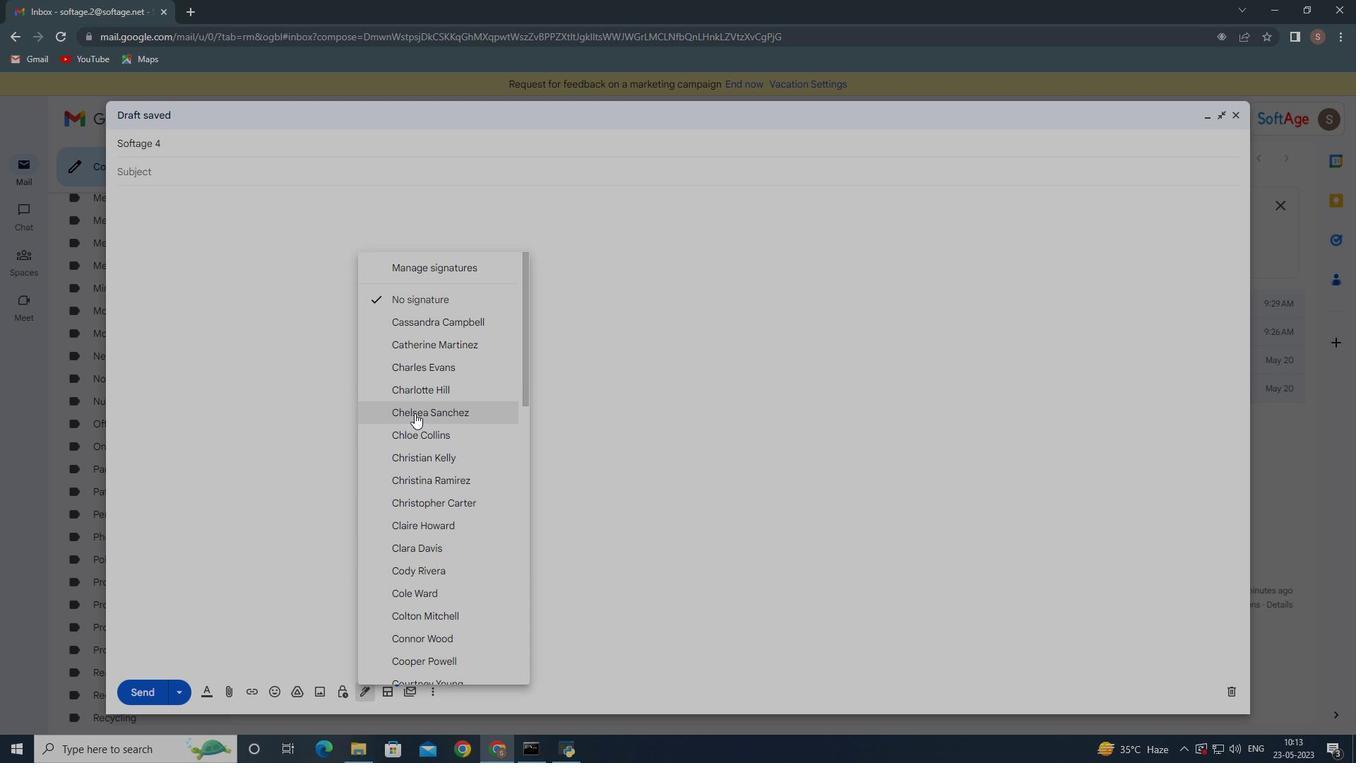 
Action: Mouse moved to (415, 425)
Screenshot: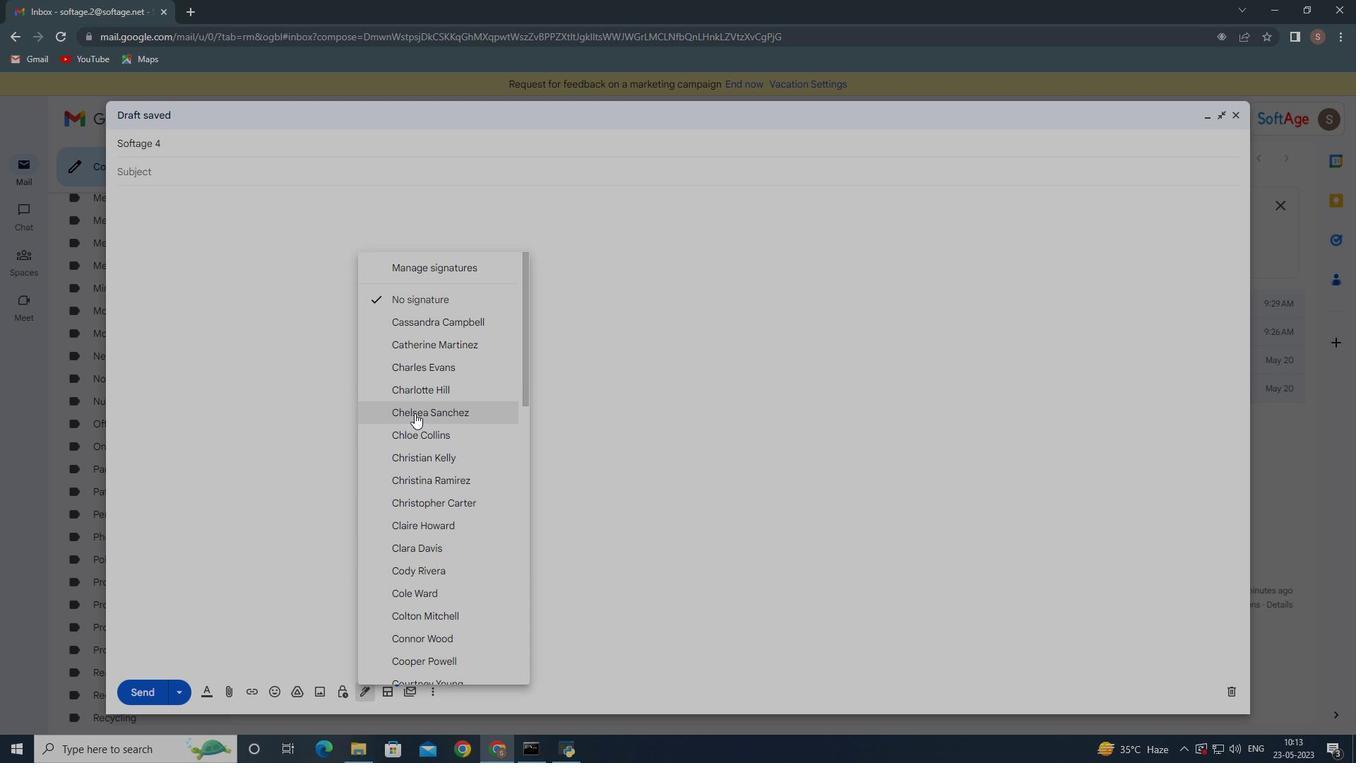 
Action: Mouse scrolled (415, 417) with delta (0, 0)
Screenshot: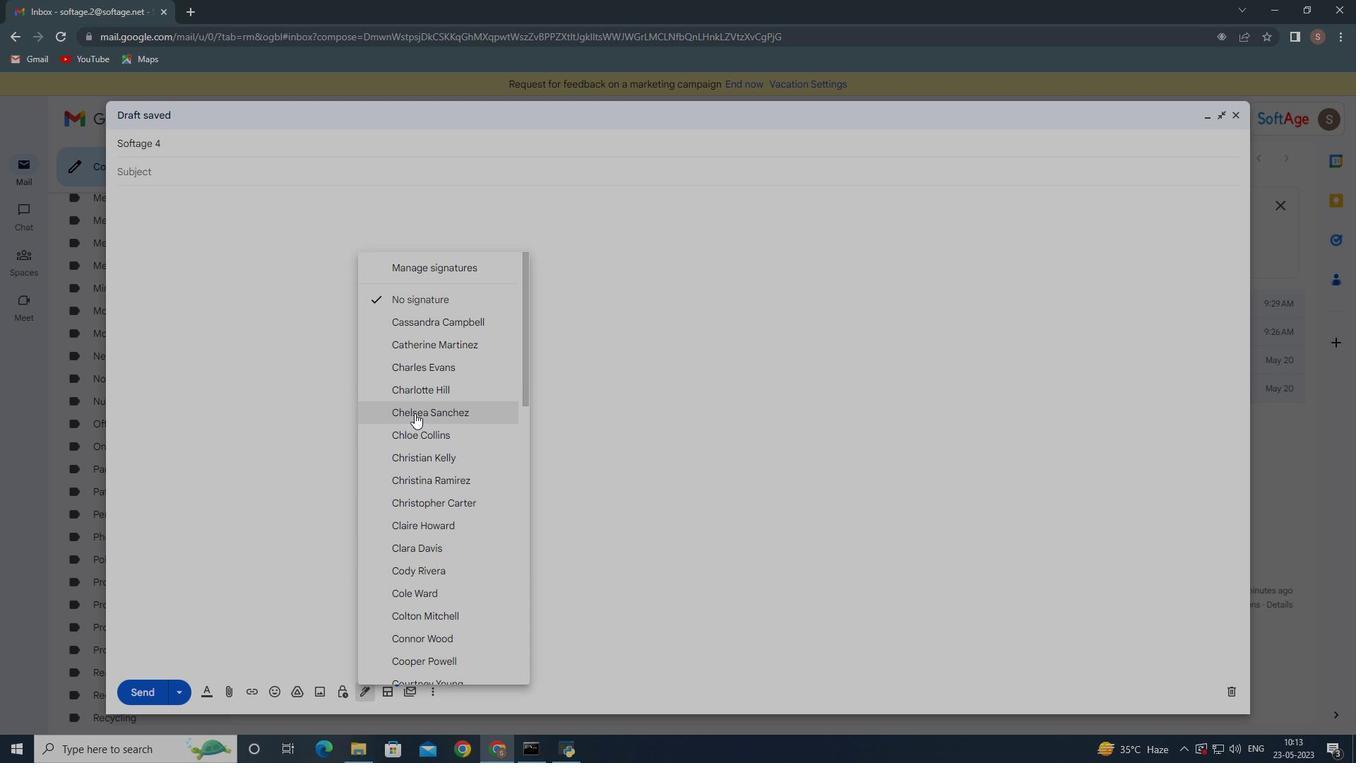 
Action: Mouse moved to (415, 427)
Screenshot: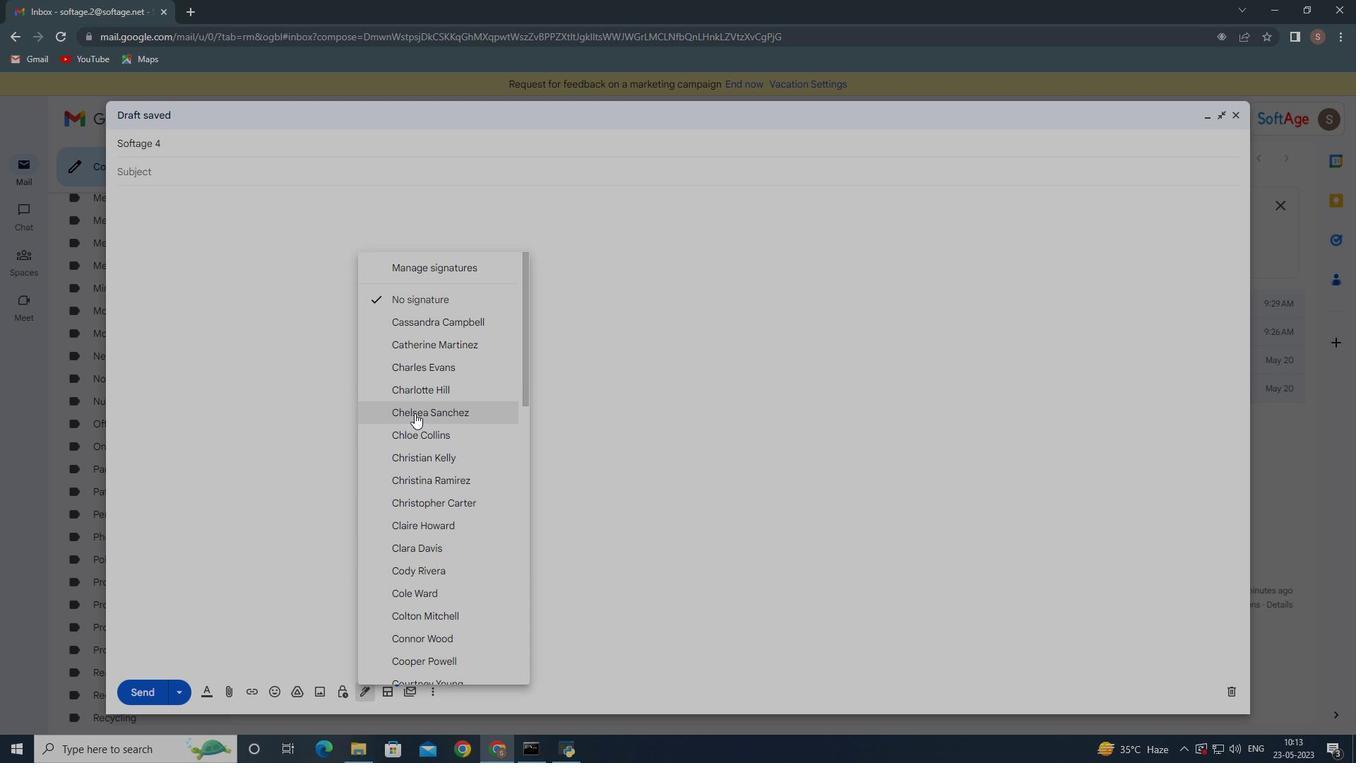 
Action: Mouse scrolled (415, 420) with delta (0, 0)
Screenshot: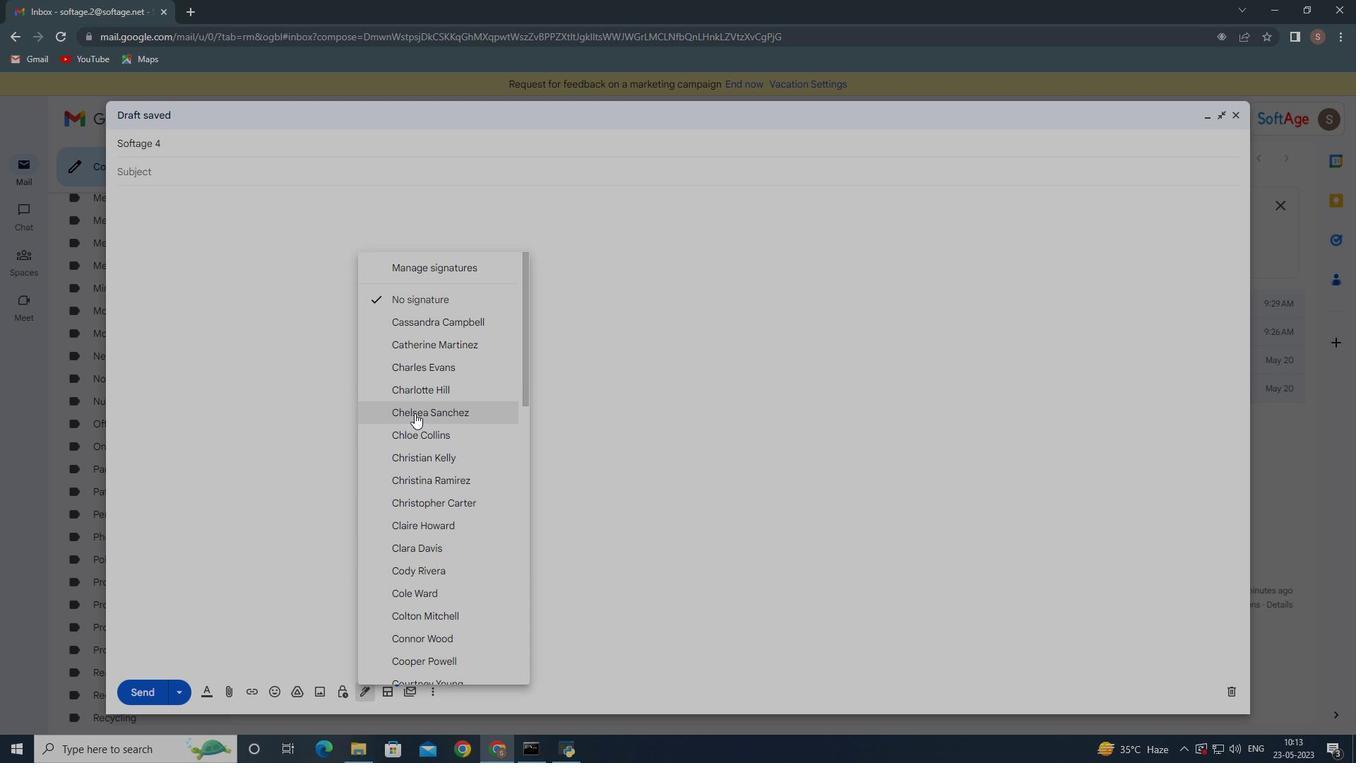 
Action: Mouse moved to (425, 605)
Screenshot: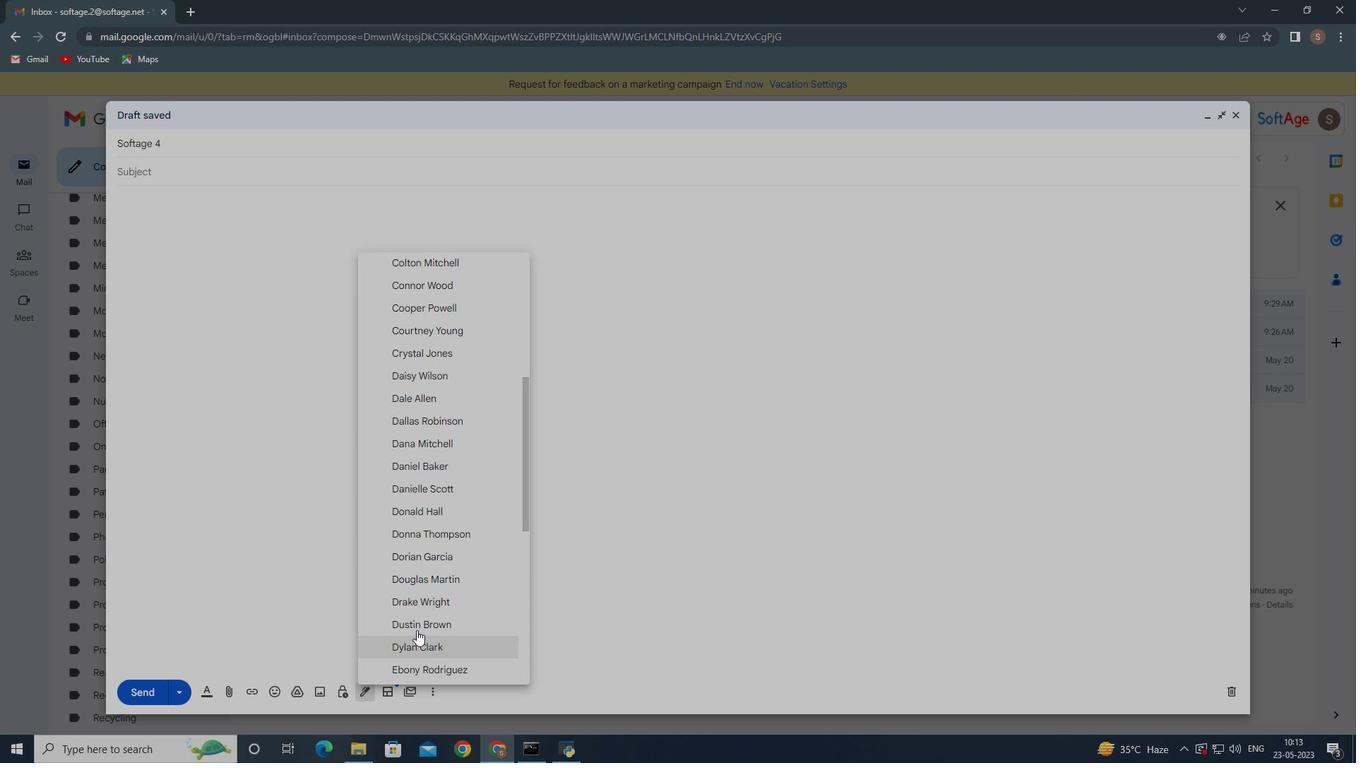
Action: Mouse scrolled (425, 604) with delta (0, 0)
Screenshot: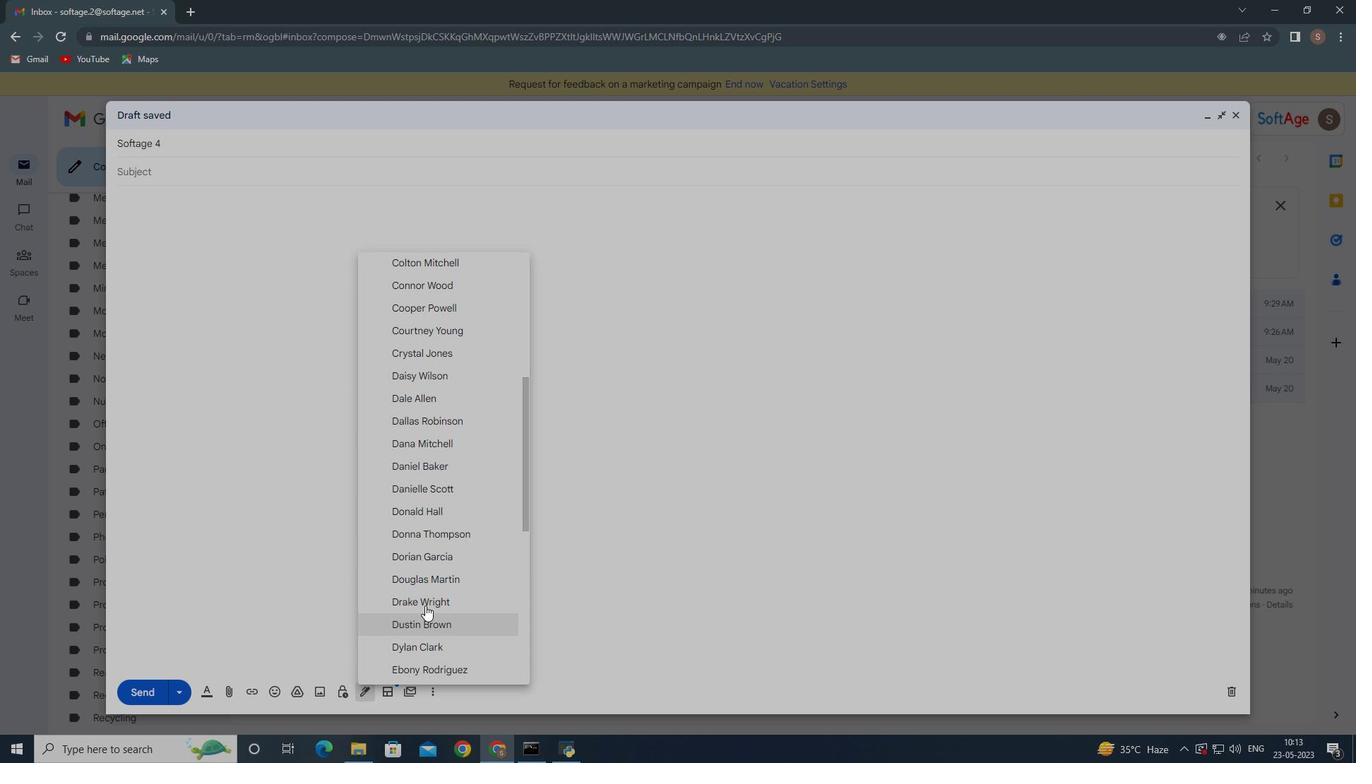 
Action: Mouse moved to (425, 605)
Screenshot: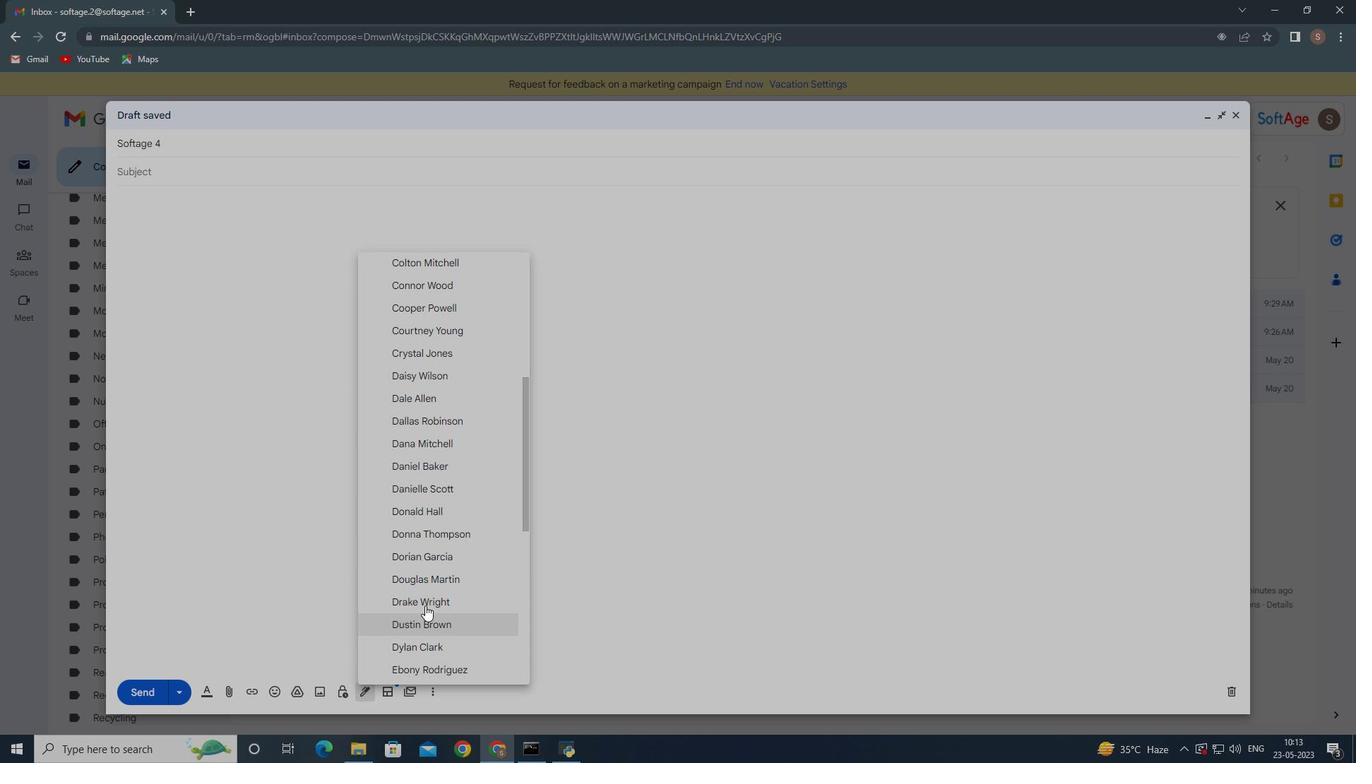
Action: Mouse scrolled (425, 604) with delta (0, 0)
Screenshot: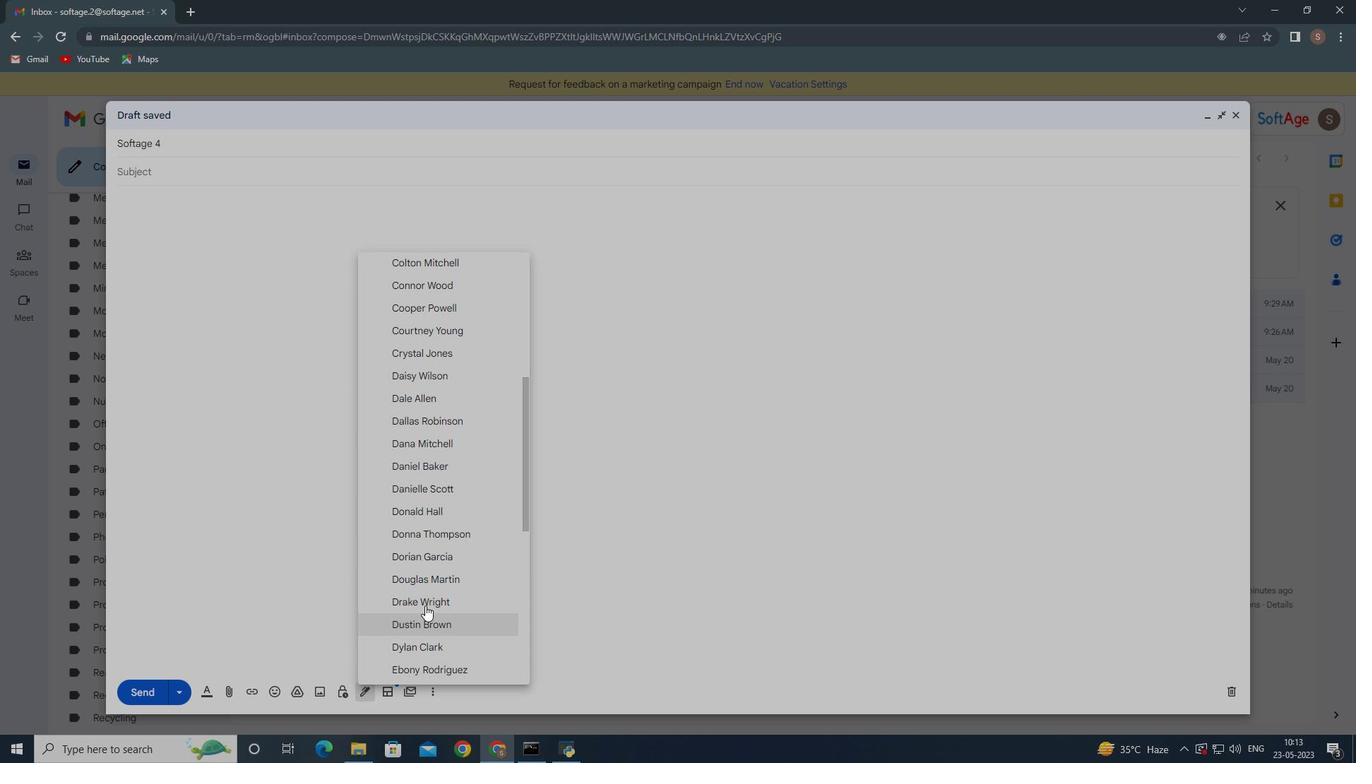 
Action: Mouse scrolled (425, 604) with delta (0, 0)
Screenshot: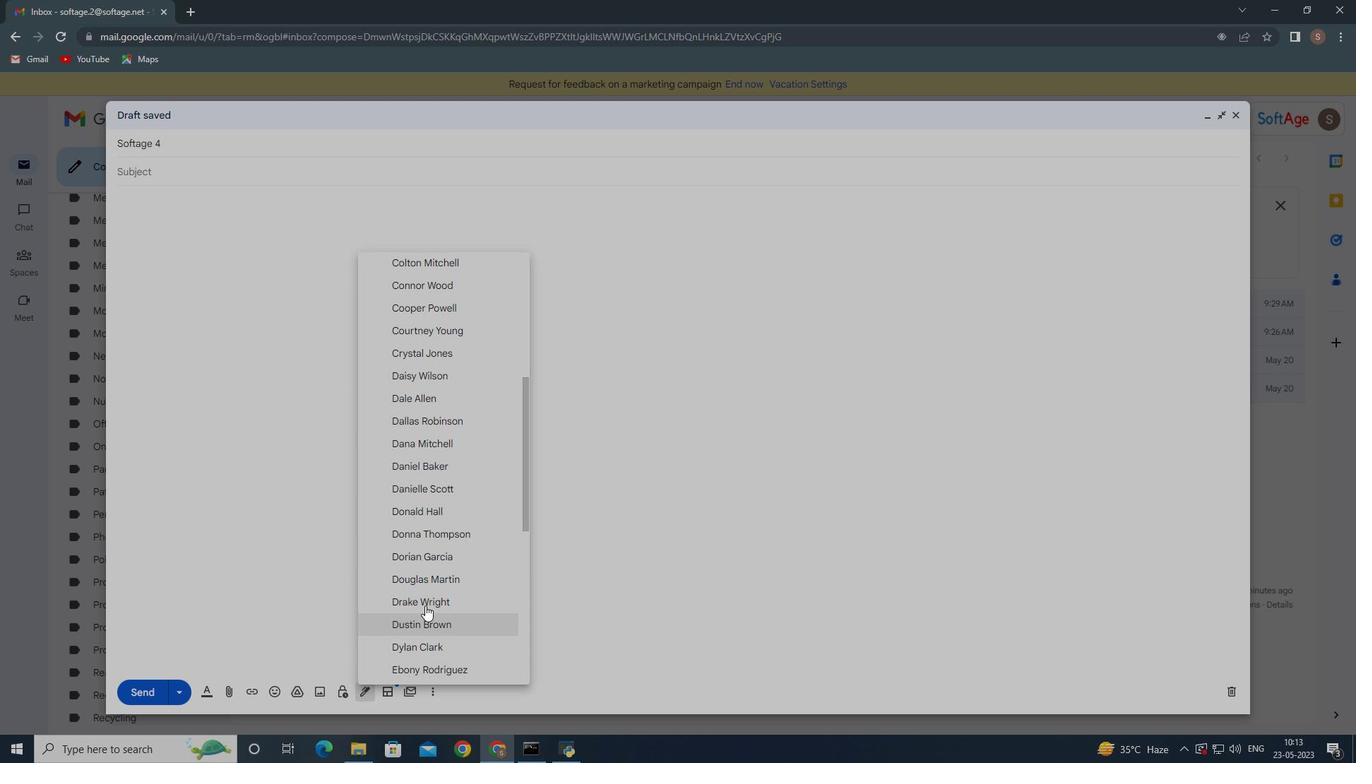 
Action: Mouse moved to (425, 599)
Screenshot: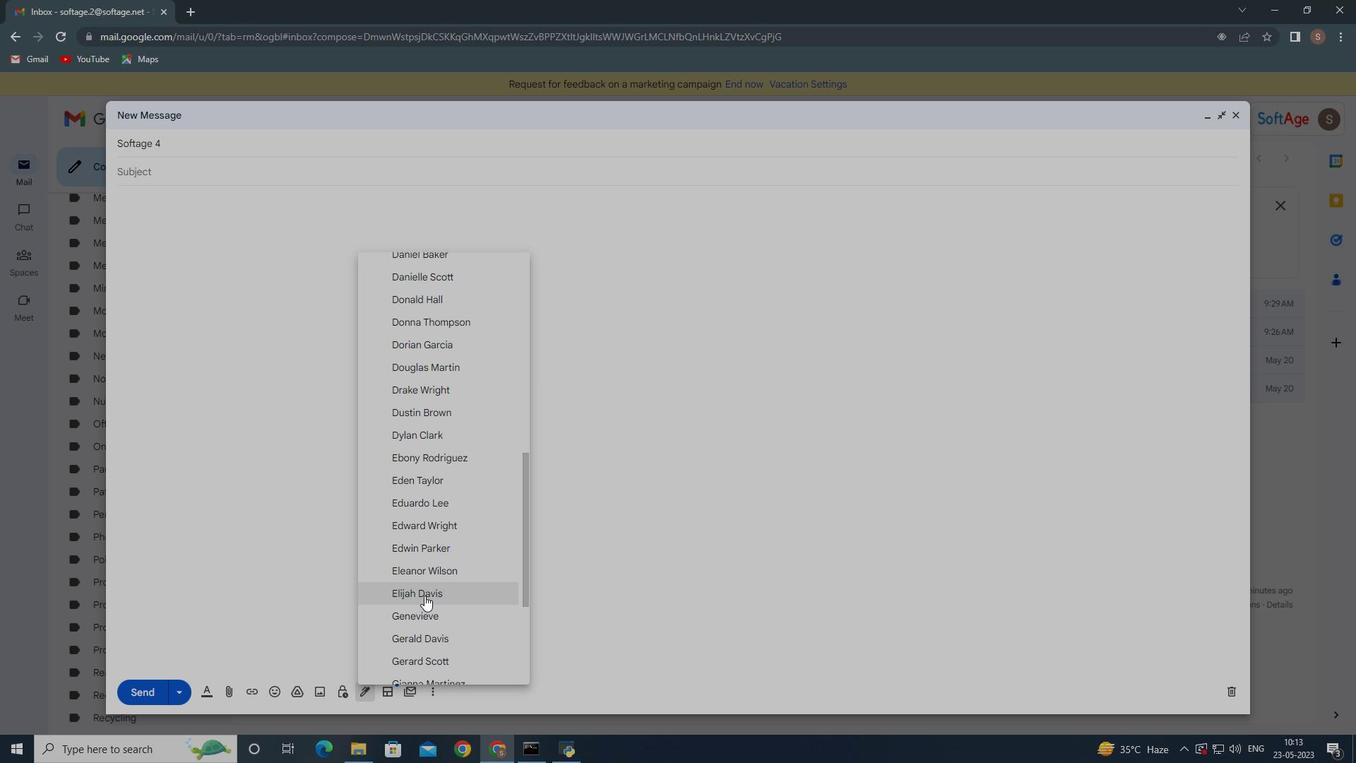 
Action: Mouse pressed left at (425, 599)
Screenshot: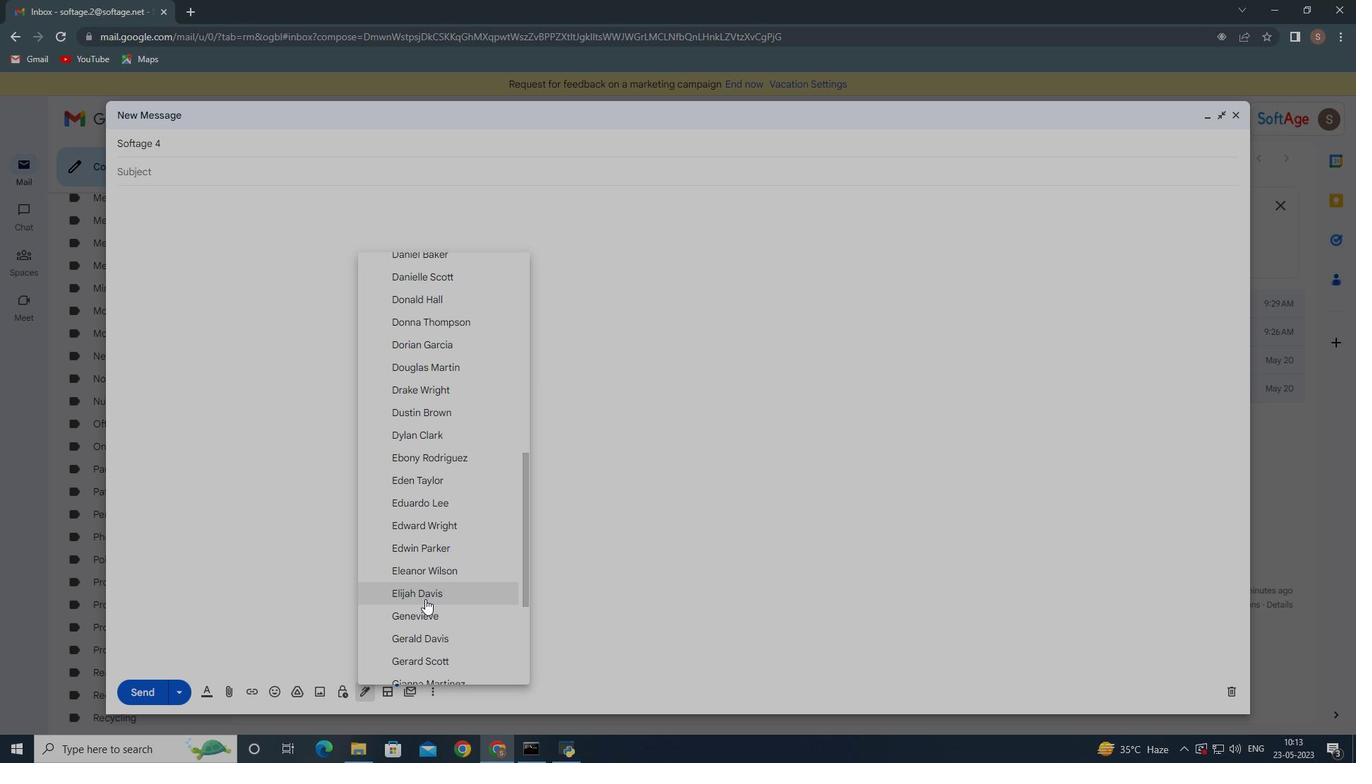 
Action: Mouse moved to (433, 695)
Screenshot: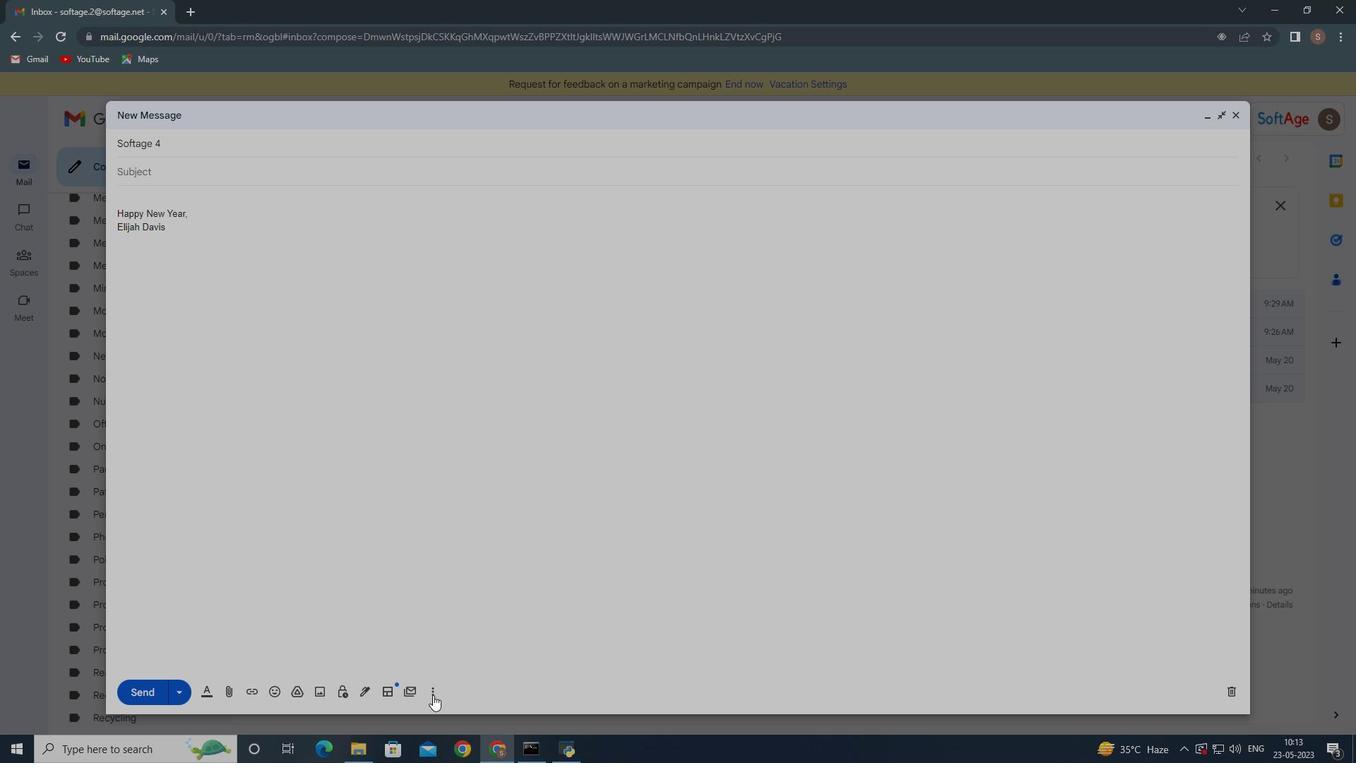 
Action: Mouse pressed left at (433, 695)
Screenshot: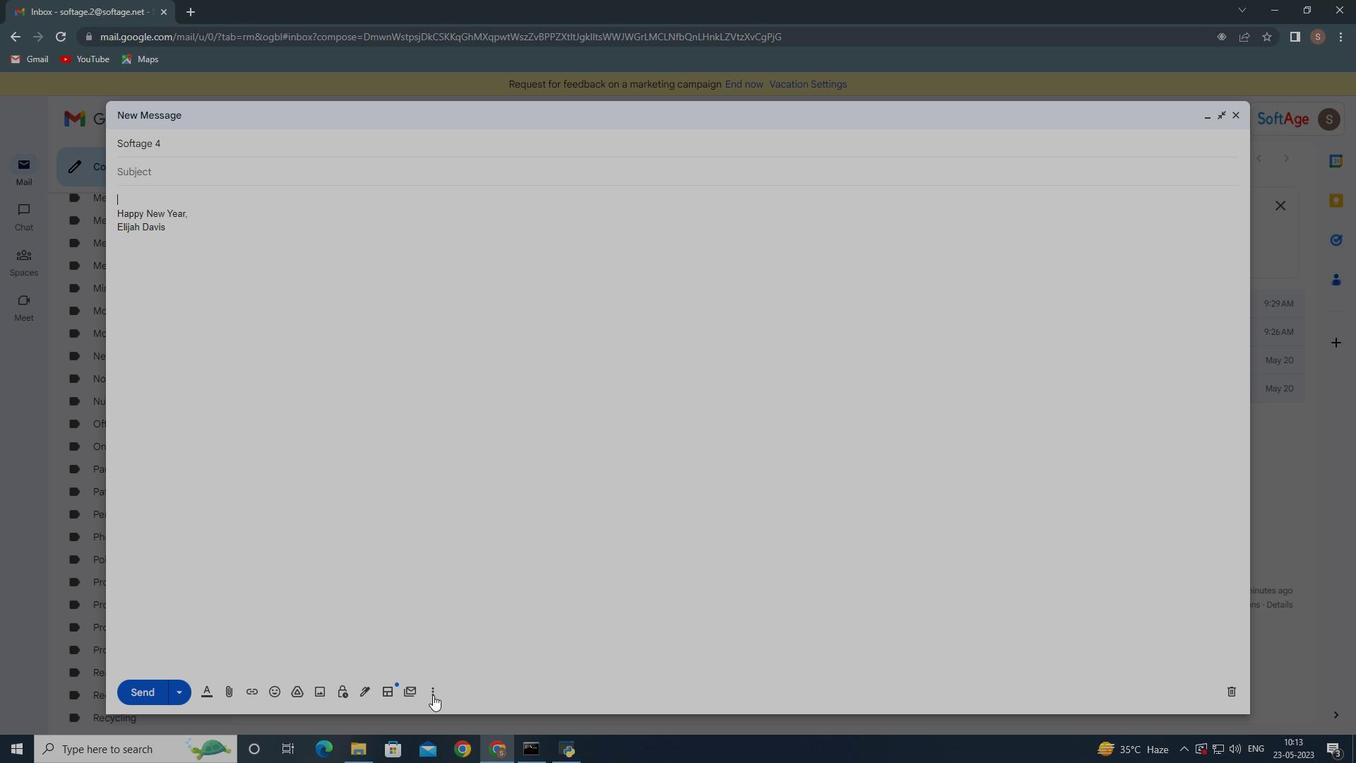 
Action: Mouse moved to (496, 556)
Screenshot: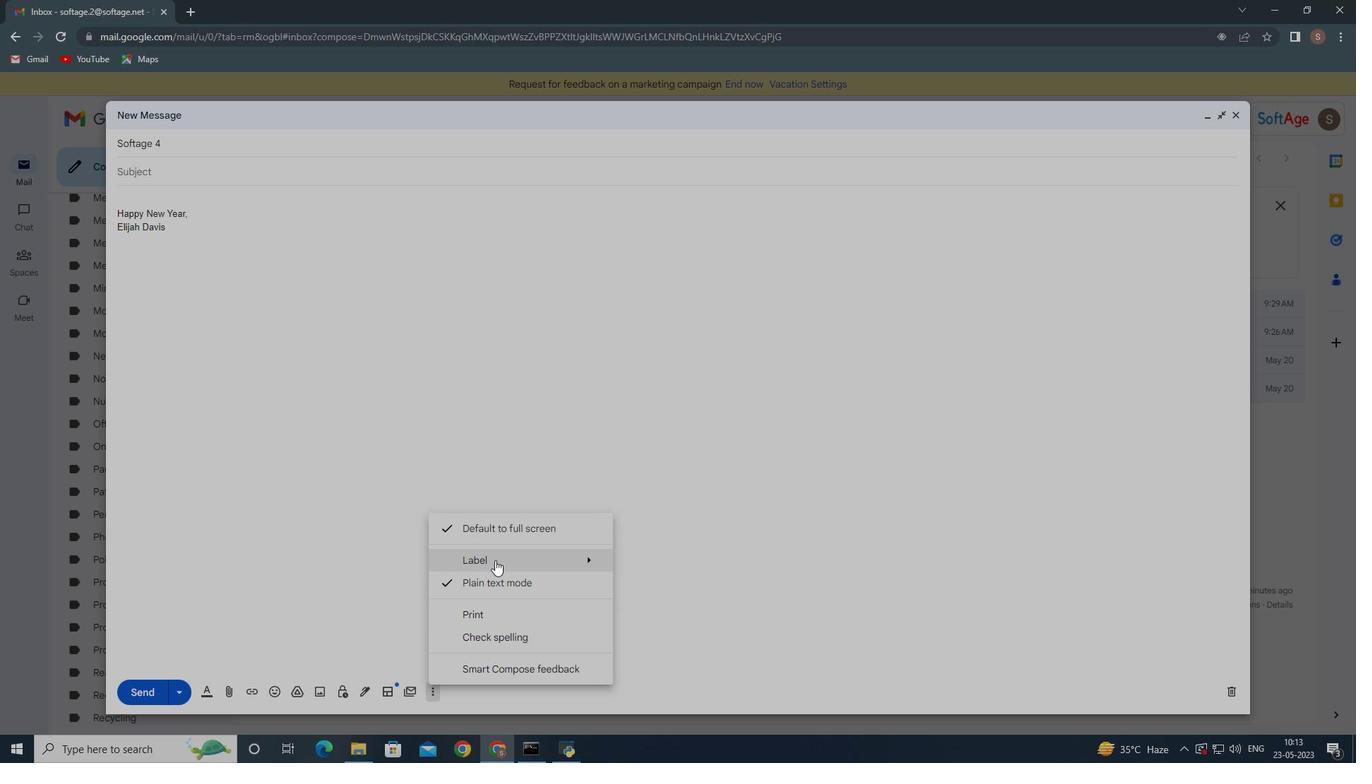 
Action: Mouse pressed left at (496, 556)
Screenshot: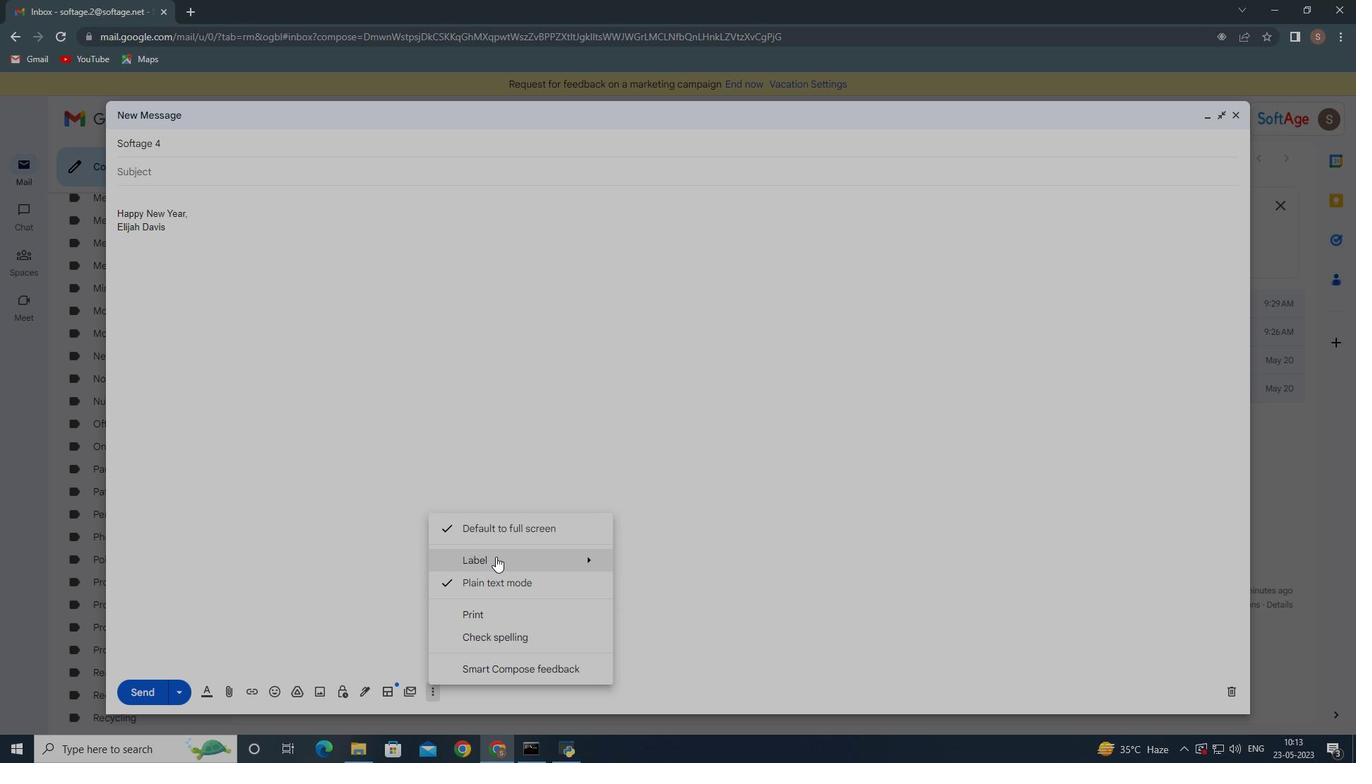 
Action: Mouse moved to (630, 284)
Screenshot: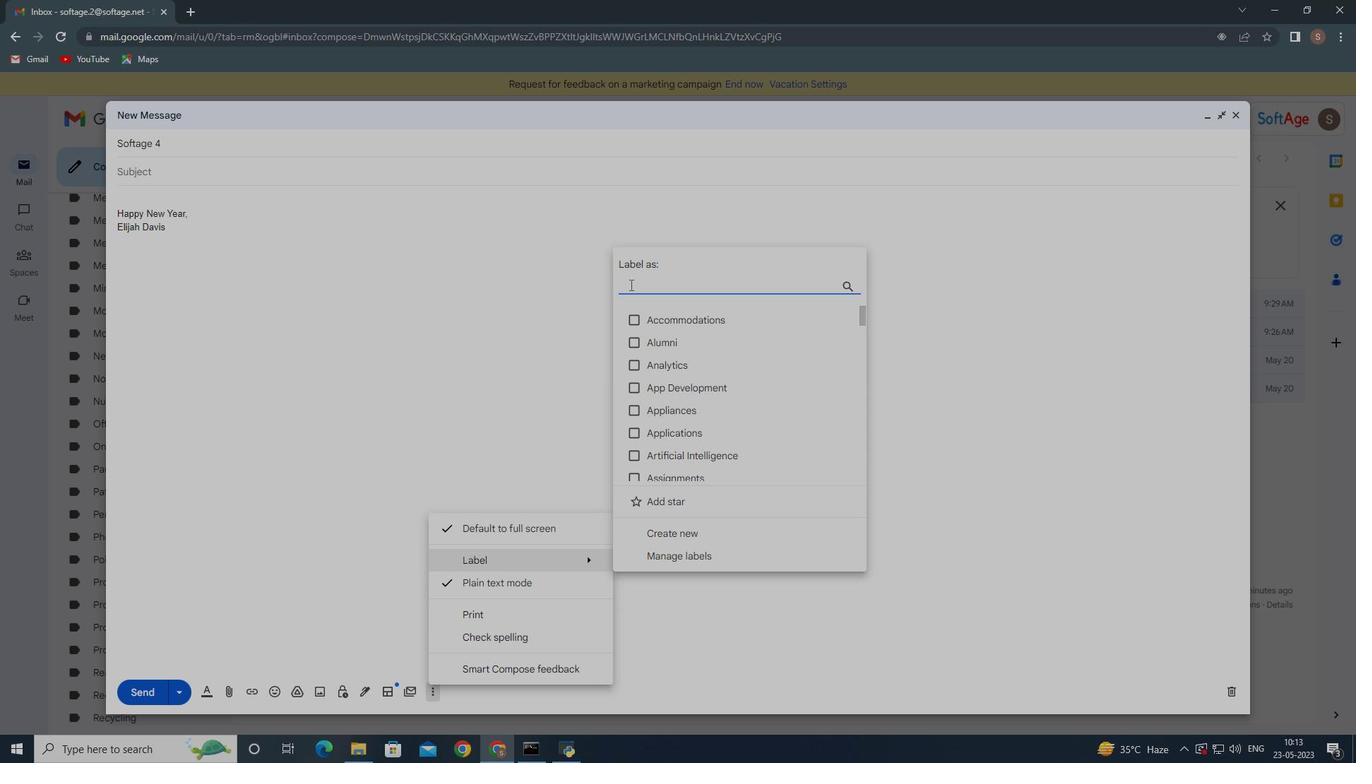 
Action: Key pressed <Key.shift><Key.shift><Key.shift><Key.shift><Key.shift><Key.shift><Key.shift><Key.shift><Key.shift><Key.shift><Key.shift><Key.shift><Key.shift><Key.shift>Att
Screenshot: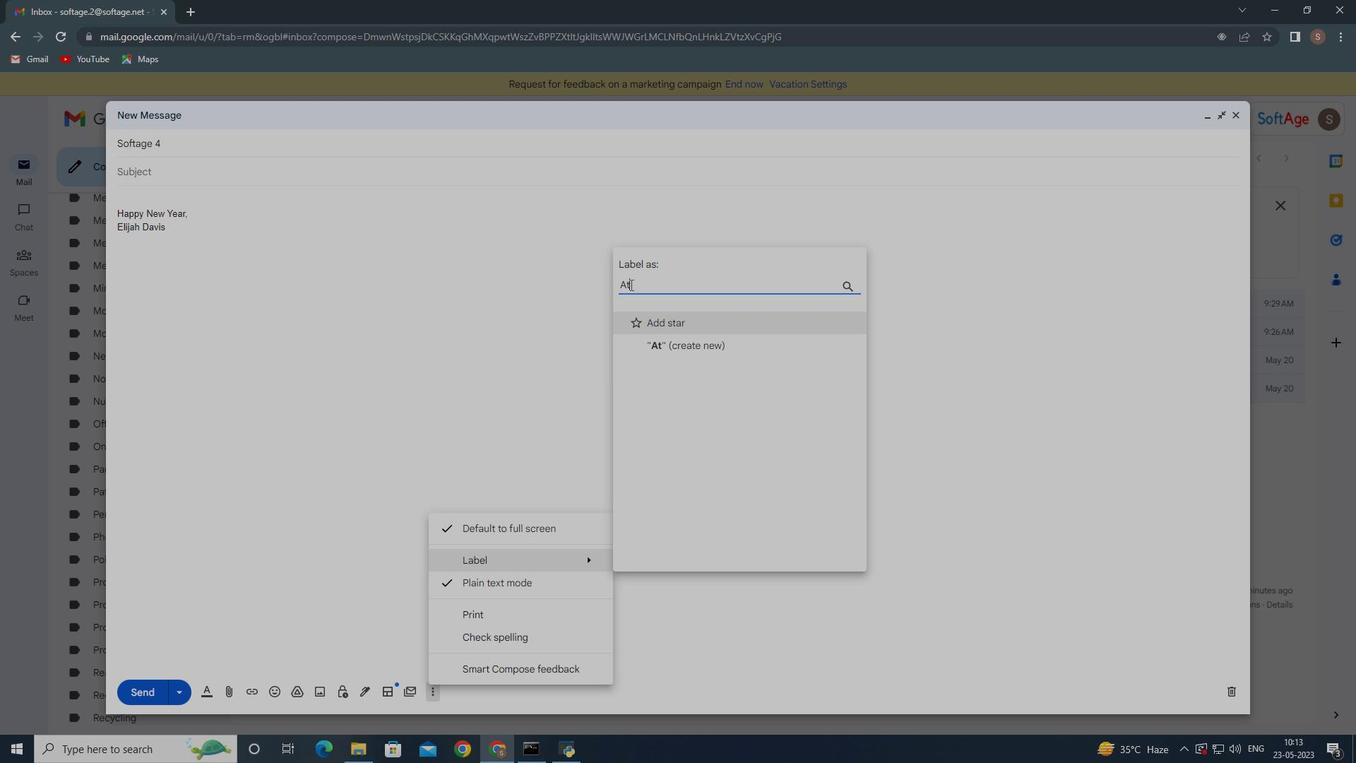 
Action: Mouse moved to (493, 423)
Screenshot: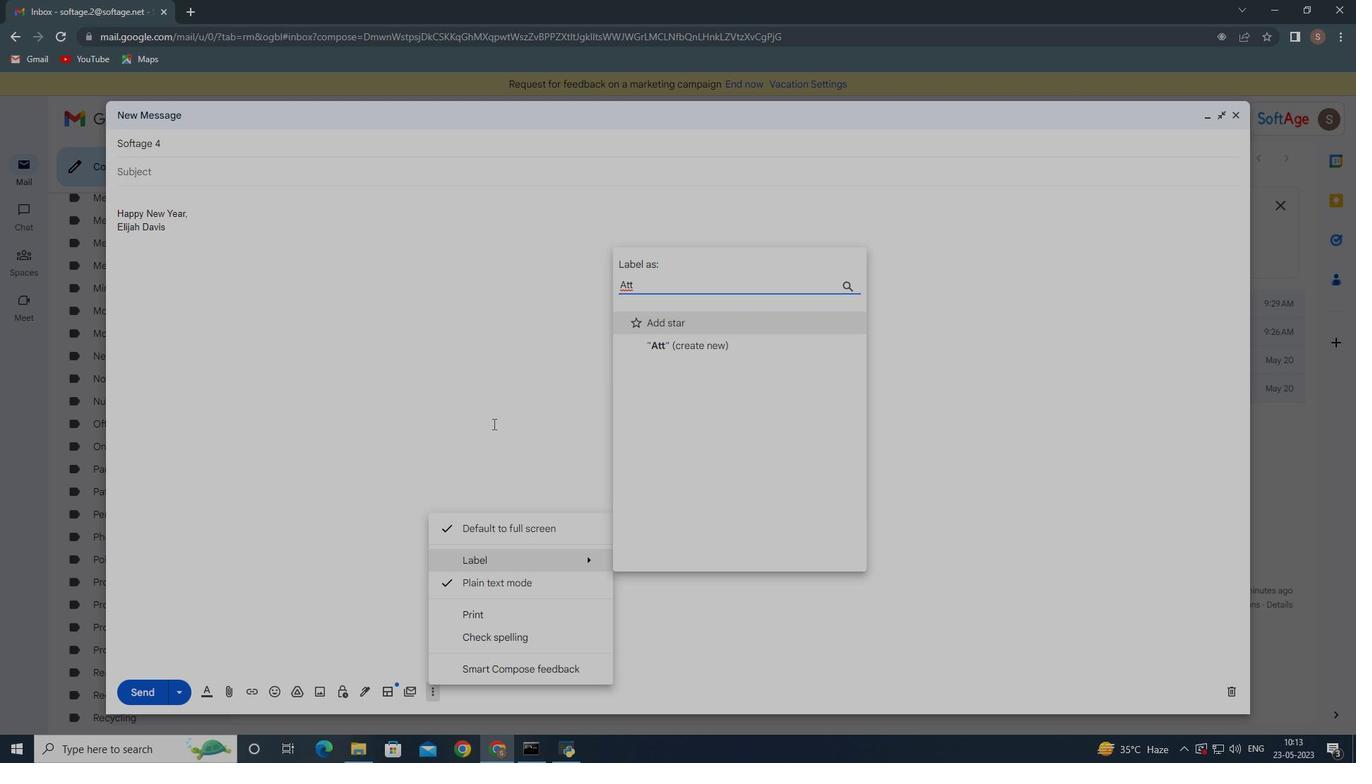 
Action: Mouse pressed left at (493, 423)
Screenshot: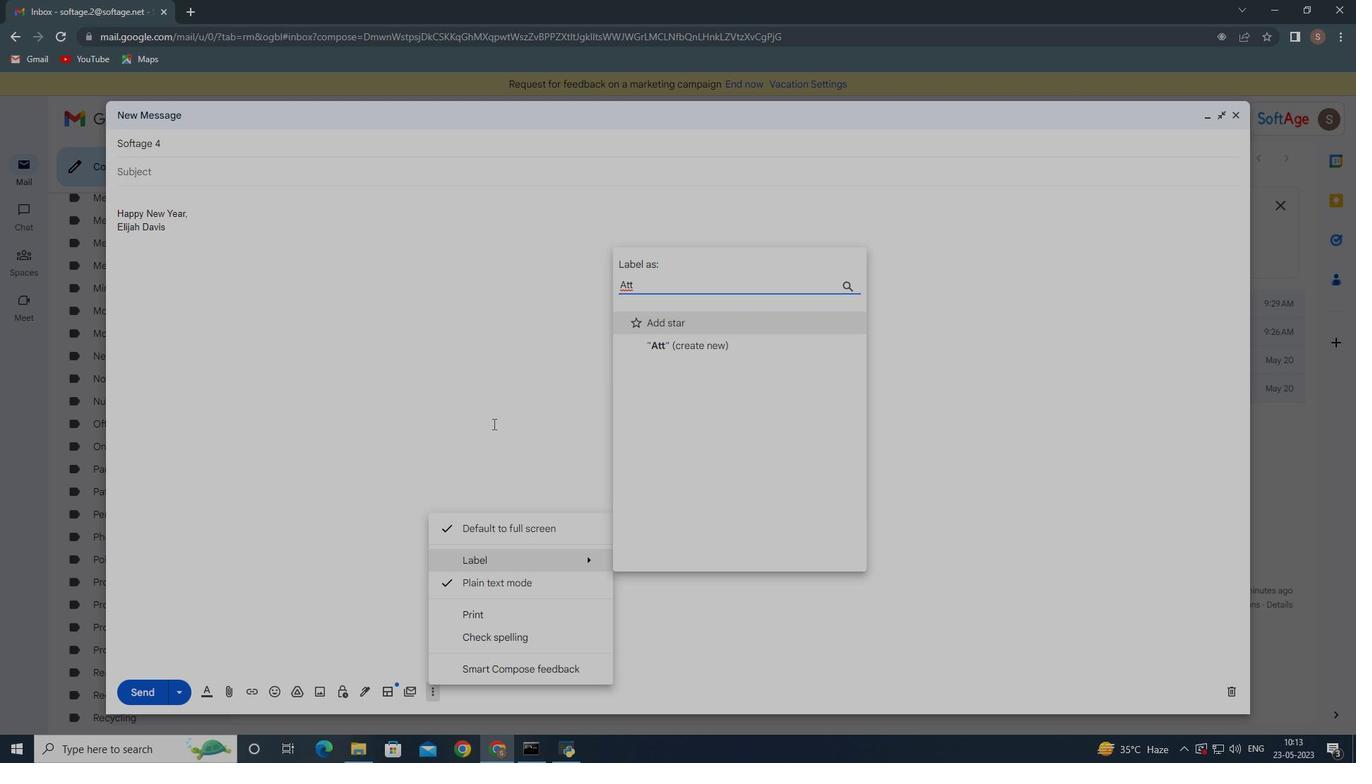 
Action: Mouse moved to (427, 691)
Screenshot: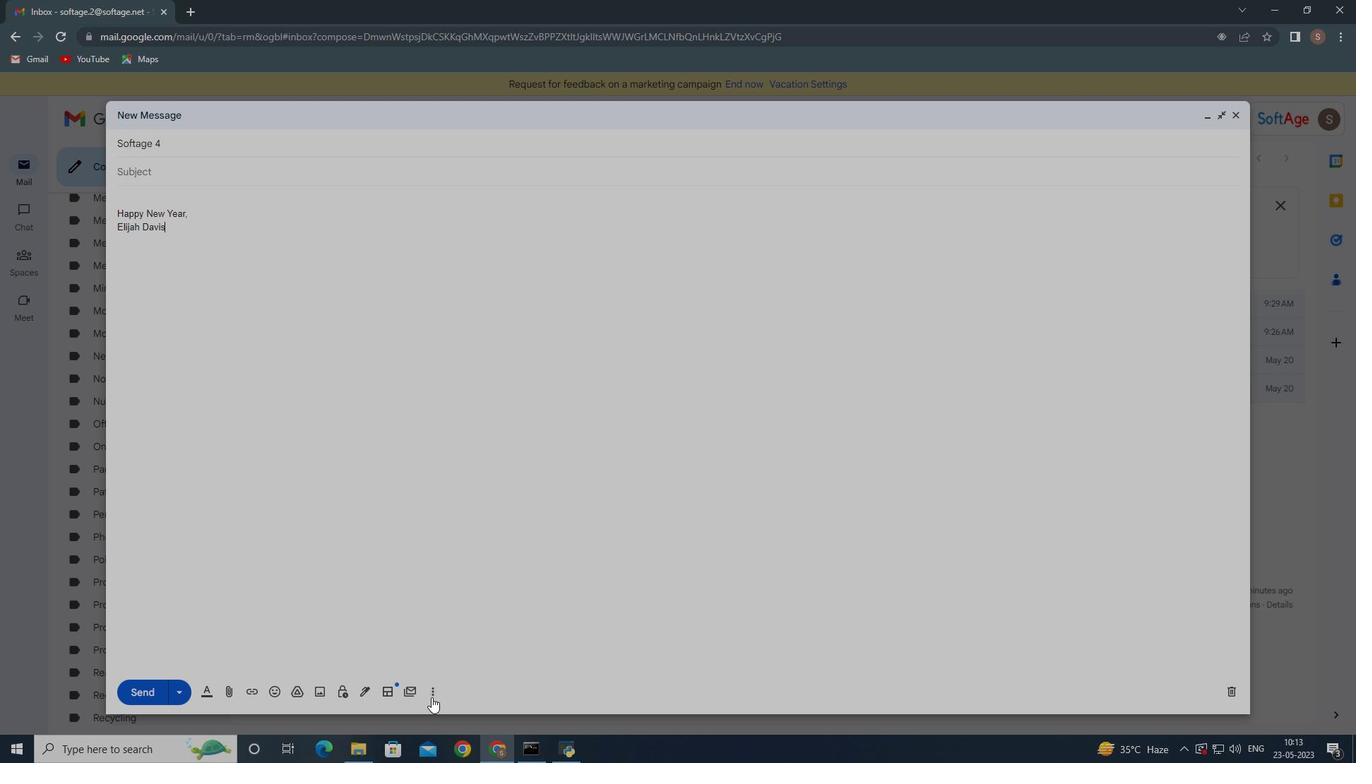 
Action: Mouse pressed left at (427, 691)
Screenshot: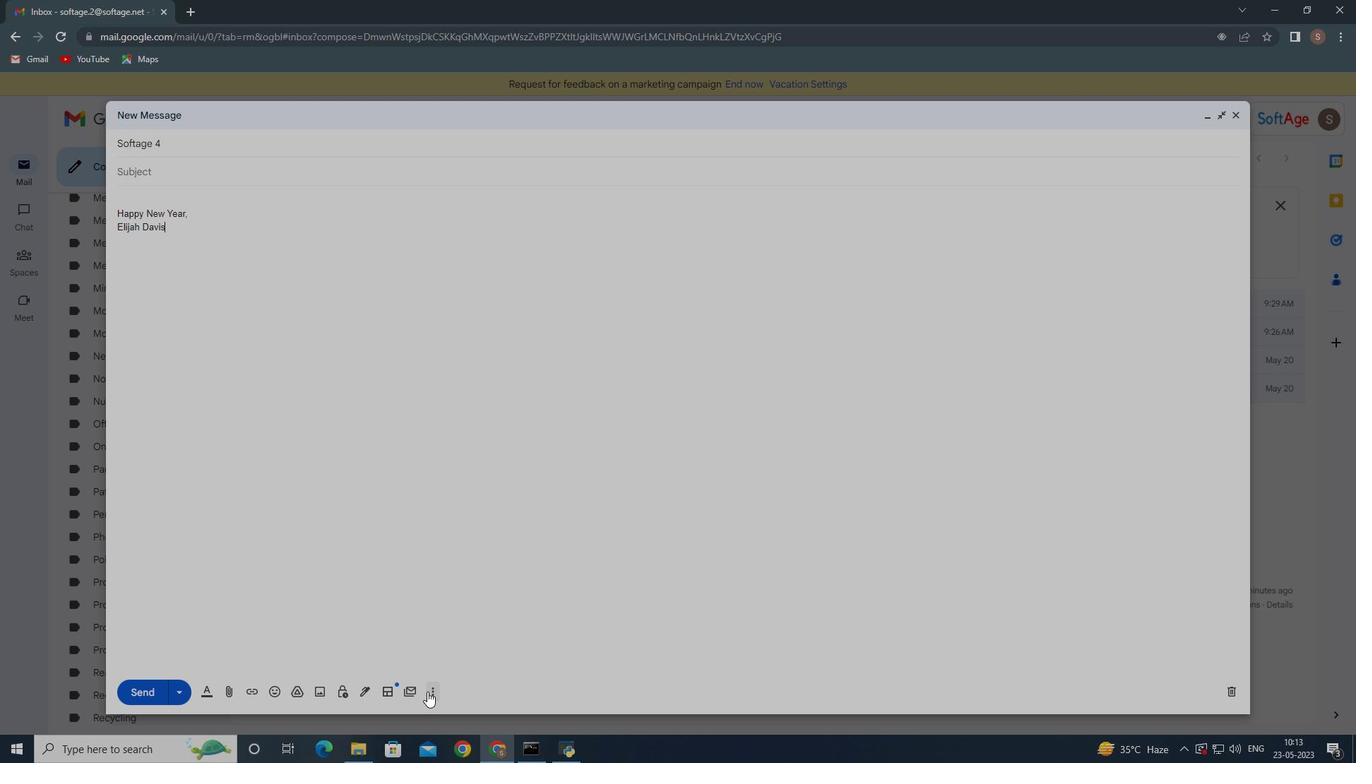 
Action: Mouse moved to (534, 557)
Screenshot: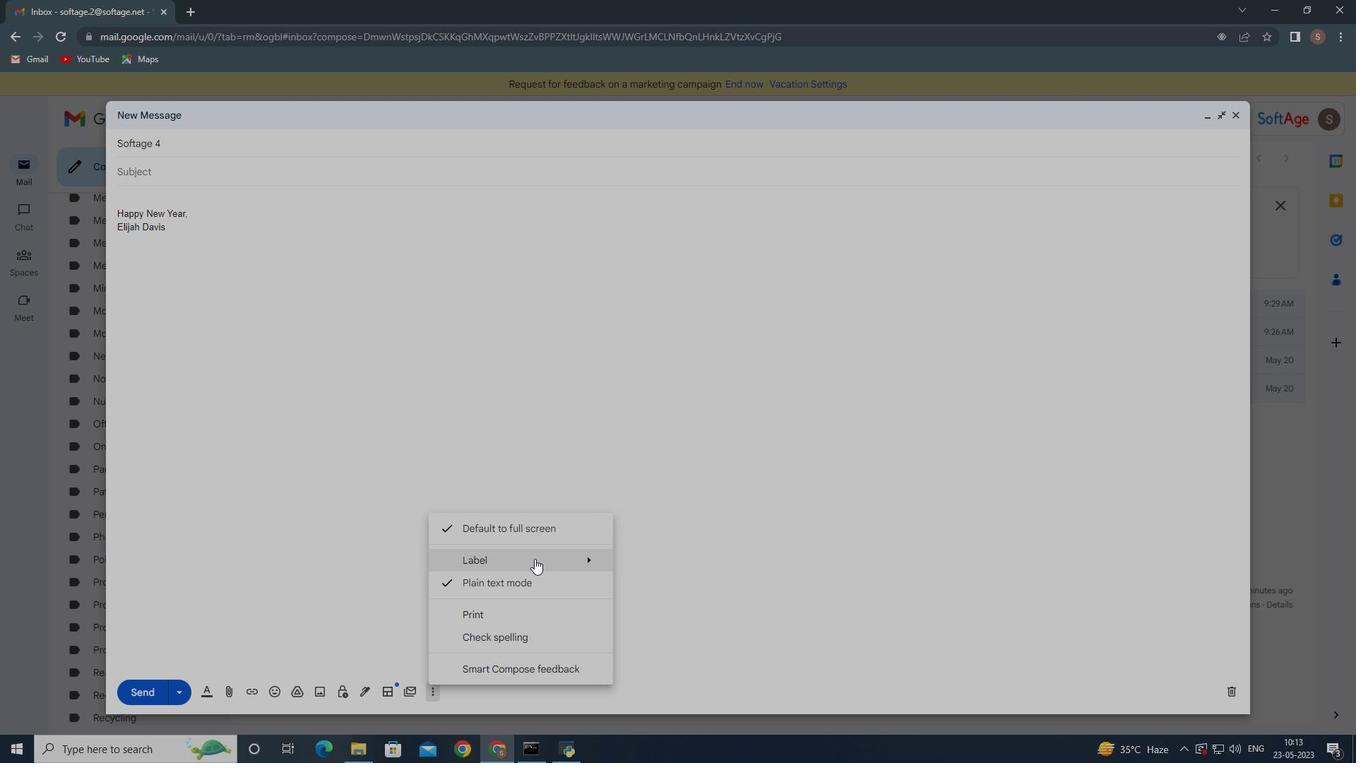 
Action: Mouse pressed left at (534, 557)
Screenshot: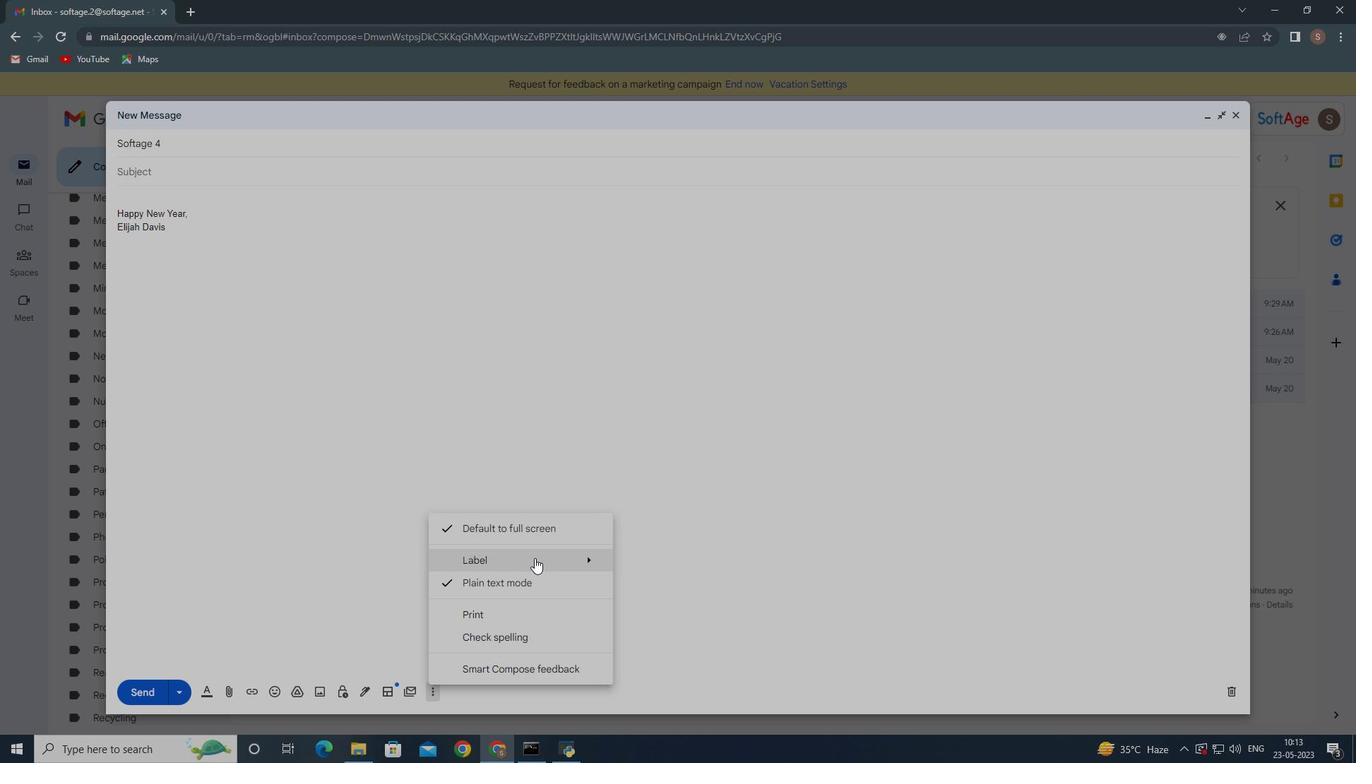 
Action: Mouse moved to (666, 530)
Screenshot: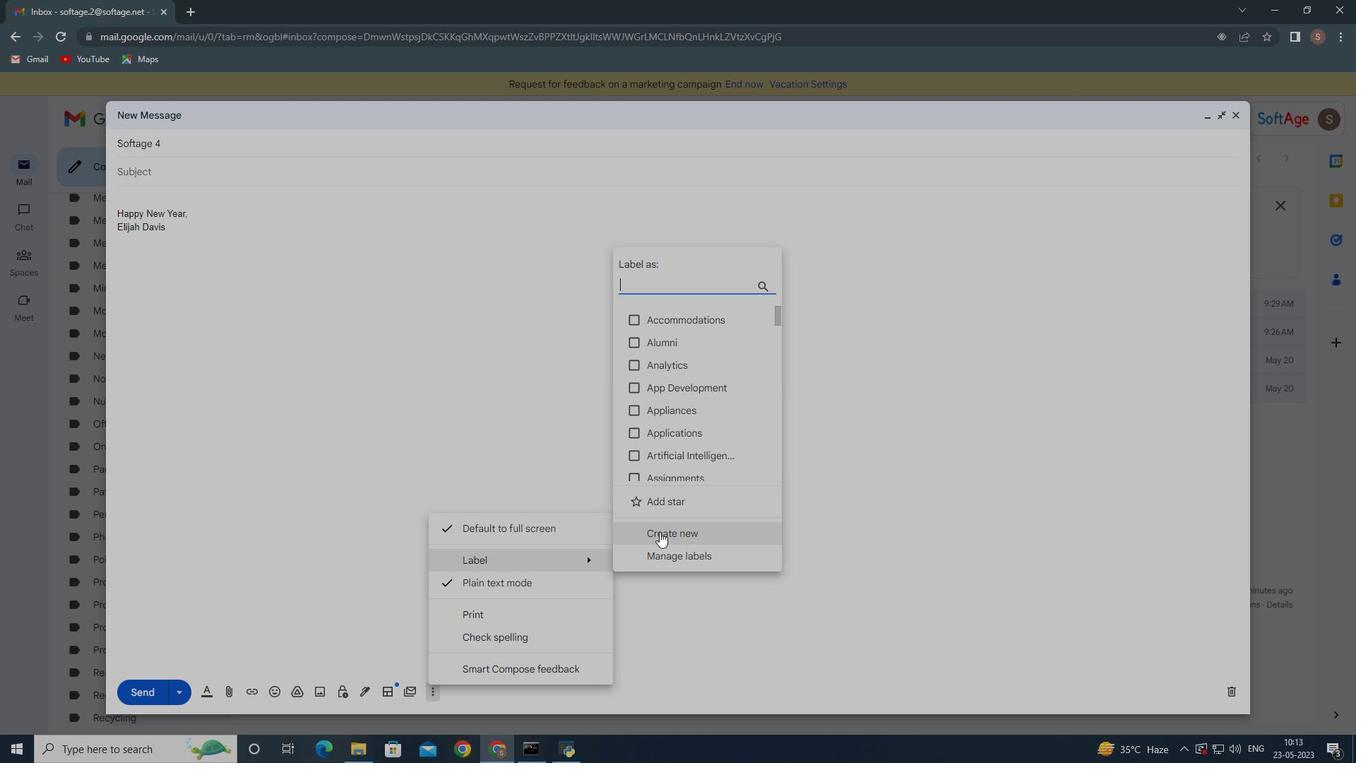 
Action: Mouse pressed left at (666, 530)
Screenshot: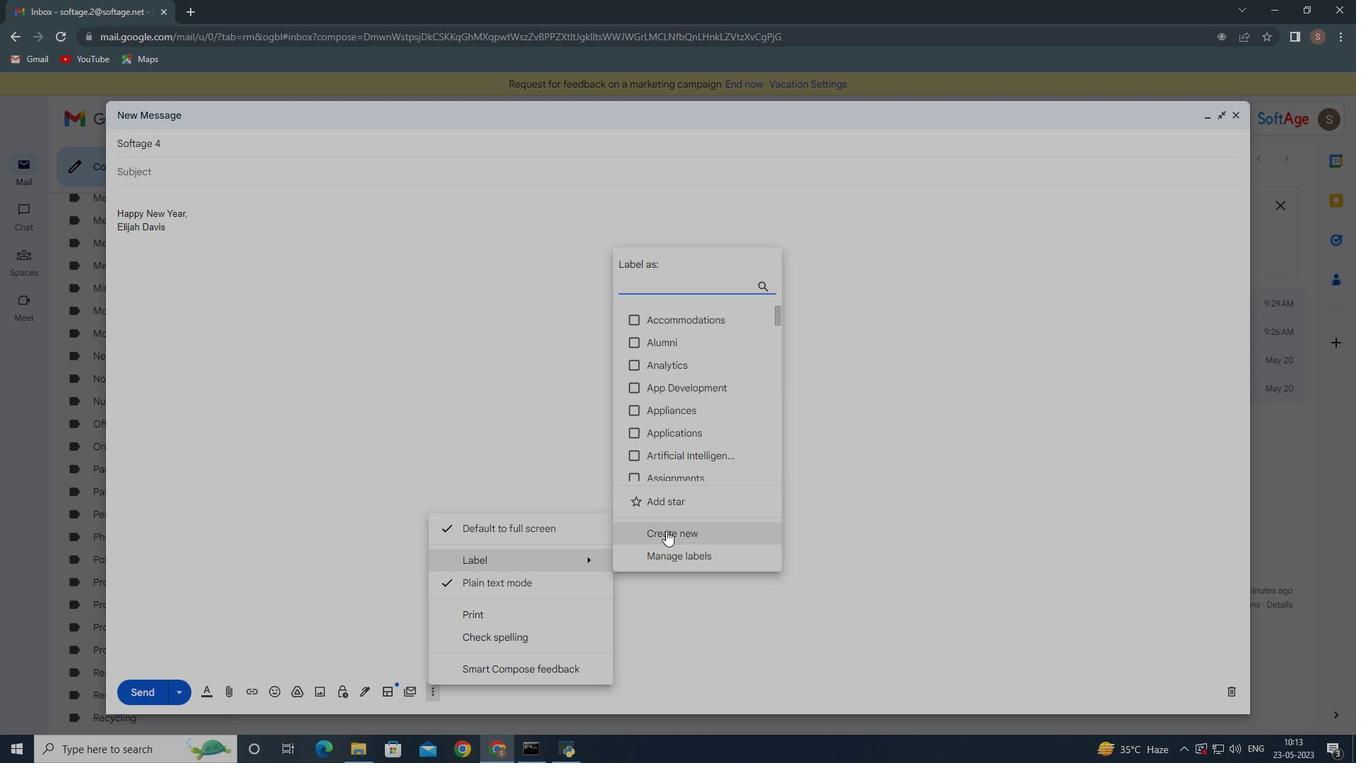 
Action: Mouse moved to (520, 467)
Screenshot: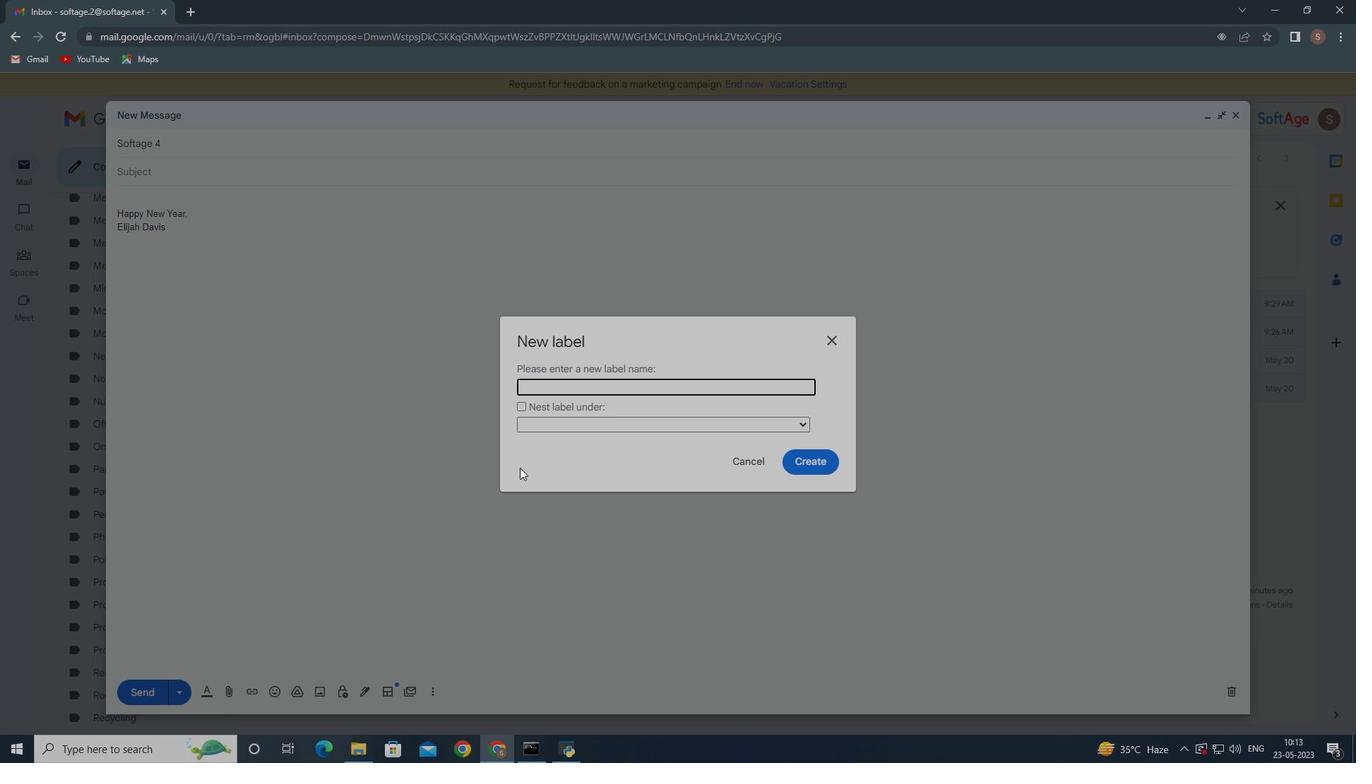 
Action: Key pressed <Key.shift>Attractions
Screenshot: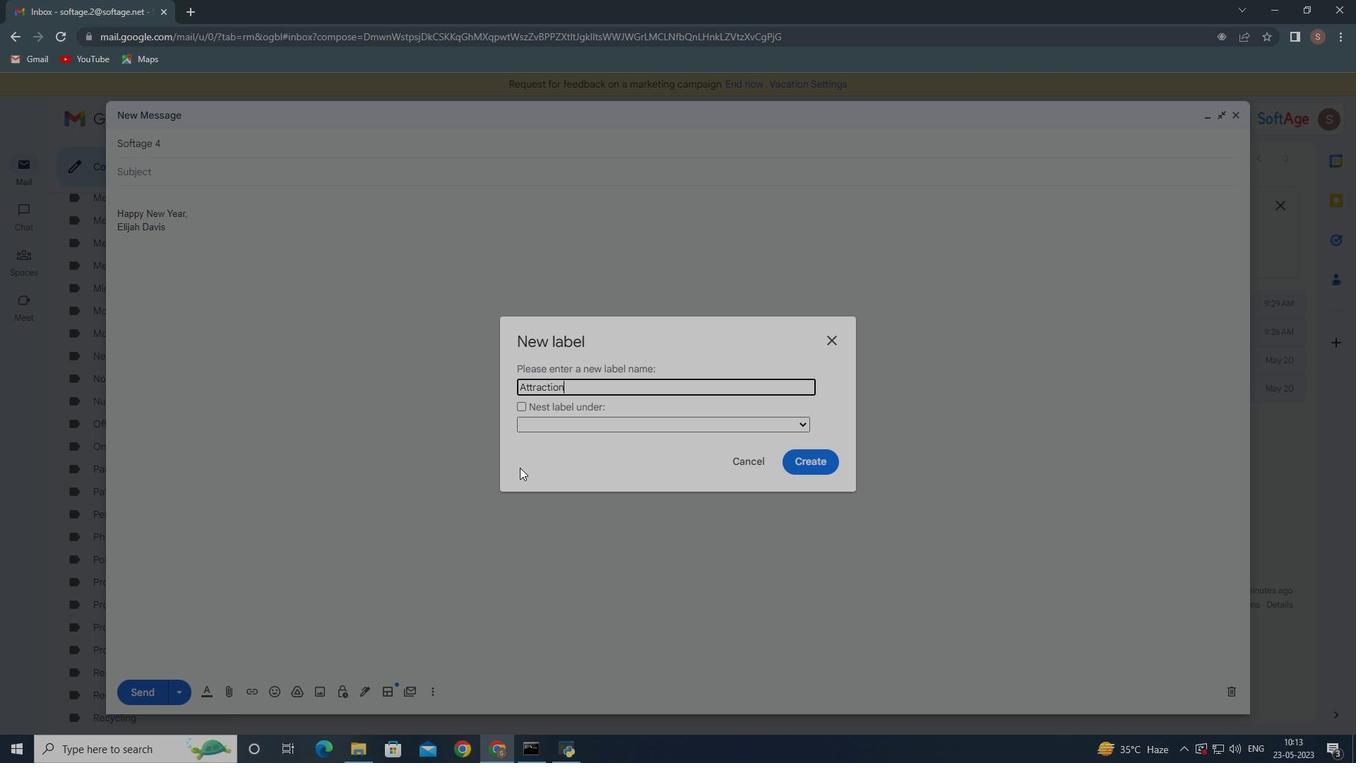 
Action: Mouse moved to (820, 454)
Screenshot: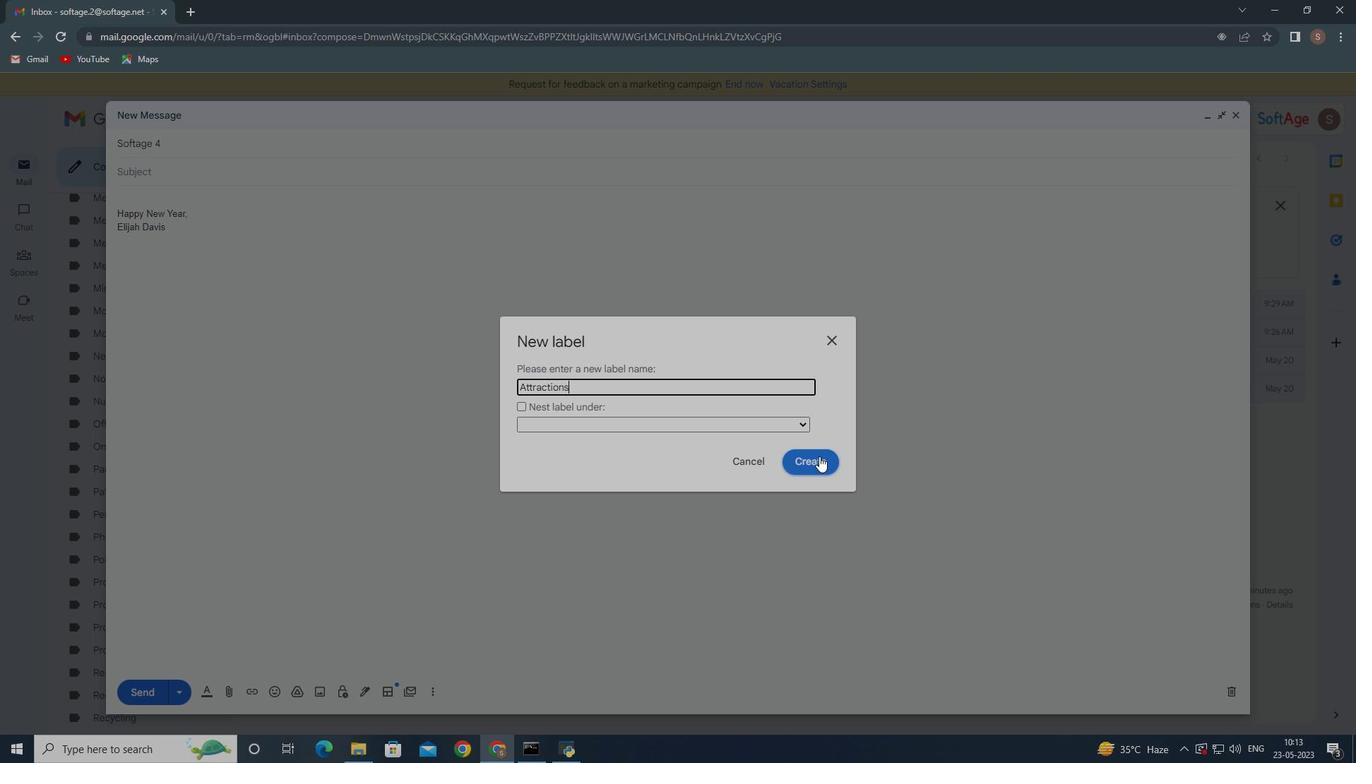 
Action: Mouse pressed left at (819, 457)
Screenshot: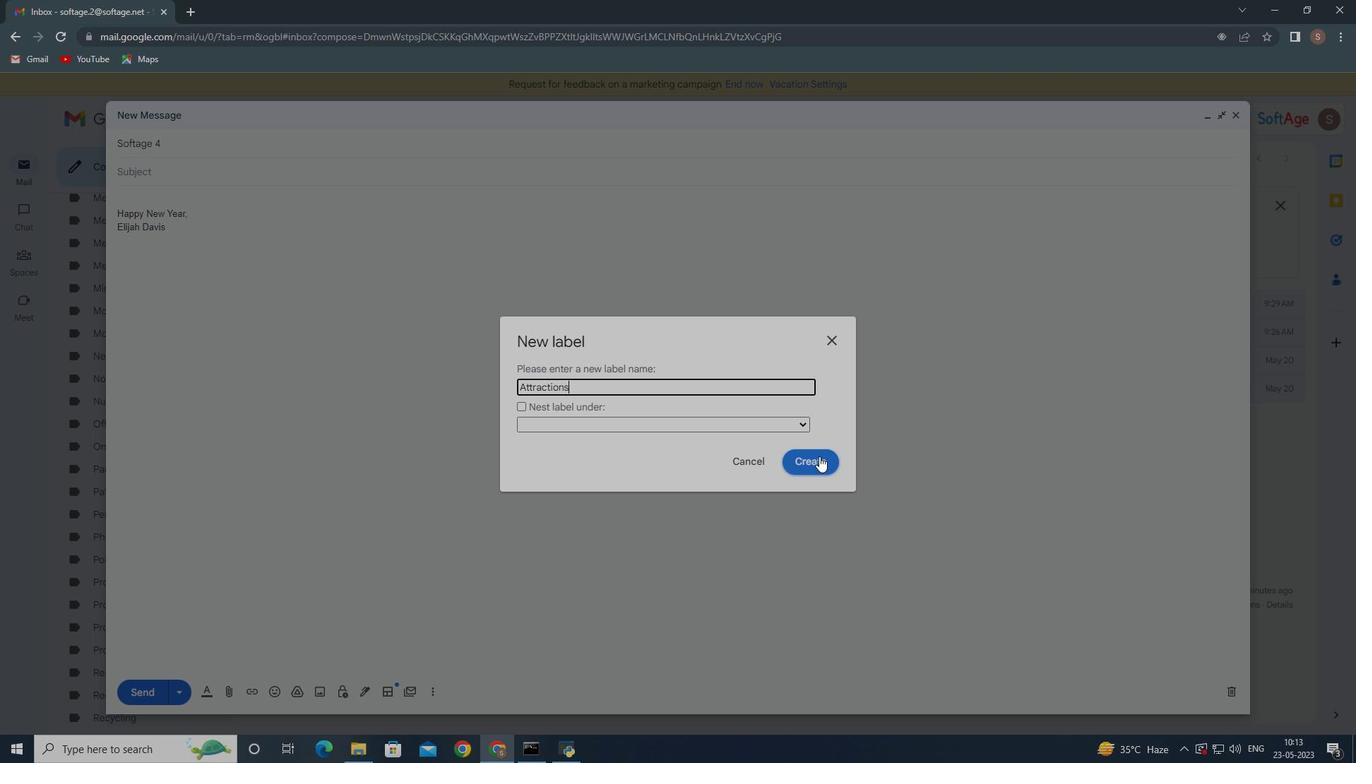 
Action: Mouse moved to (825, 456)
Screenshot: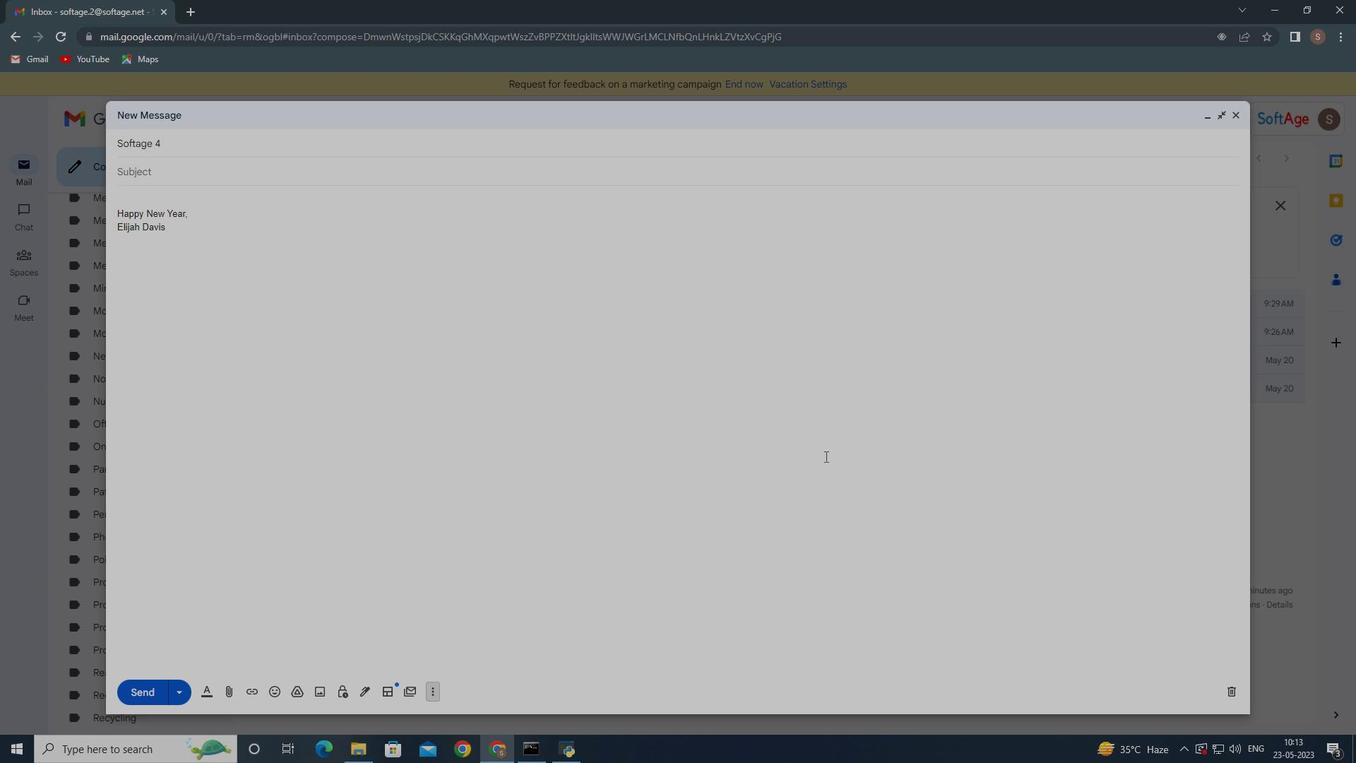 
